 Task: Add an event with the title Performance Evaluation and Feedback, date ''2023/11/25'', time 7:50 AM to 9:50 AMand add a description: In addition to the structured activities, the retreat will also include facilitated discussions and workshops on topics such as effective communication, conflict resolution, and fostering a positive team culture. These sessions will provide valuable insights and tools that team members can apply in their day-to-day work environment.Select event color  Lavender . Add location for the event as: Copacabana Palace, Rio de Janeiro, Brazil, logged in from the account softage.3@softage.netand send the event invitation to softage.1@softage.net and softage.2@softage.net. Set a reminder for the event Weekly on Sunday
Action: Mouse moved to (64, 120)
Screenshot: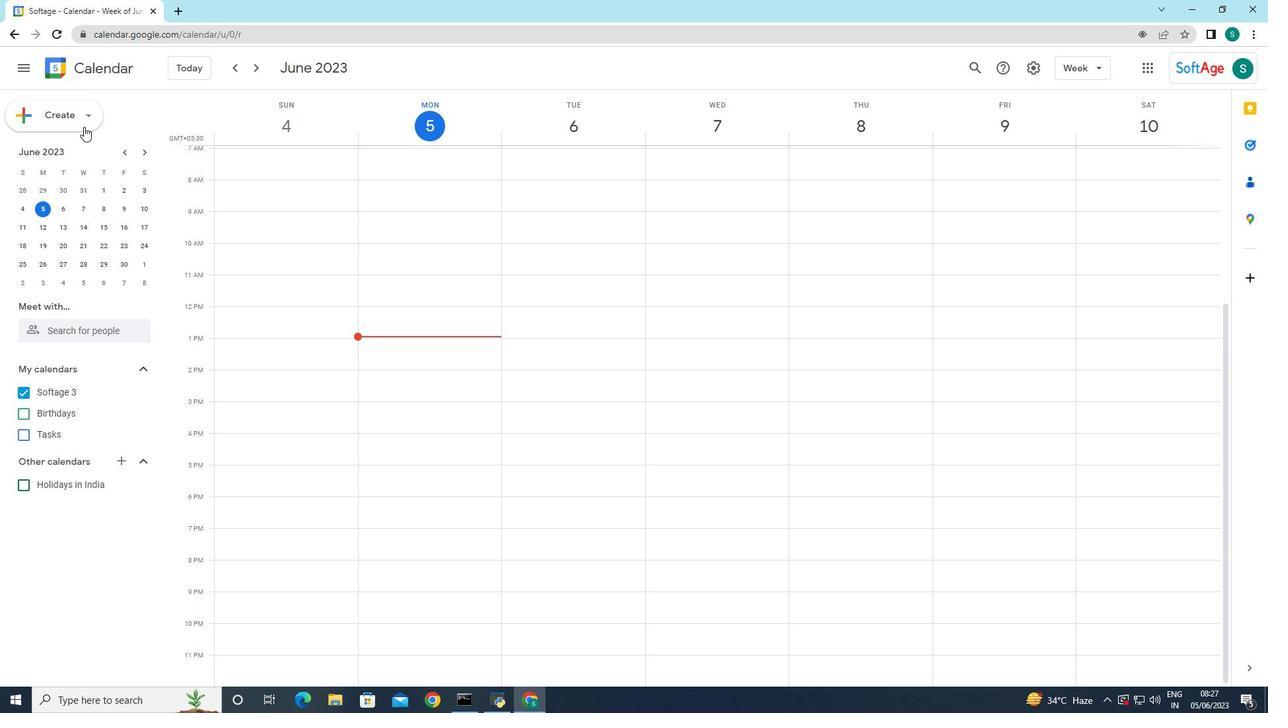 
Action: Mouse pressed left at (64, 120)
Screenshot: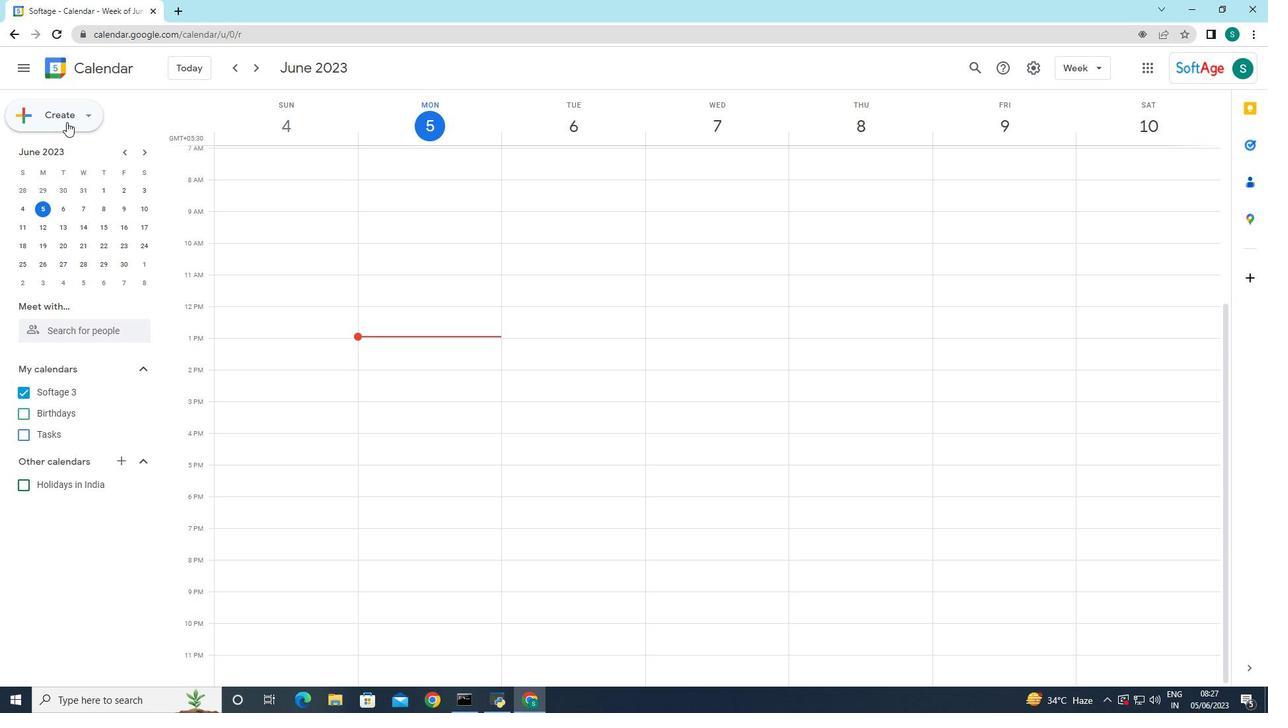 
Action: Mouse moved to (74, 154)
Screenshot: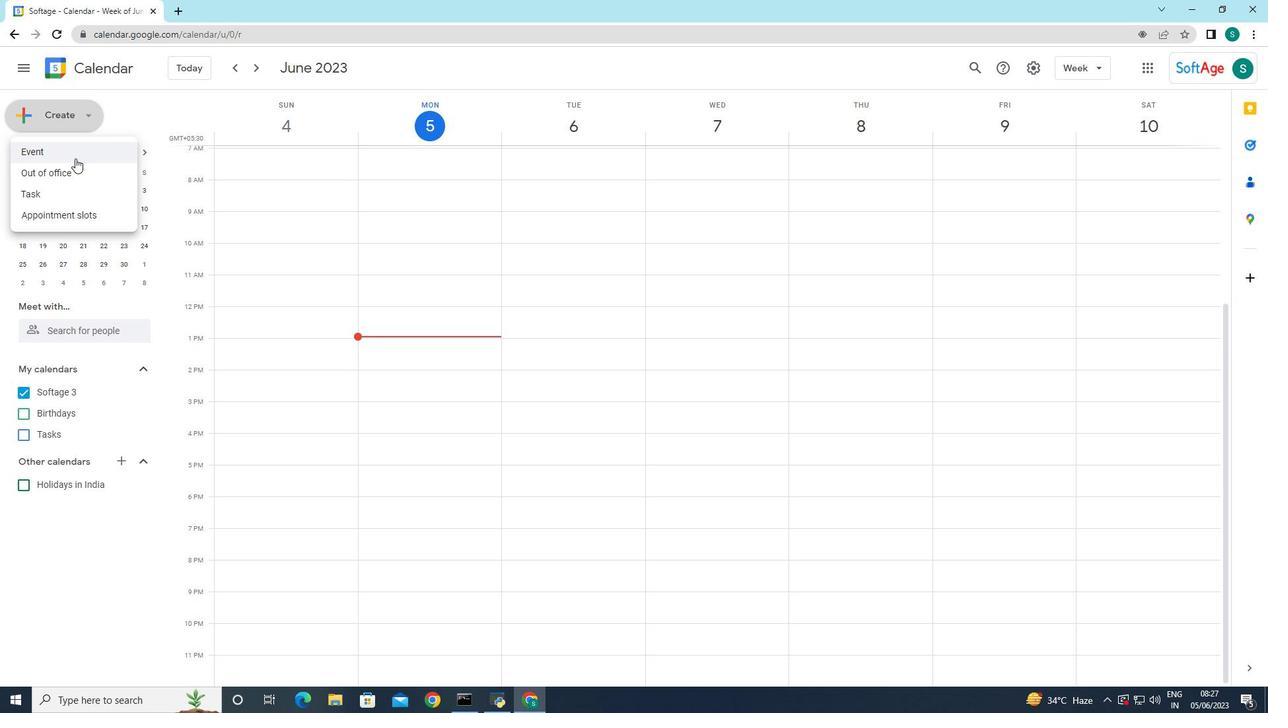 
Action: Mouse pressed left at (74, 154)
Screenshot: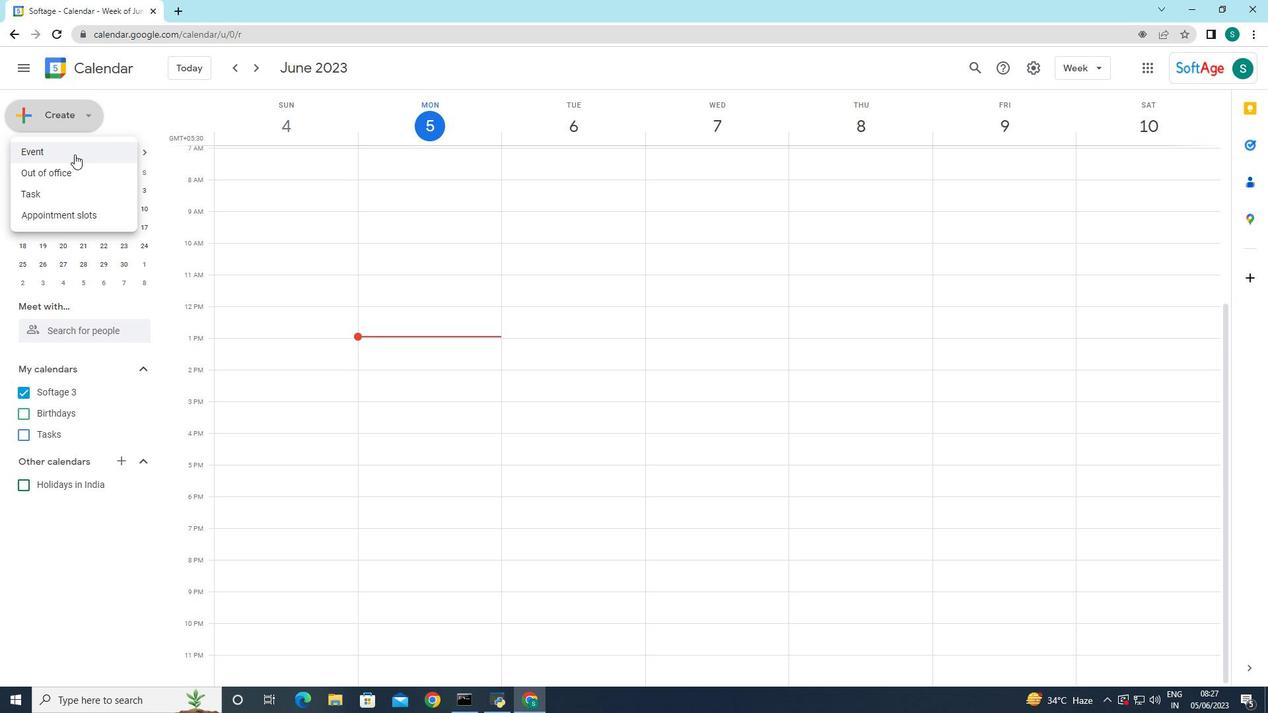 
Action: Mouse moved to (265, 517)
Screenshot: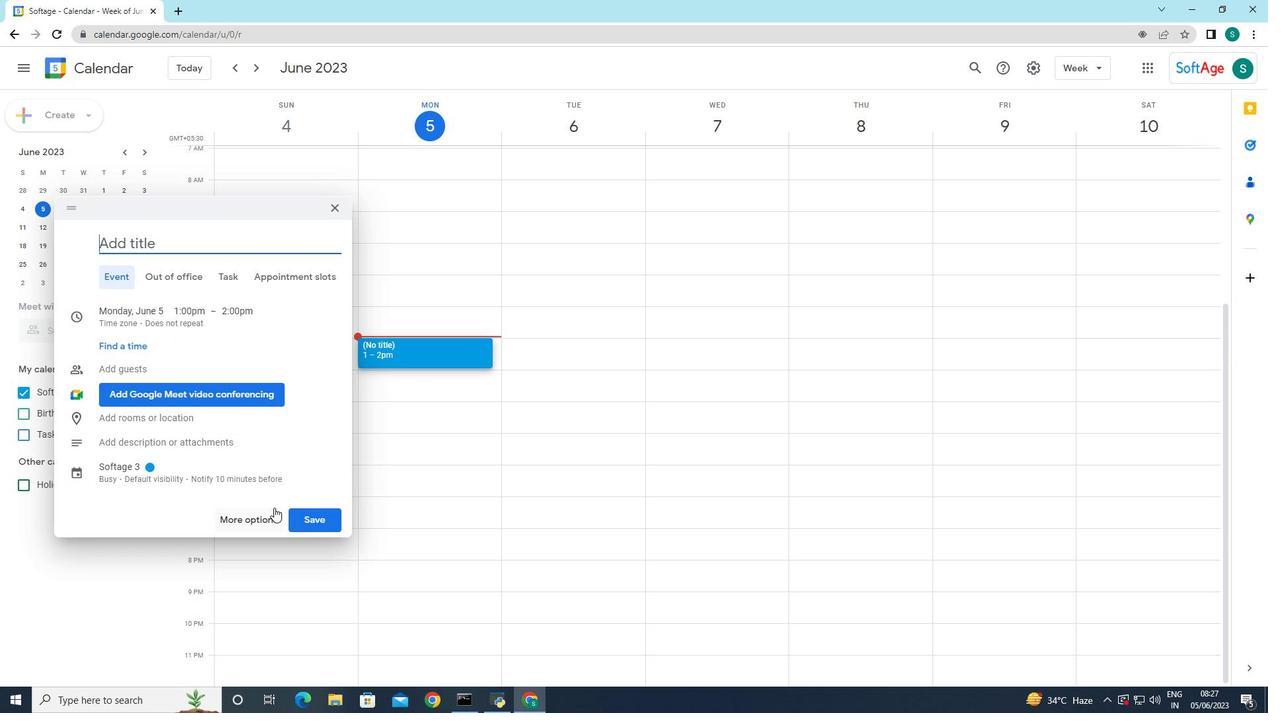 
Action: Mouse pressed left at (265, 517)
Screenshot: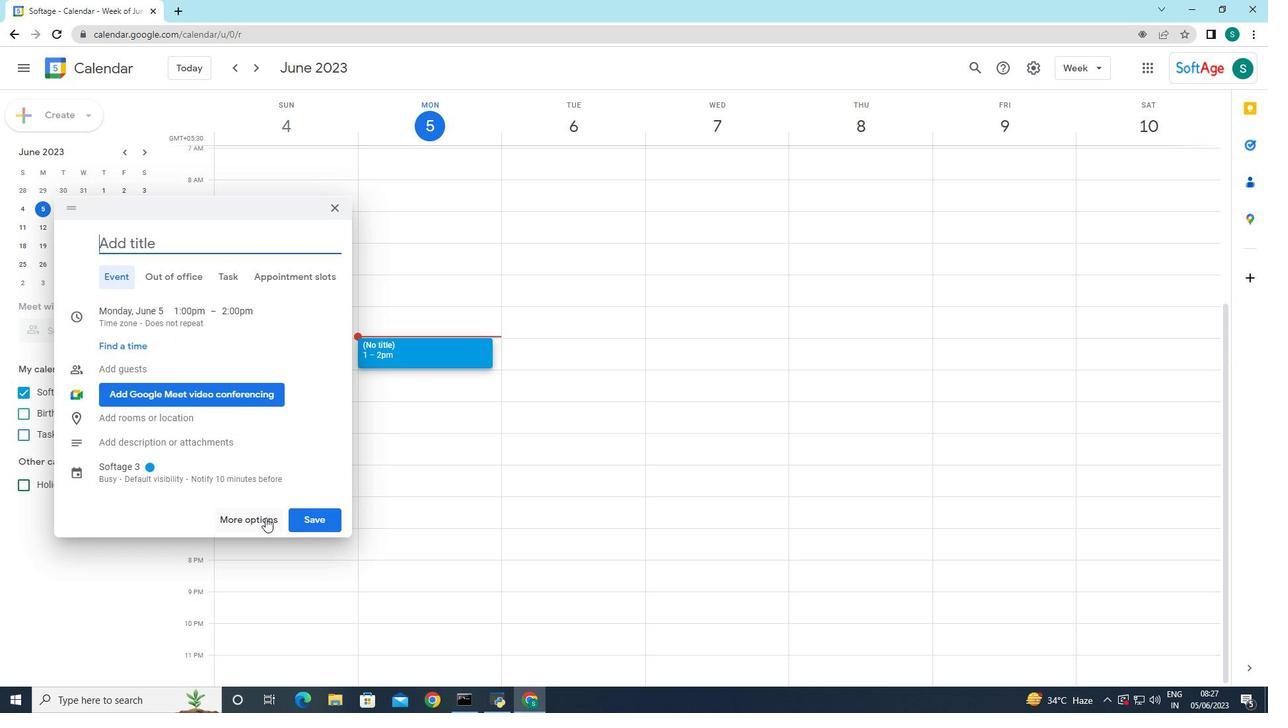 
Action: Mouse moved to (108, 62)
Screenshot: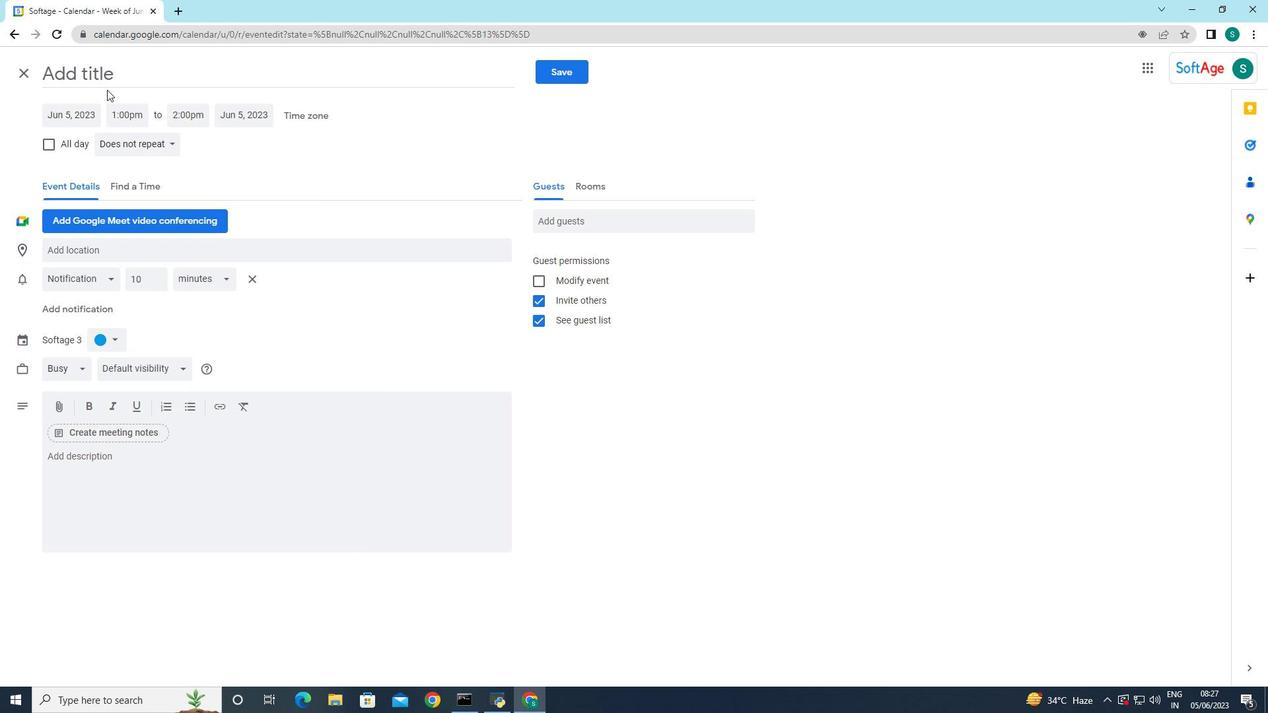 
Action: Mouse pressed left at (108, 62)
Screenshot: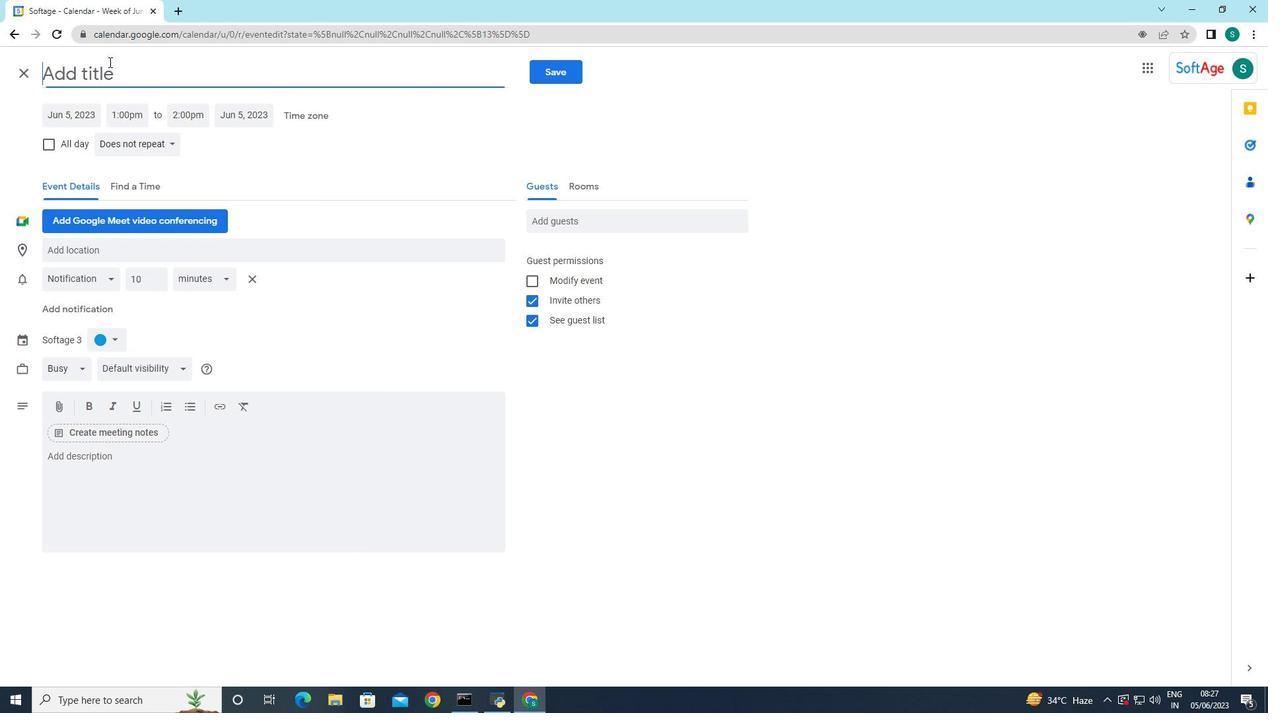 
Action: Key pressed <Key.caps_lock>P<Key.caps_lock>erformance<Key.space><Key.caps_lock>E<Key.caps_lock>valuation<Key.space>and<Key.space><Key.caps_lock>F<Key.caps_lock>eedback<Key.space>
Screenshot: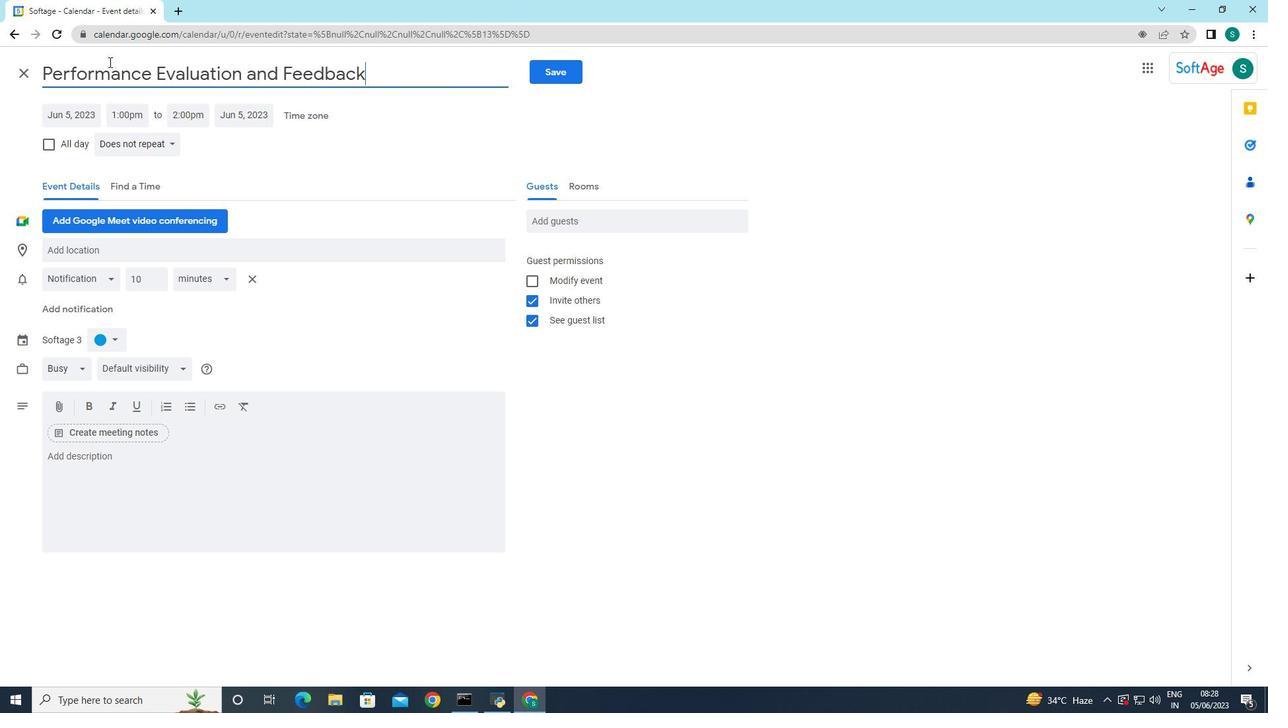 
Action: Mouse moved to (385, 128)
Screenshot: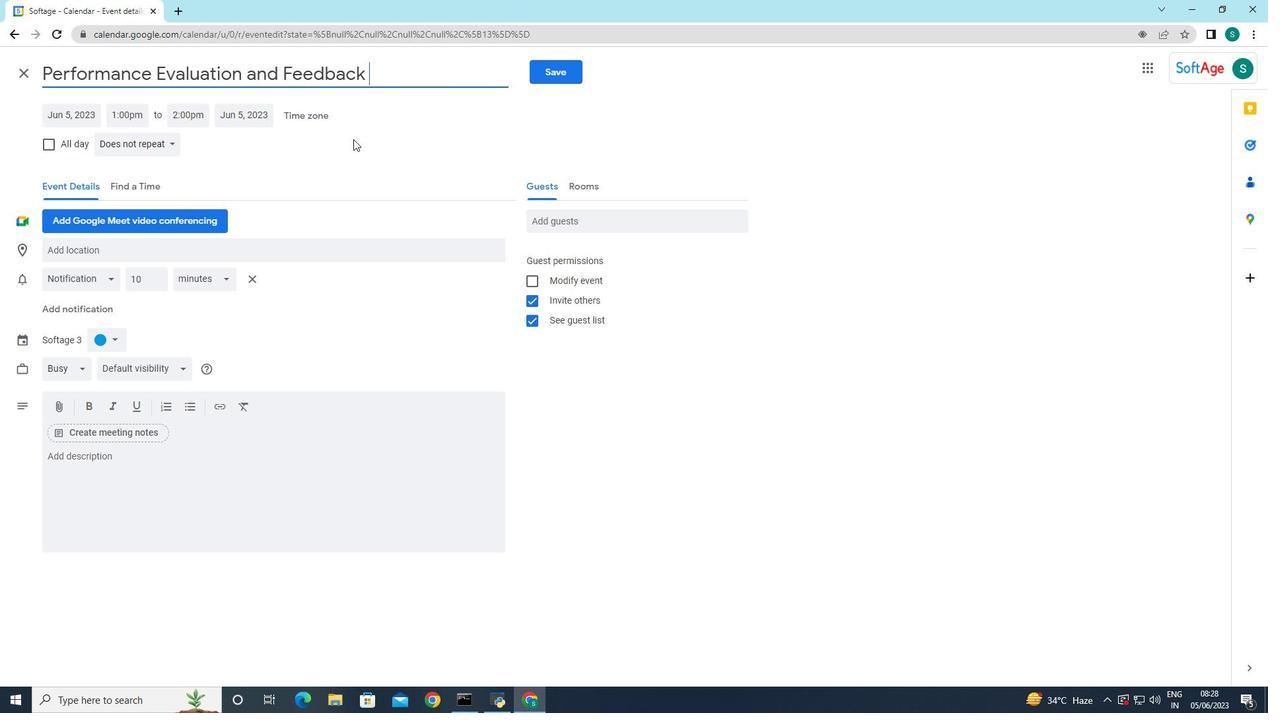
Action: Mouse pressed left at (385, 128)
Screenshot: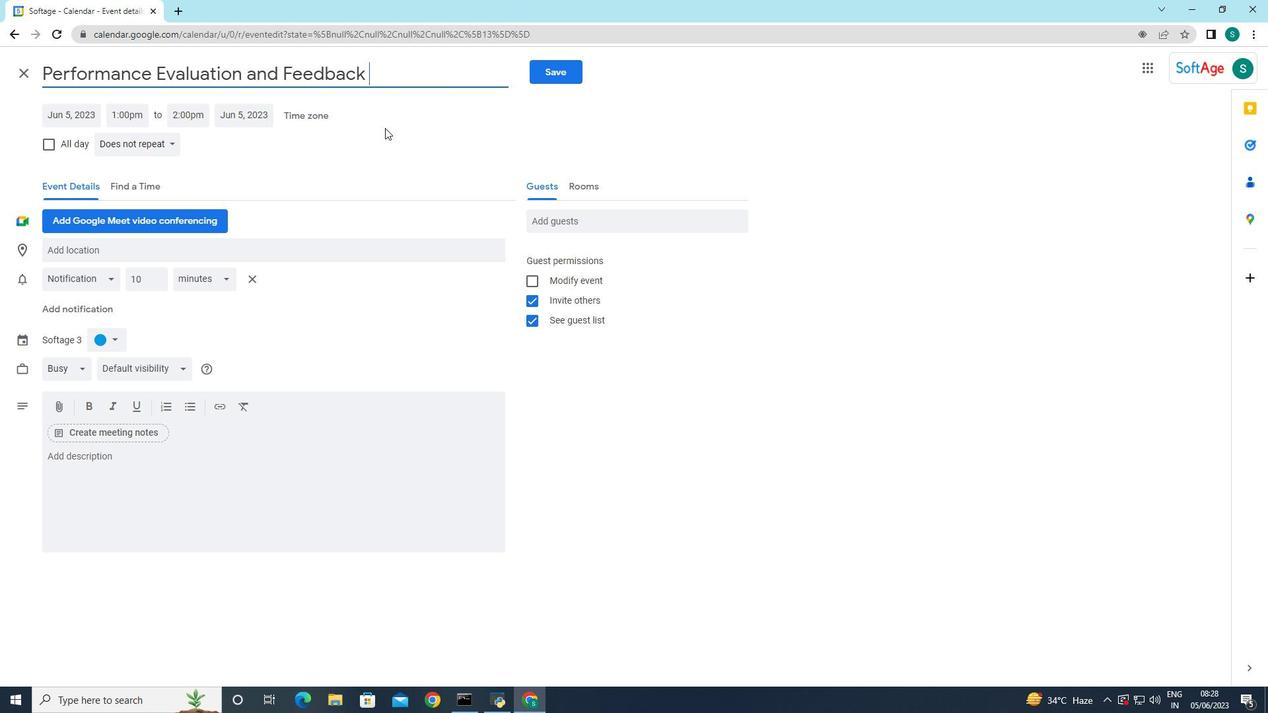 
Action: Mouse moved to (68, 116)
Screenshot: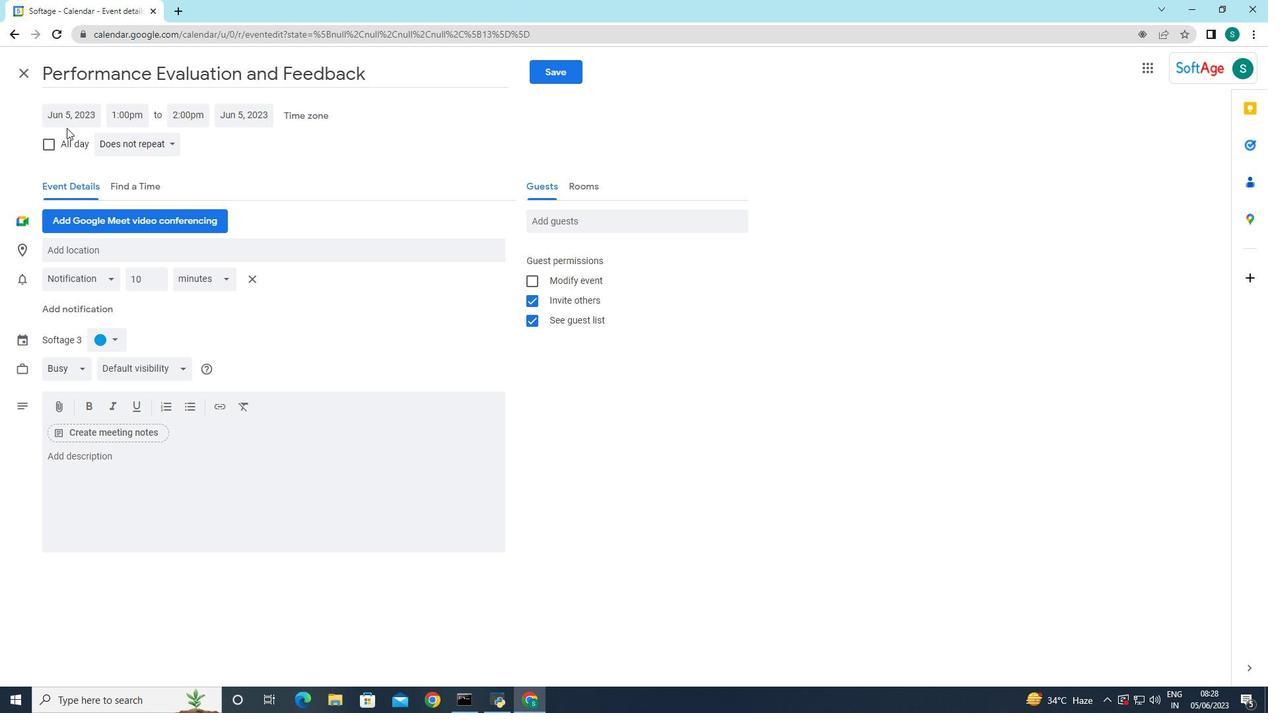 
Action: Mouse pressed left at (68, 116)
Screenshot: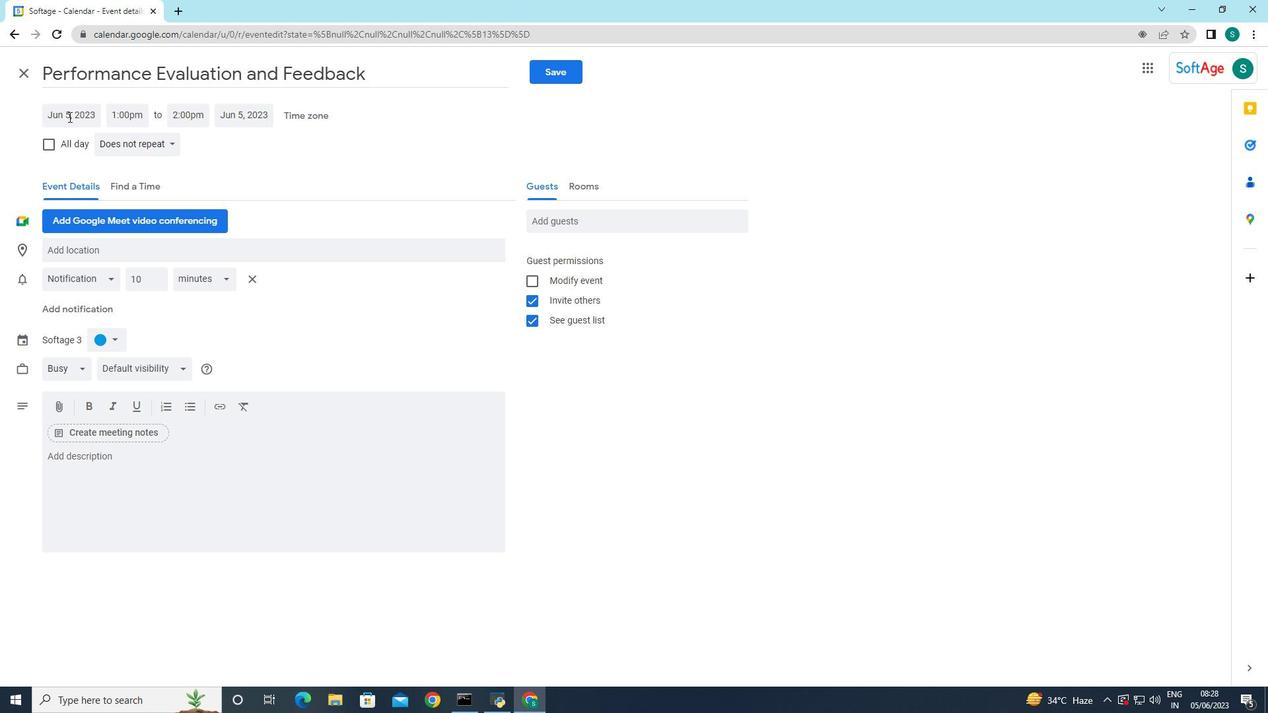 
Action: Mouse moved to (210, 142)
Screenshot: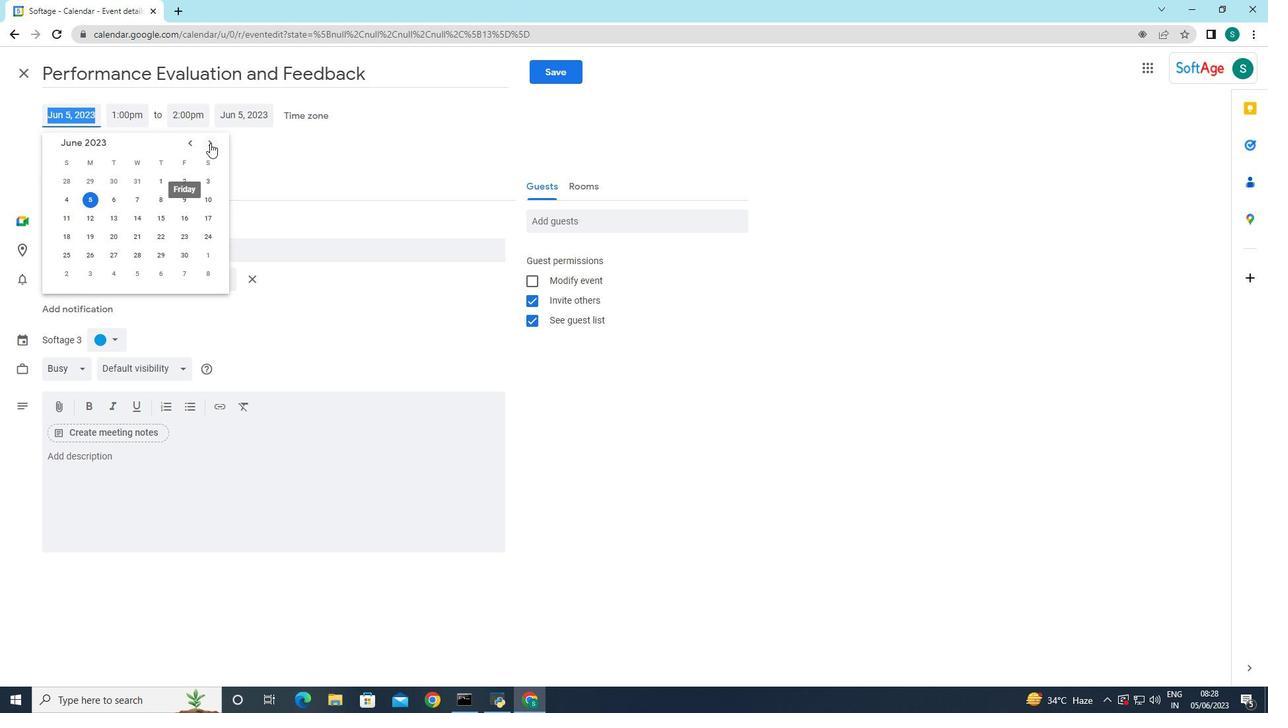 
Action: Mouse pressed left at (210, 142)
Screenshot: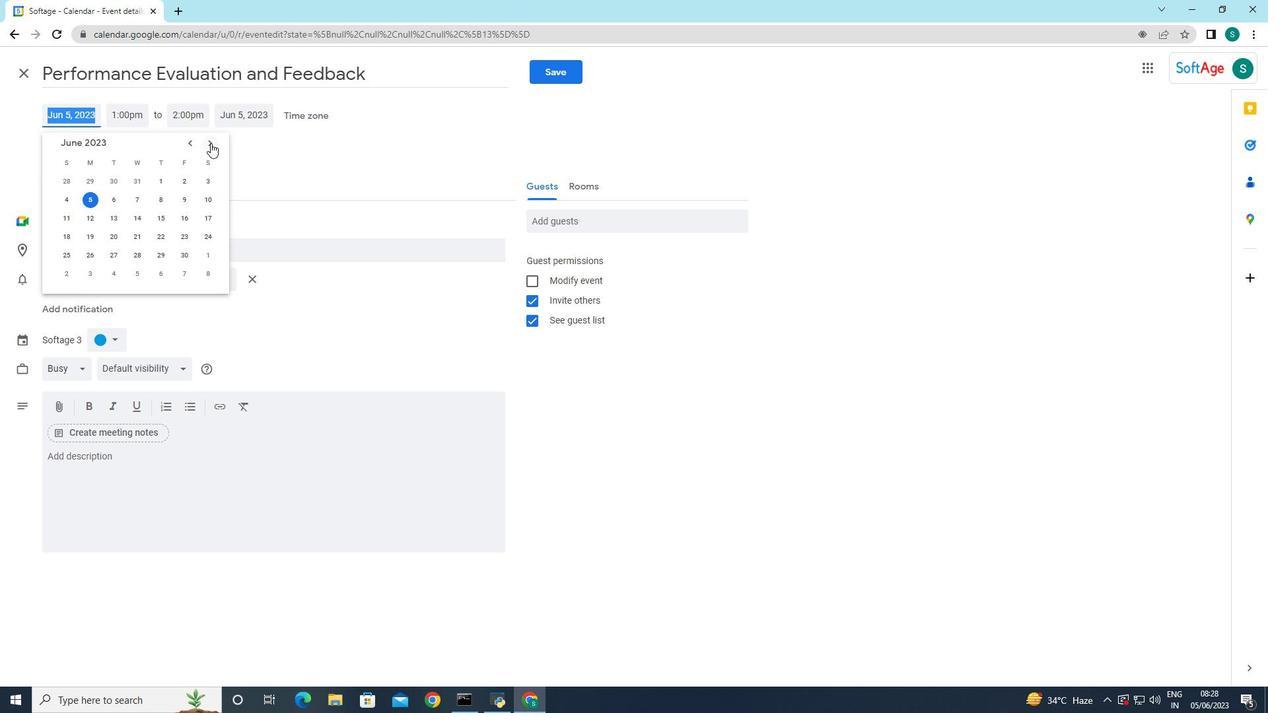 
Action: Mouse pressed left at (210, 142)
Screenshot: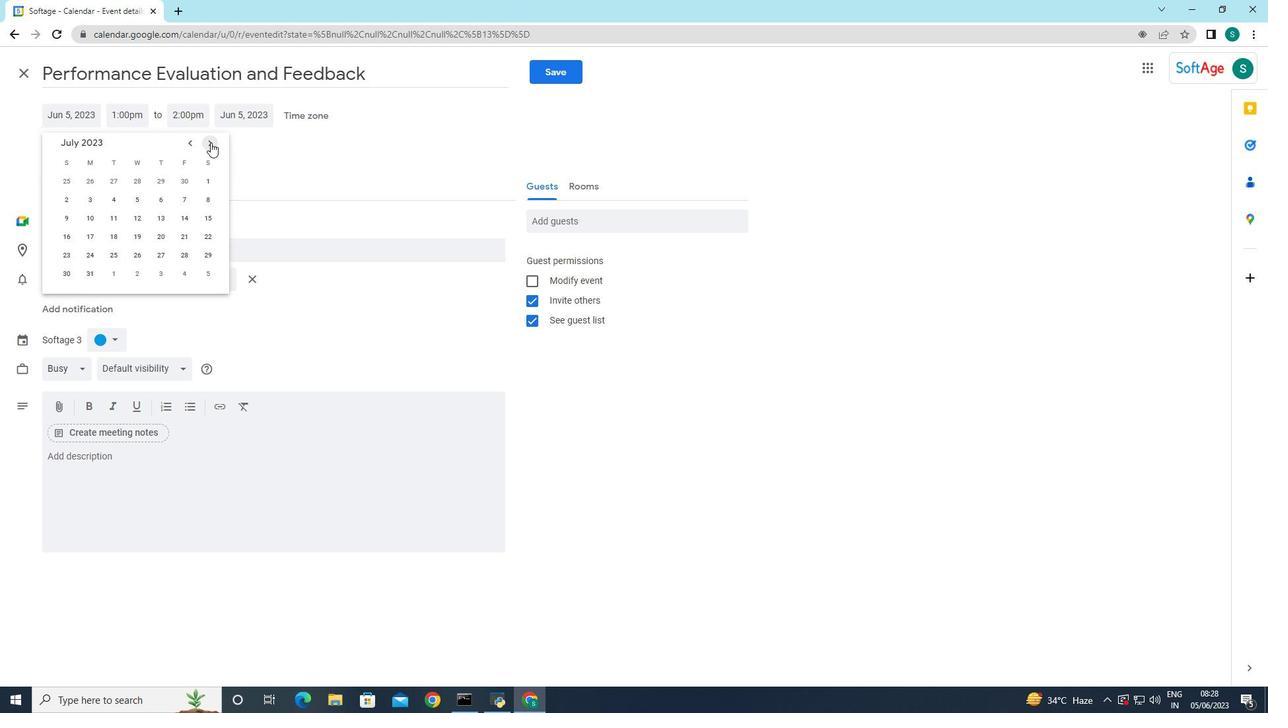 
Action: Mouse pressed left at (210, 142)
Screenshot: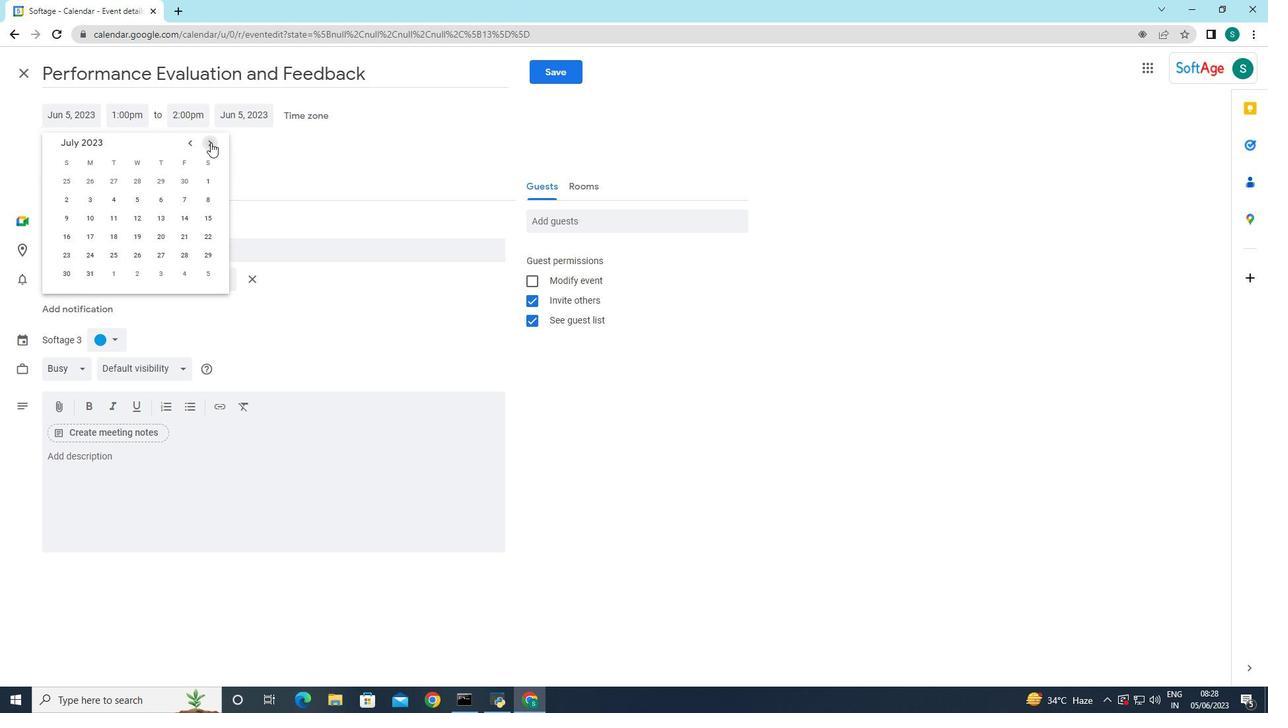 
Action: Mouse pressed left at (210, 142)
Screenshot: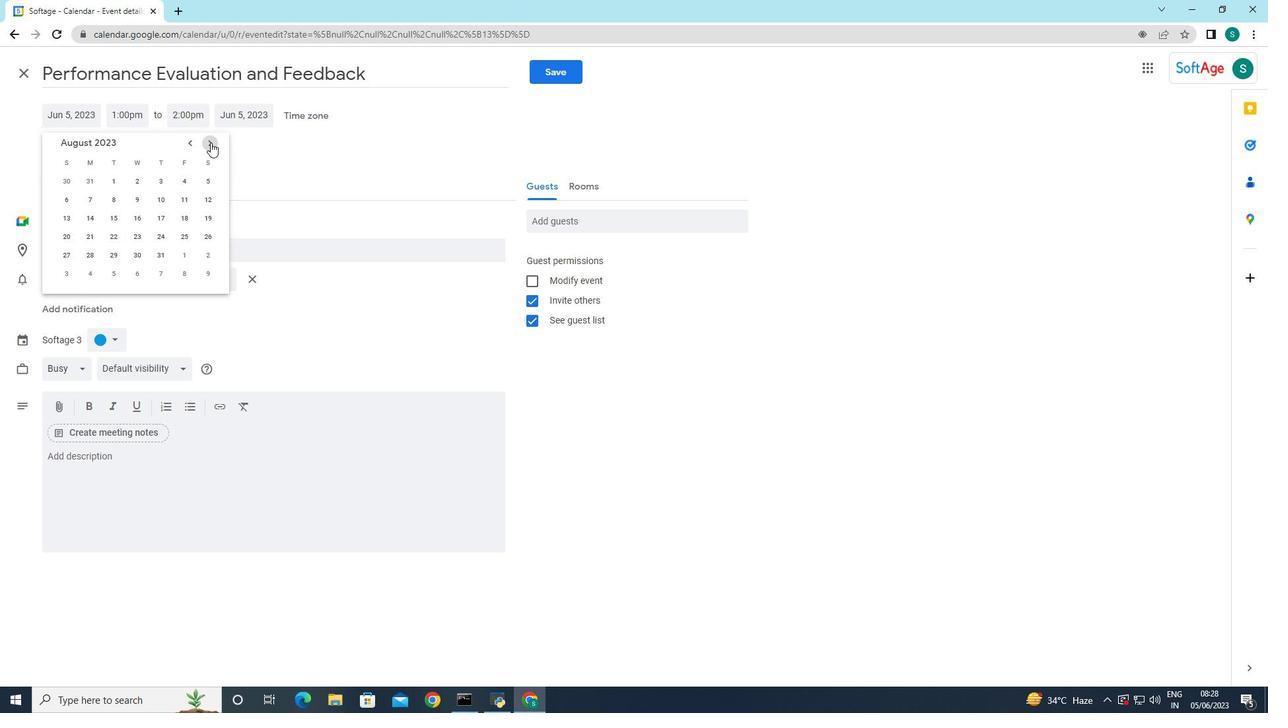 
Action: Mouse pressed left at (210, 142)
Screenshot: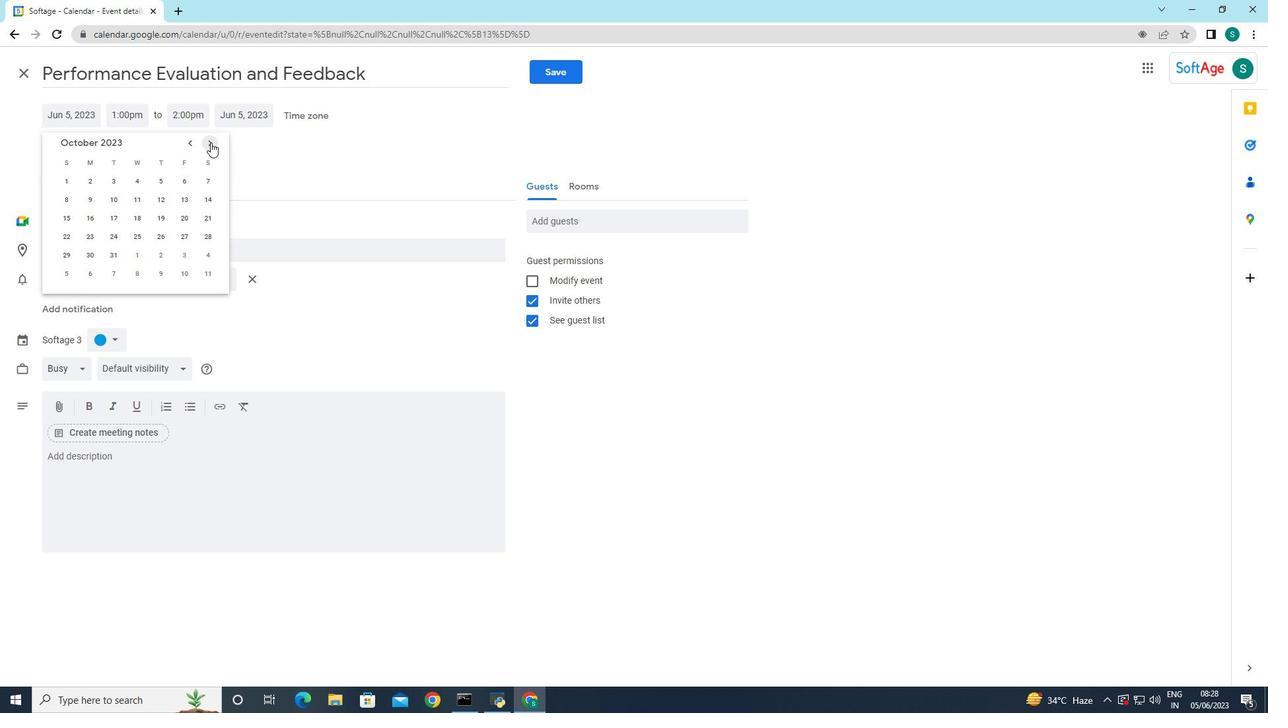 
Action: Mouse moved to (205, 237)
Screenshot: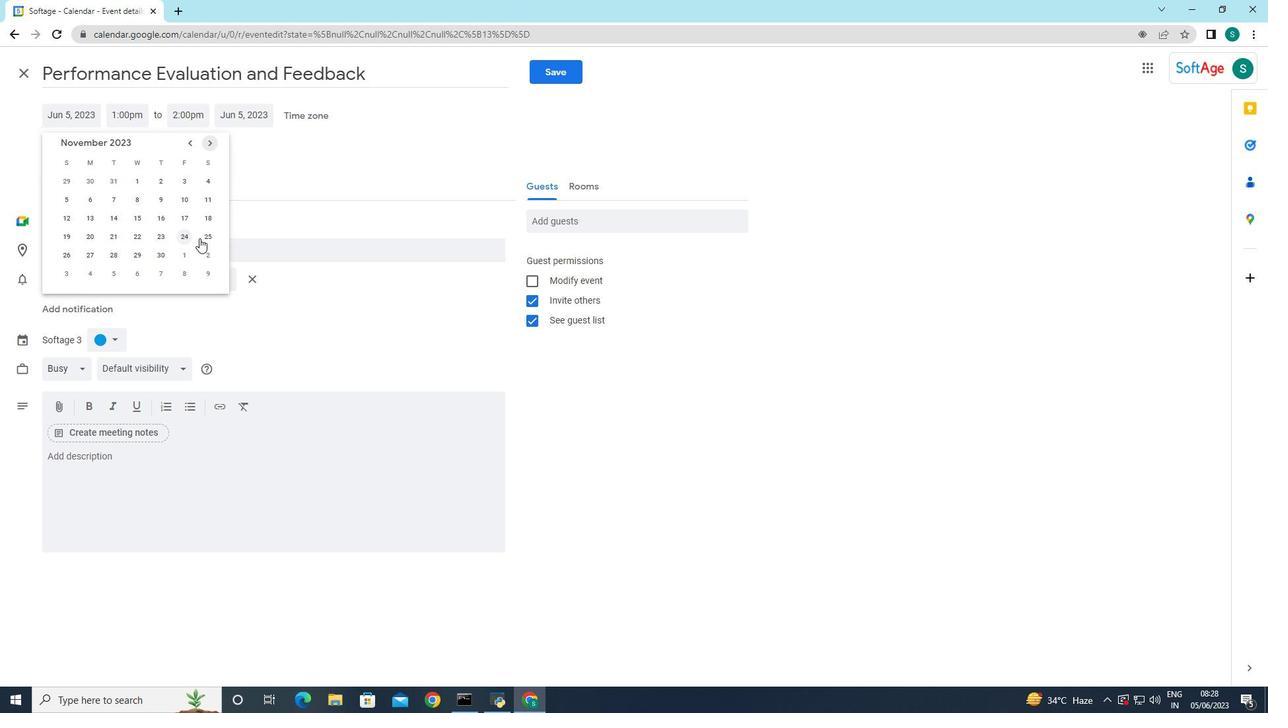 
Action: Mouse pressed left at (205, 237)
Screenshot: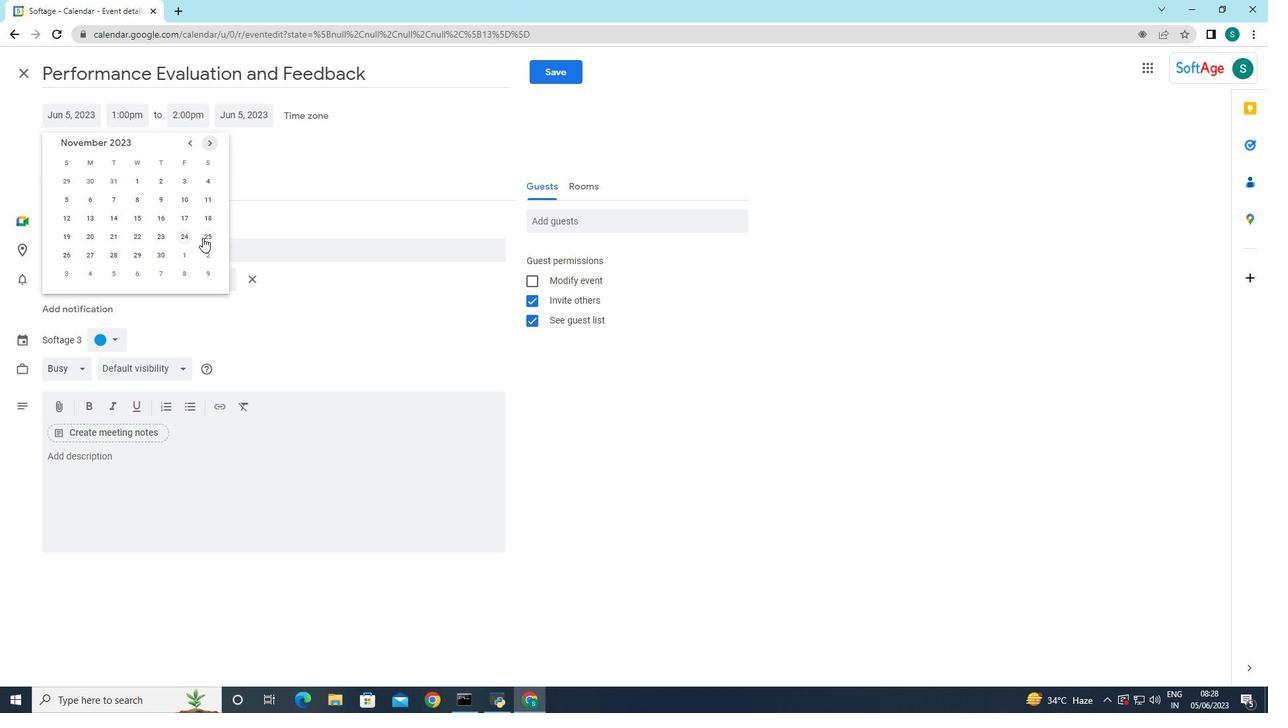 
Action: Mouse moved to (147, 111)
Screenshot: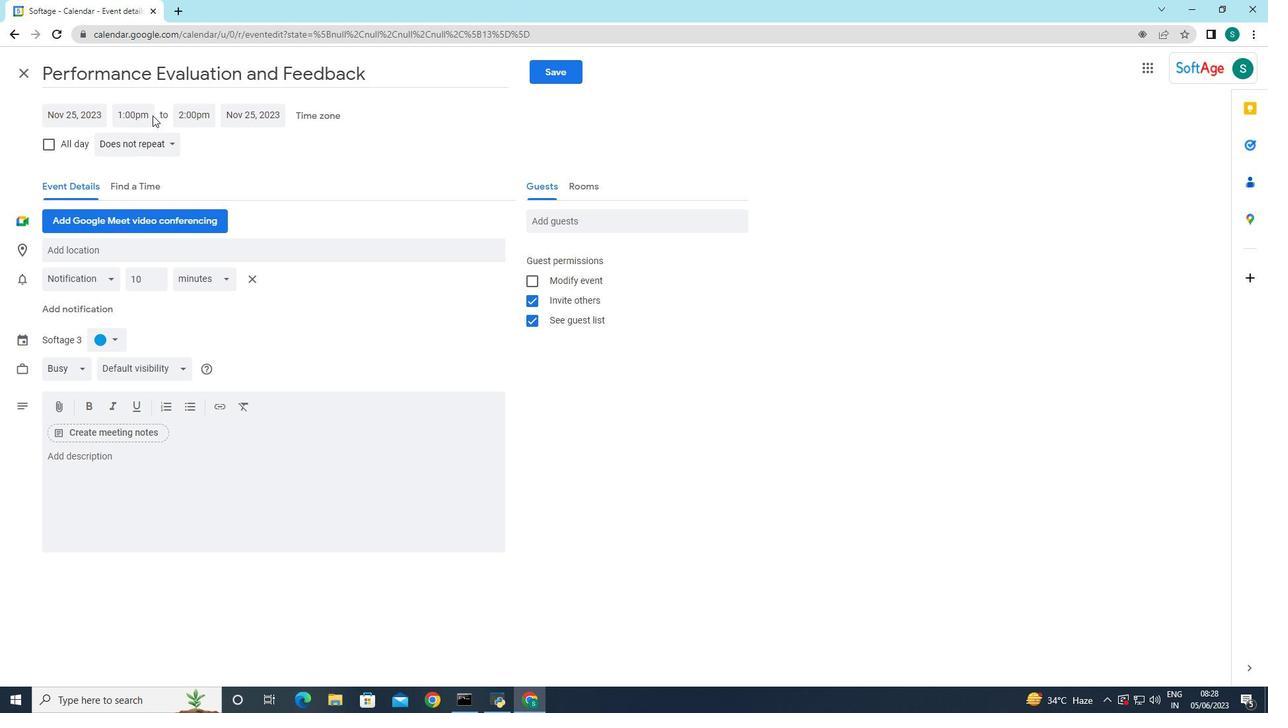 
Action: Mouse pressed left at (147, 111)
Screenshot: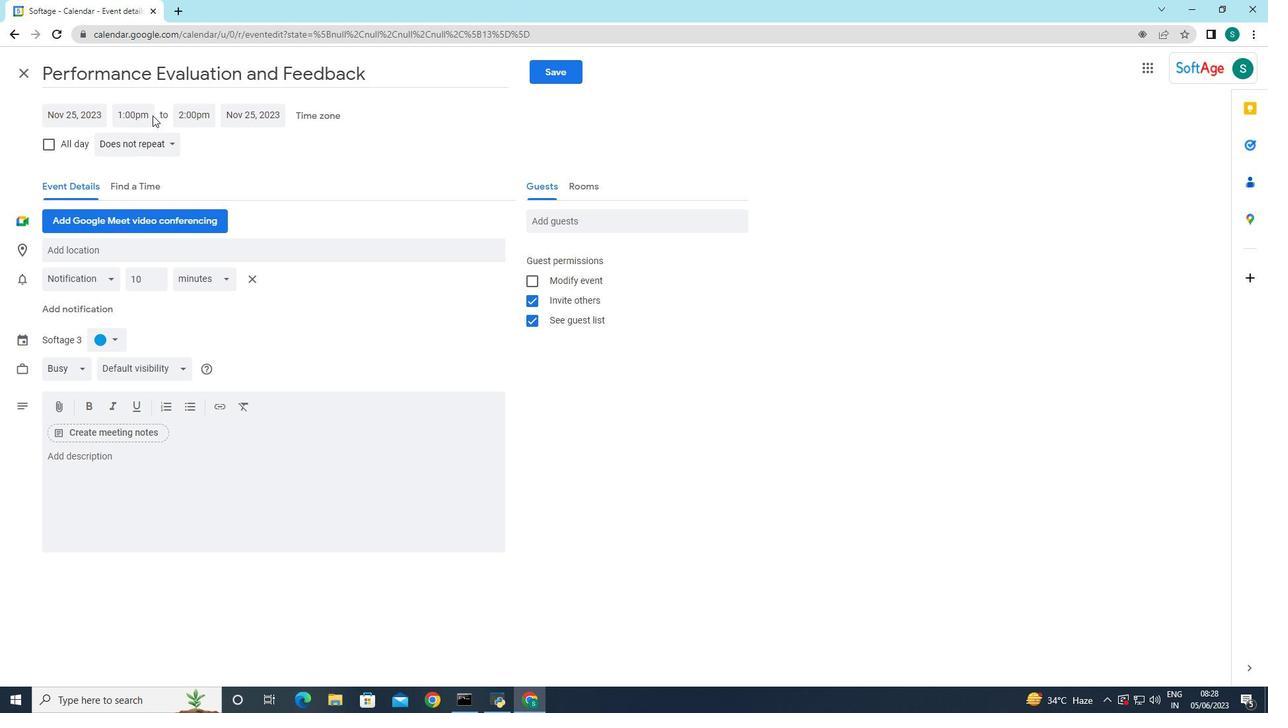 
Action: Mouse pressed left at (147, 111)
Screenshot: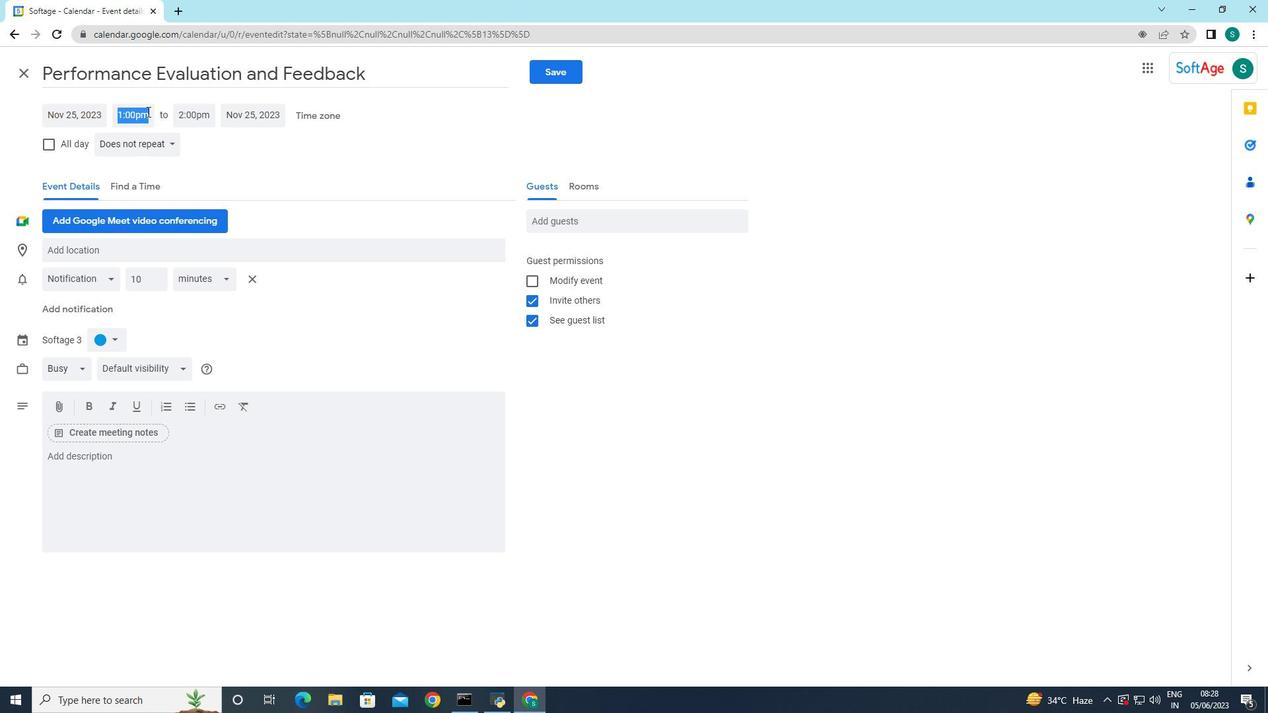 
Action: Mouse moved to (154, 200)
Screenshot: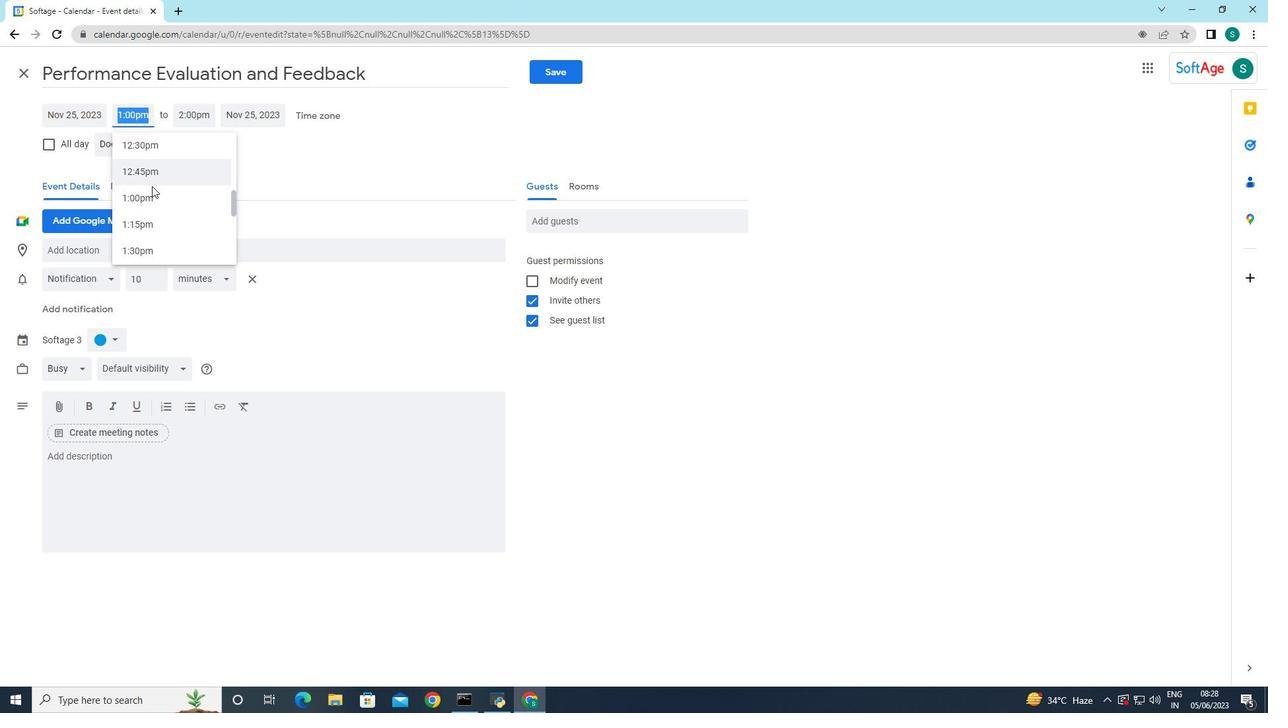 
Action: Mouse scrolled (154, 200) with delta (0, 0)
Screenshot: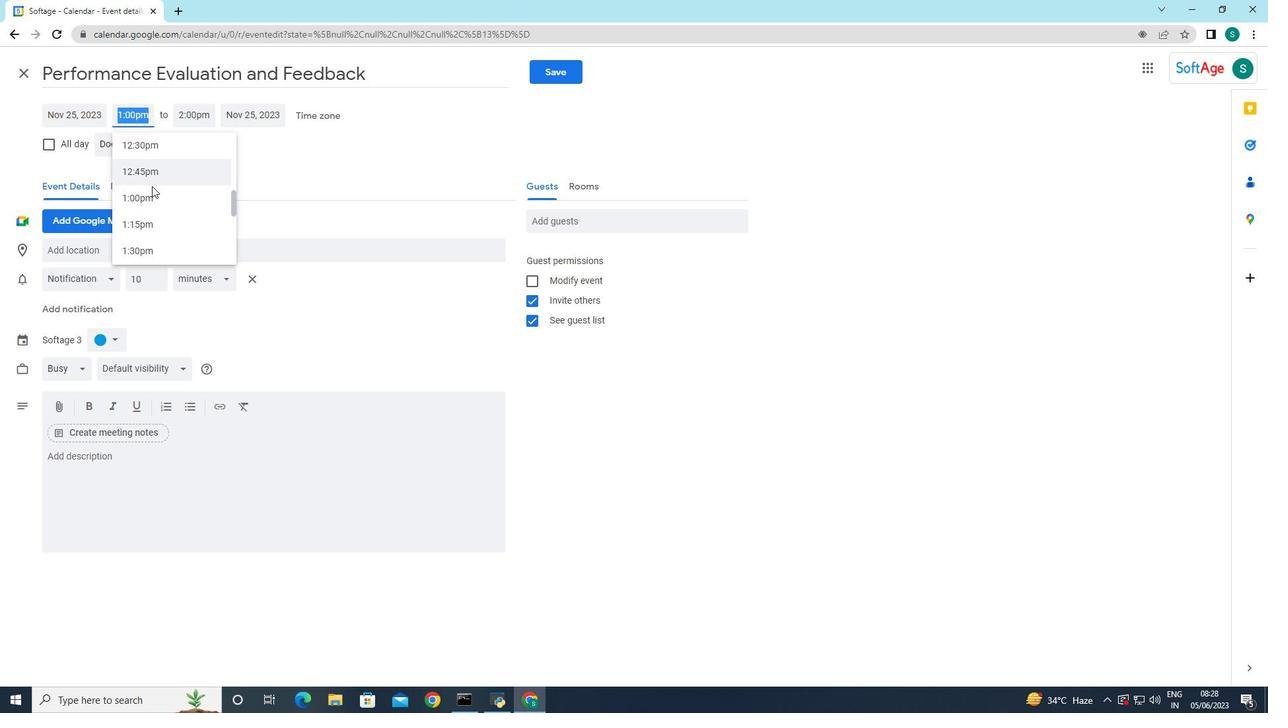 
Action: Mouse scrolled (154, 200) with delta (0, 0)
Screenshot: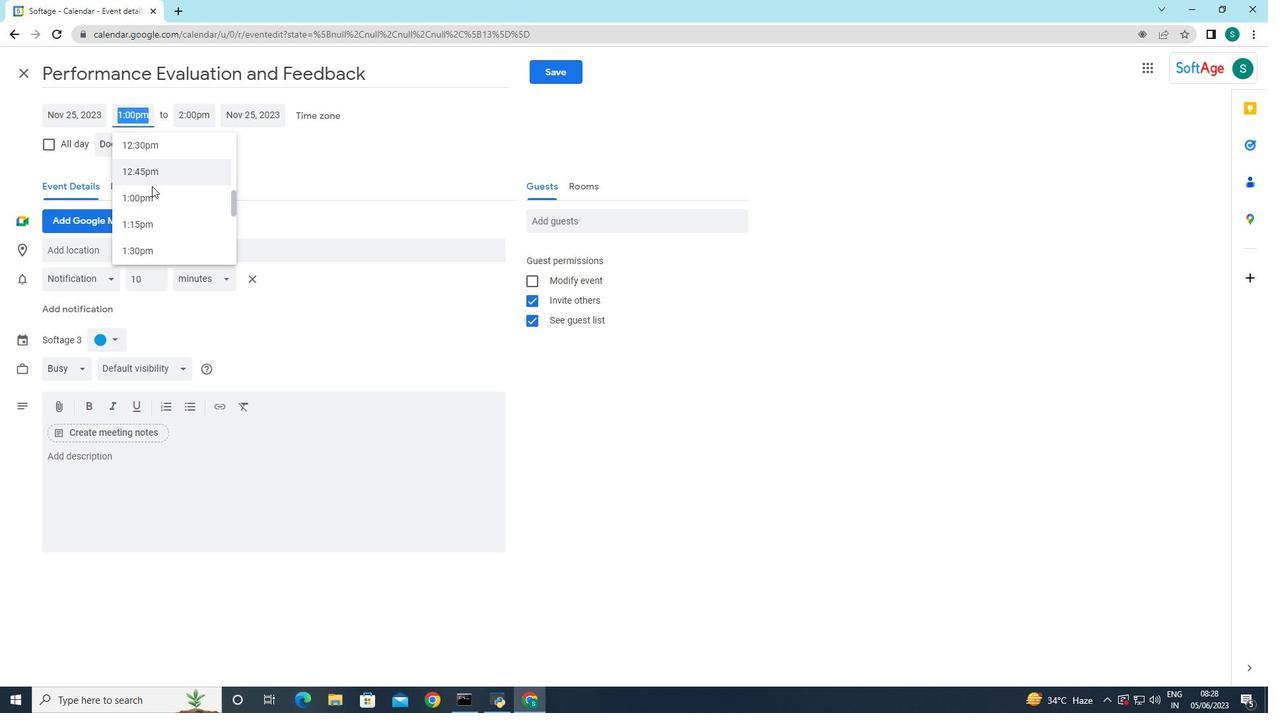 
Action: Mouse scrolled (154, 200) with delta (0, 0)
Screenshot: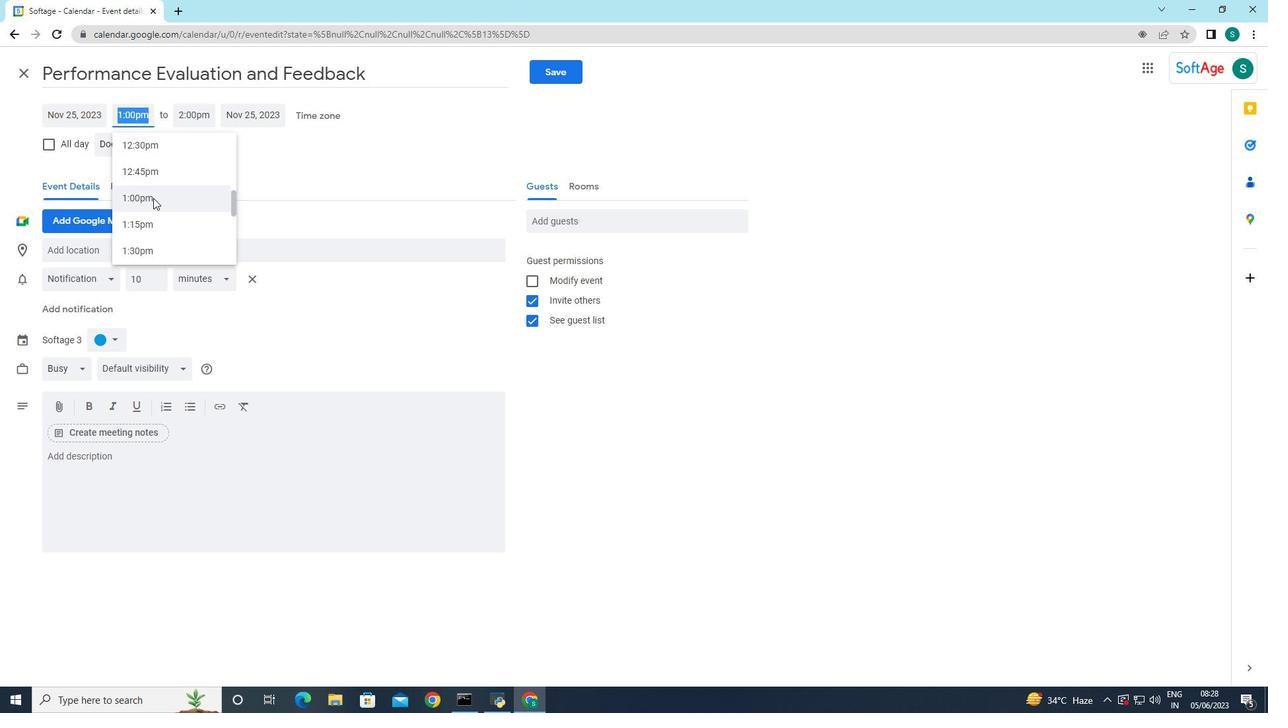 
Action: Mouse scrolled (154, 200) with delta (0, 0)
Screenshot: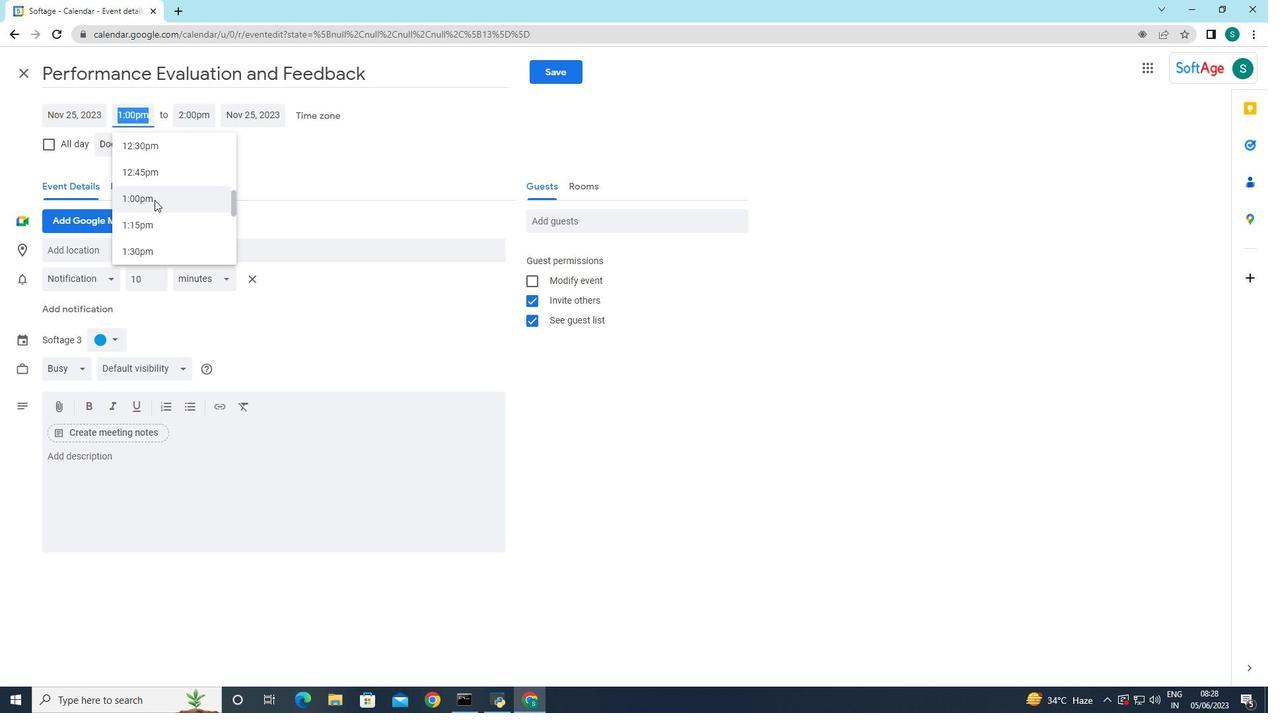
Action: Mouse moved to (155, 200)
Screenshot: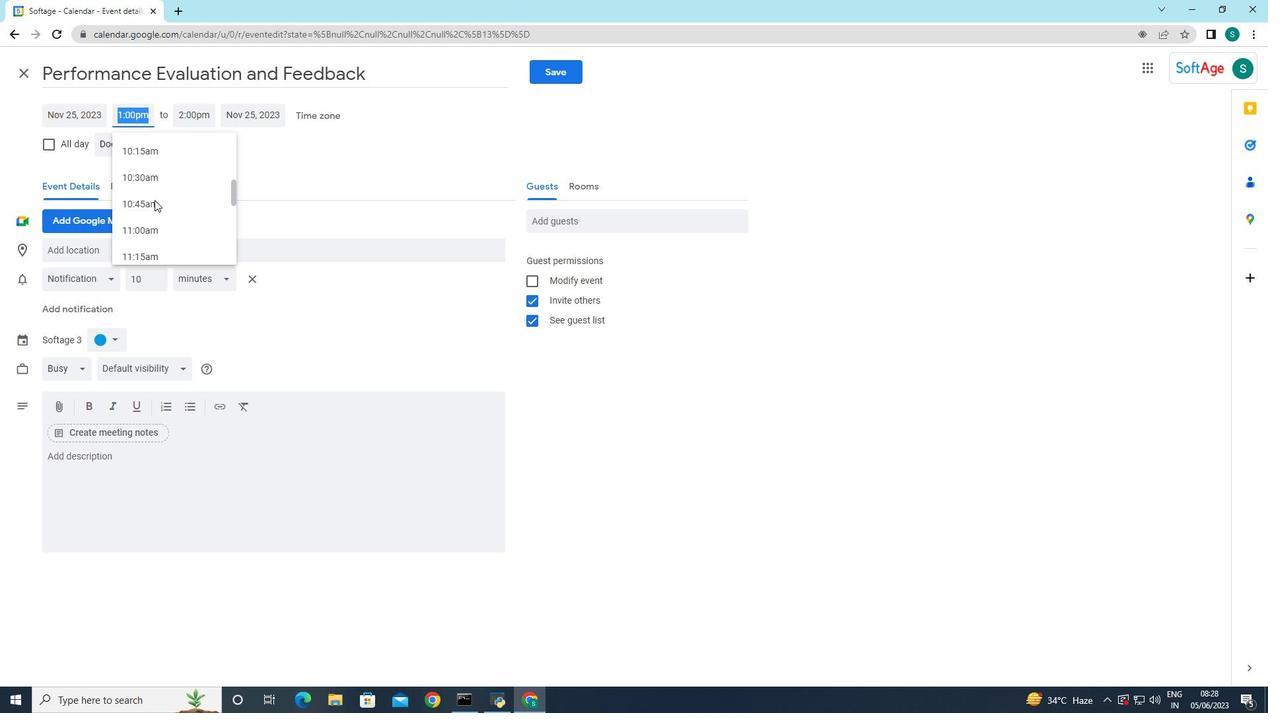 
Action: Mouse scrolled (155, 200) with delta (0, 0)
Screenshot: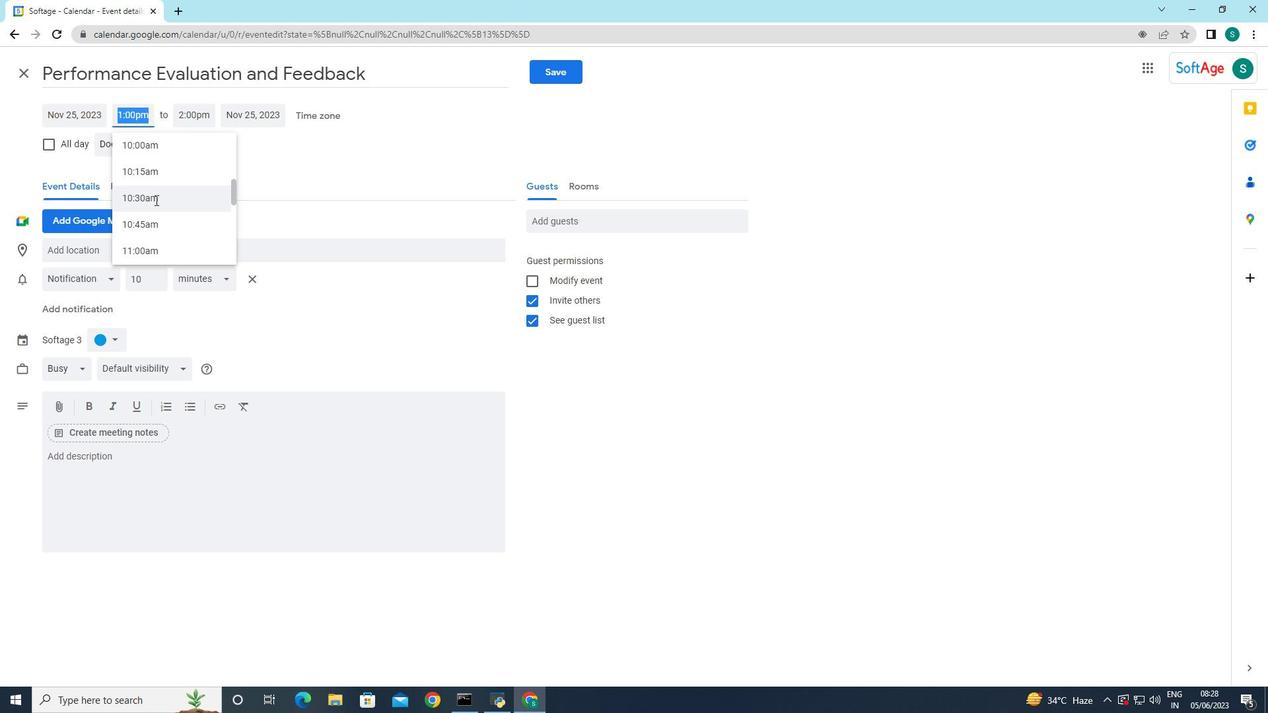 
Action: Mouse scrolled (155, 200) with delta (0, 0)
Screenshot: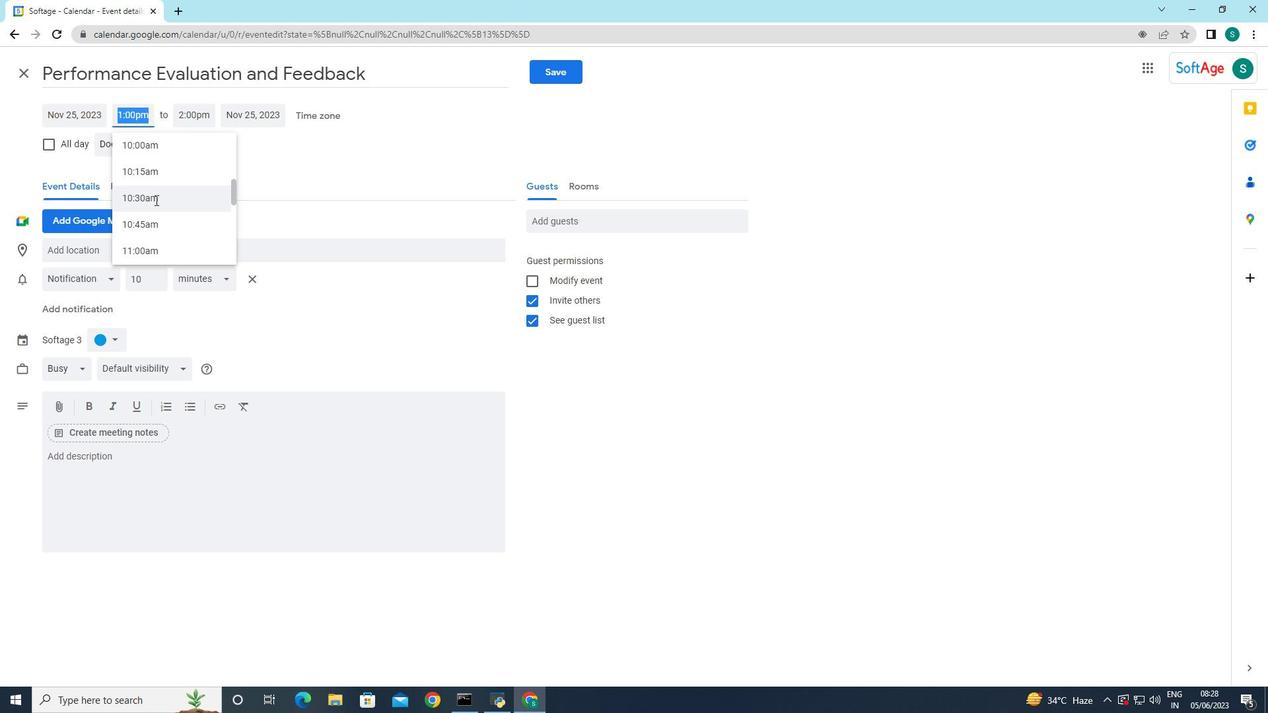 
Action: Mouse moved to (147, 184)
Screenshot: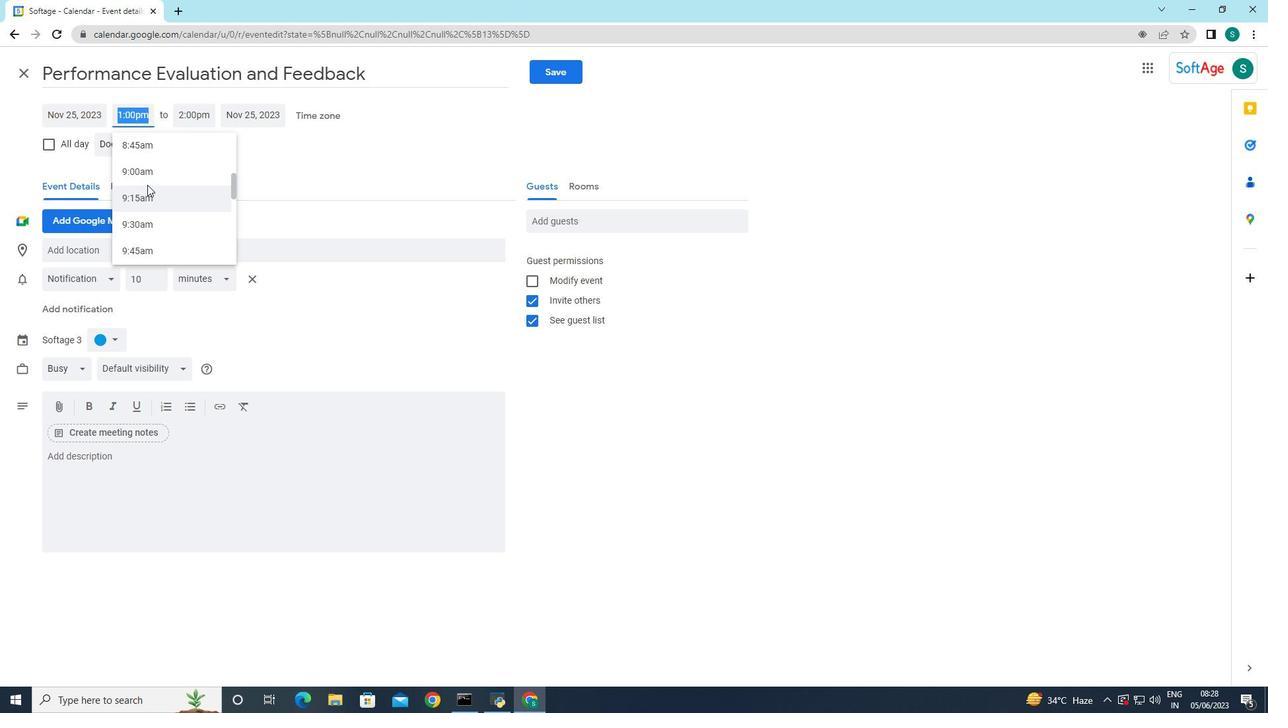 
Action: Mouse scrolled (147, 185) with delta (0, 0)
Screenshot: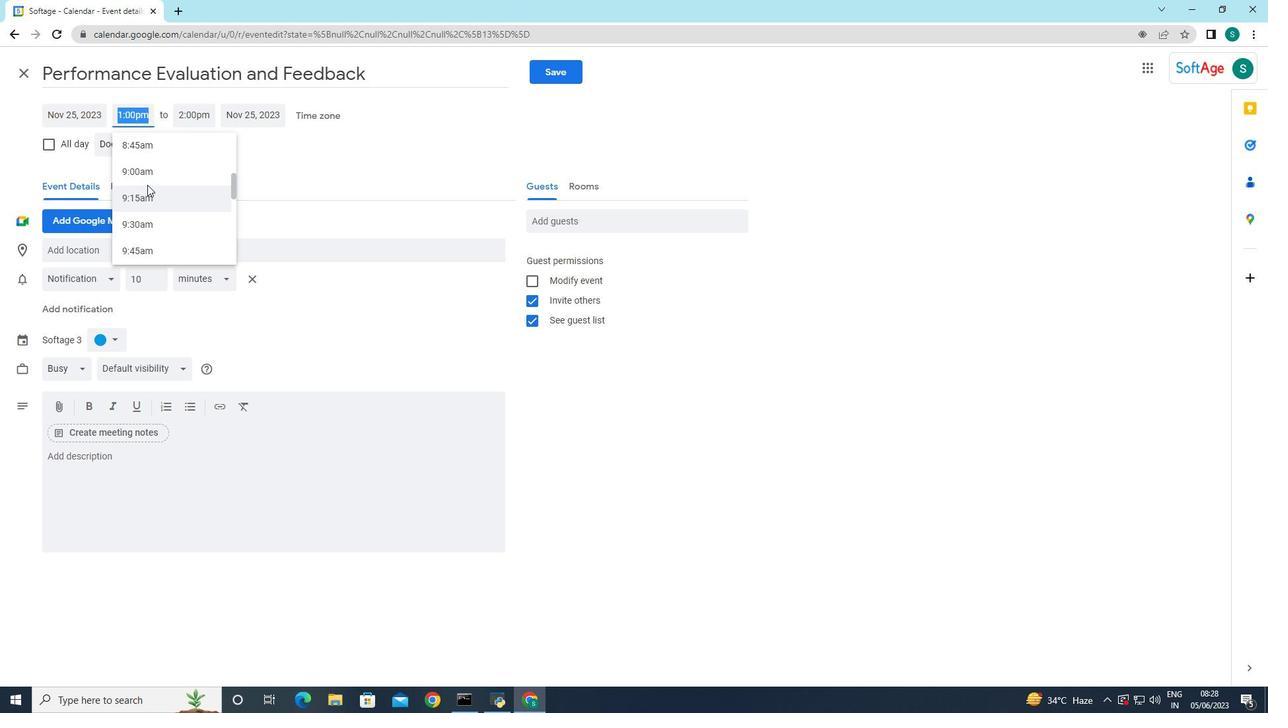 
Action: Mouse moved to (153, 168)
Screenshot: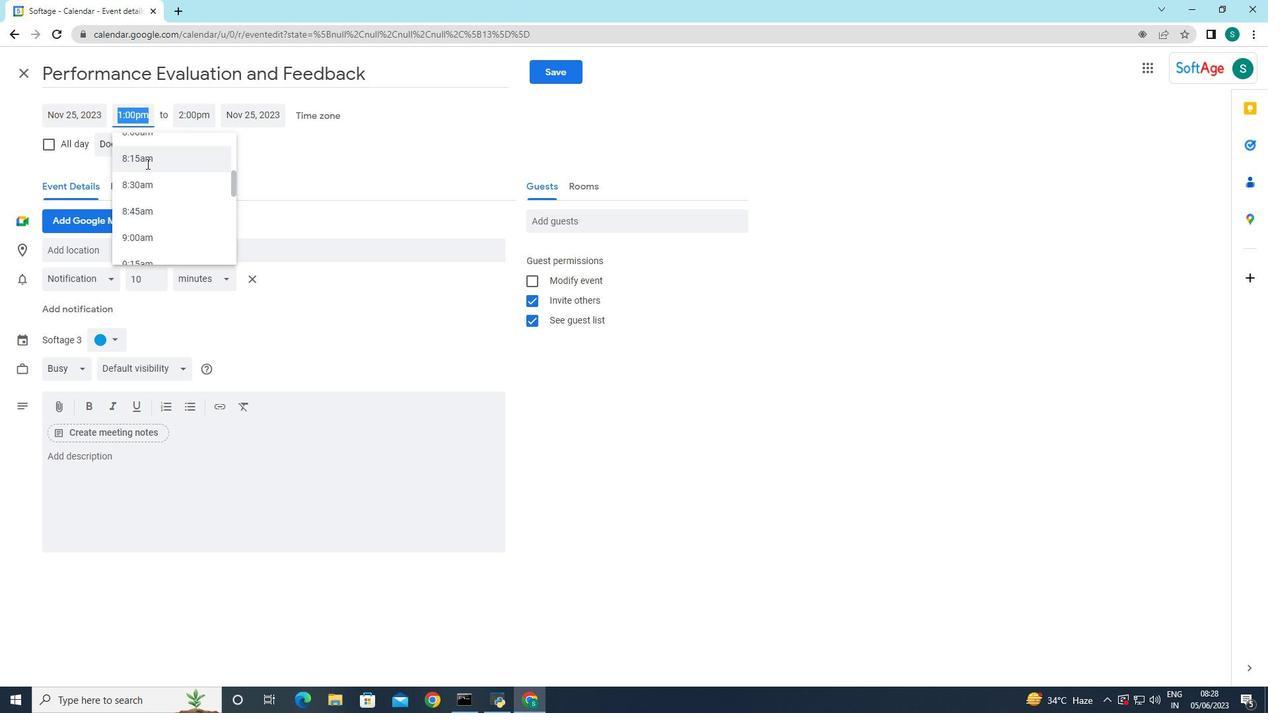 
Action: Mouse scrolled (153, 169) with delta (0, 0)
Screenshot: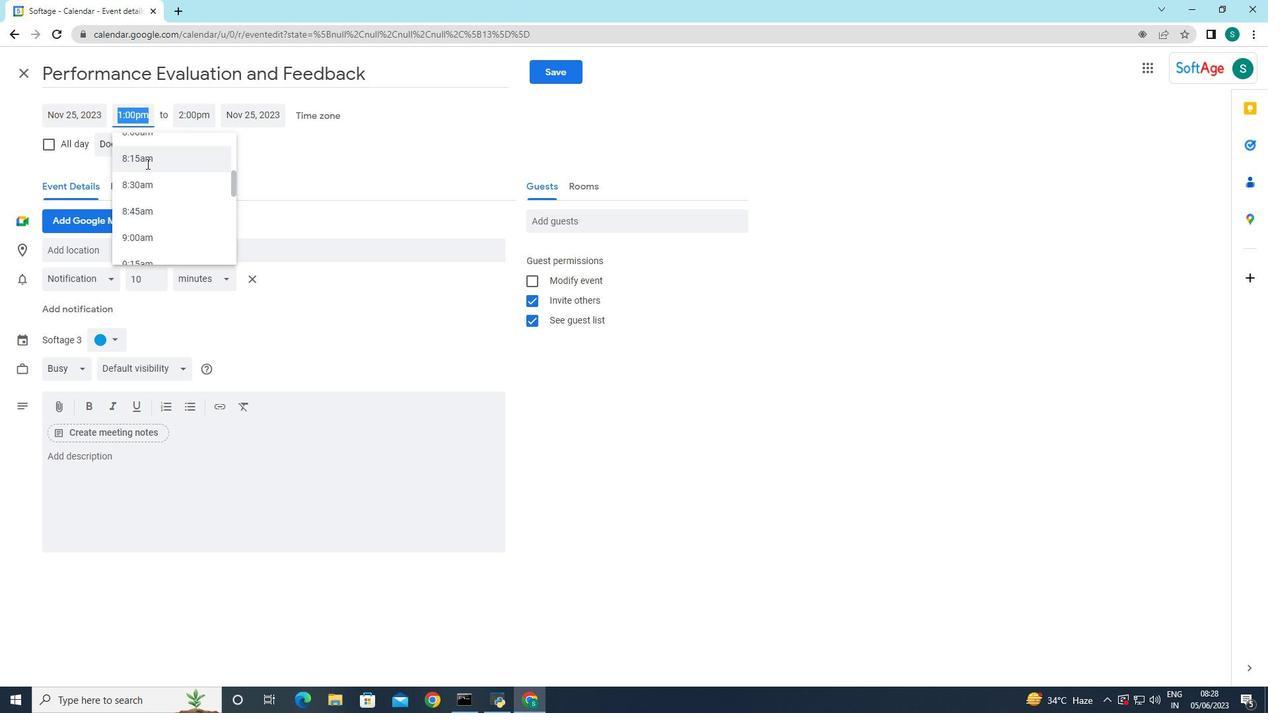 
Action: Mouse moved to (153, 168)
Screenshot: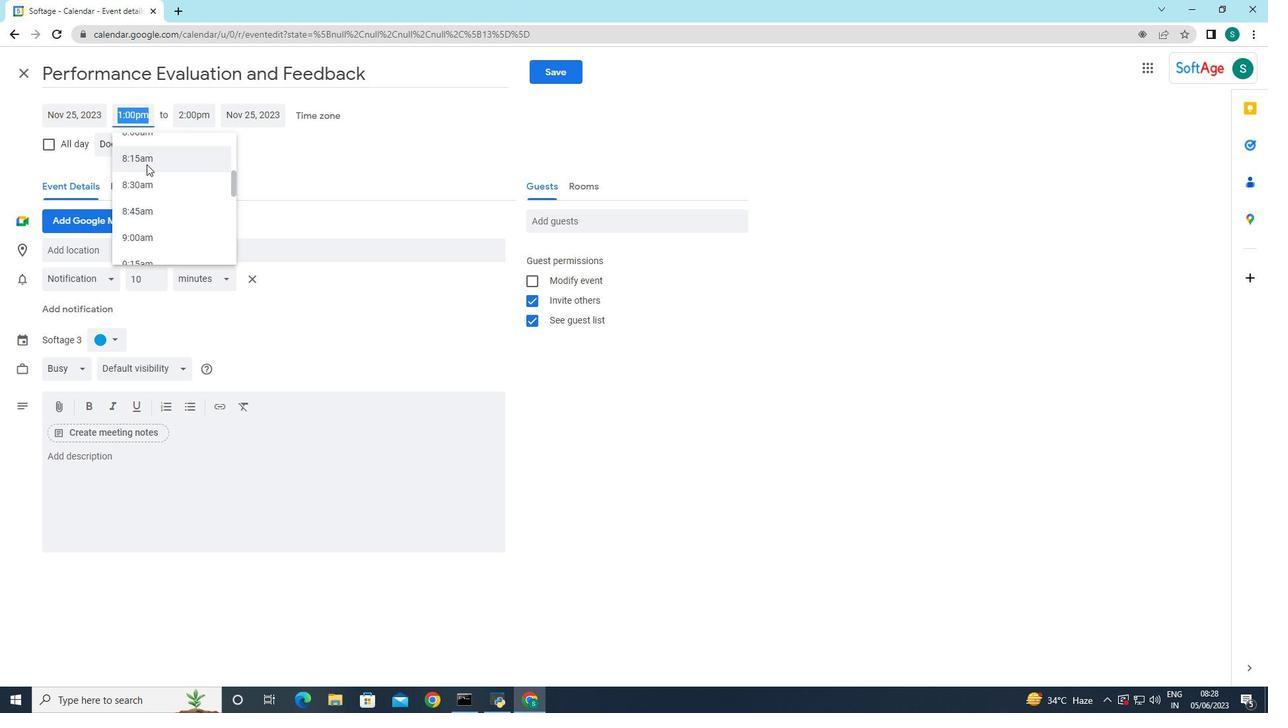
Action: Mouse scrolled (153, 169) with delta (0, 0)
Screenshot: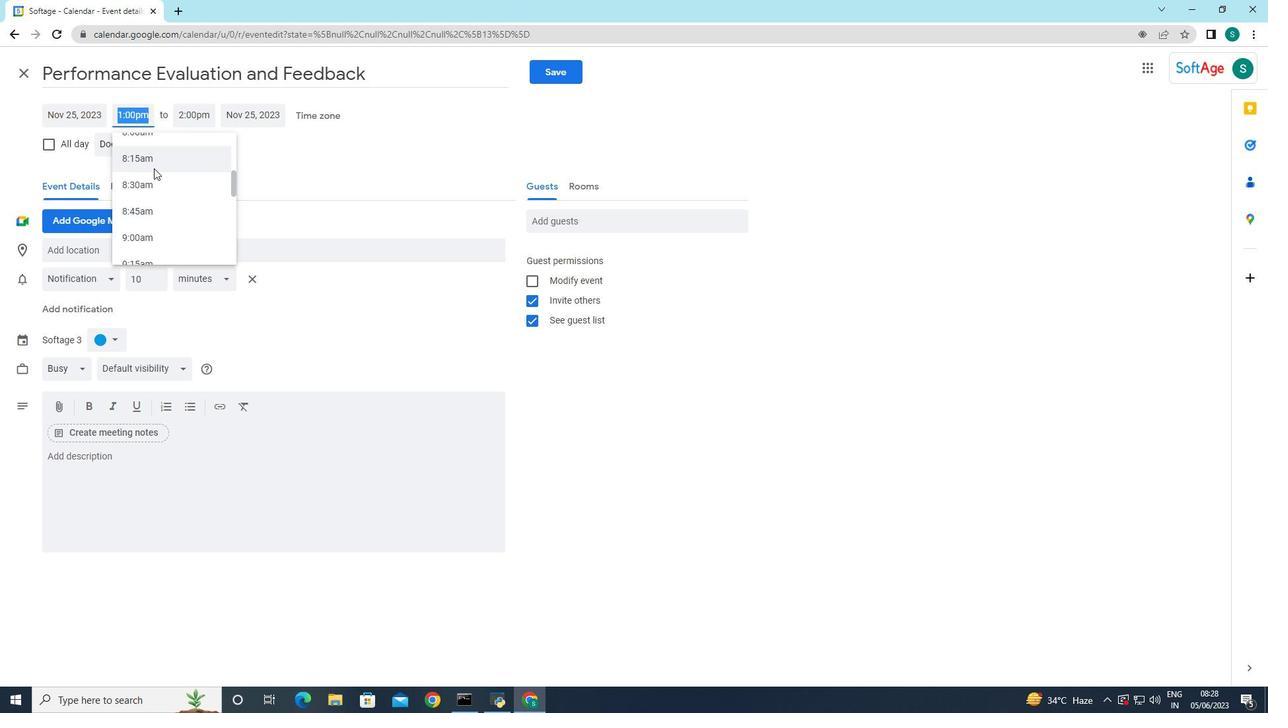 
Action: Mouse moved to (143, 160)
Screenshot: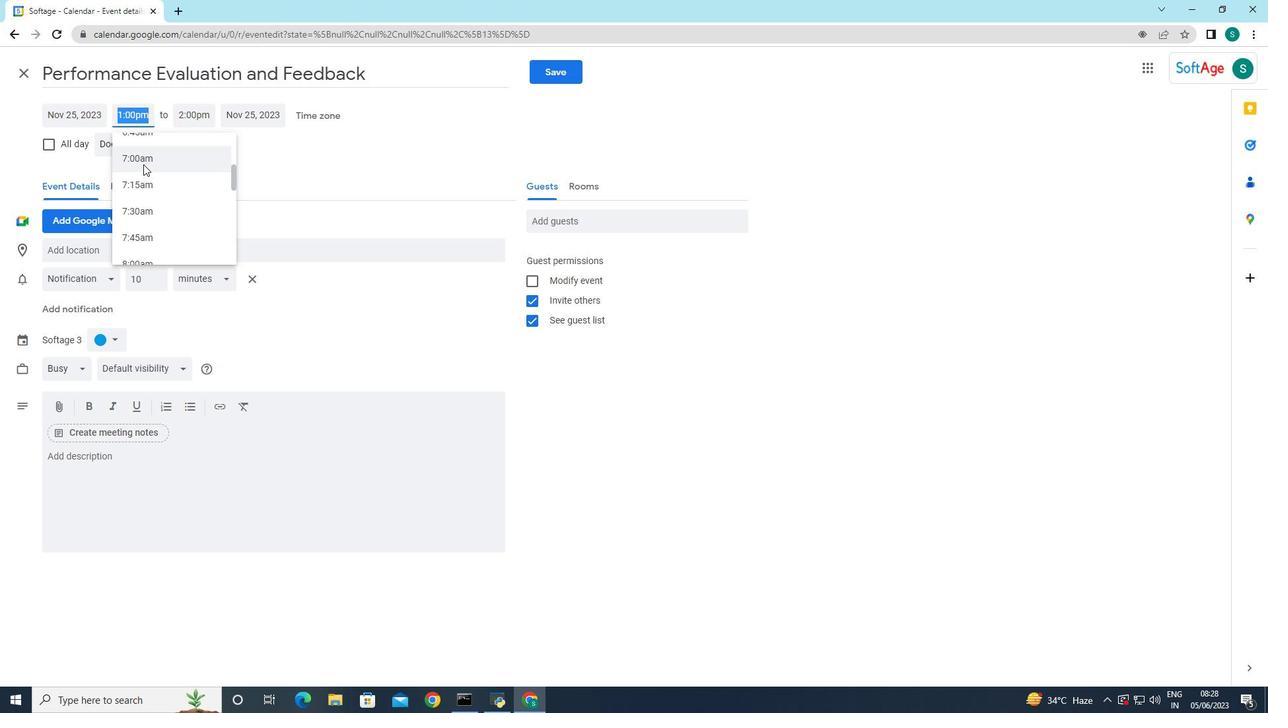 
Action: Mouse pressed left at (143, 160)
Screenshot: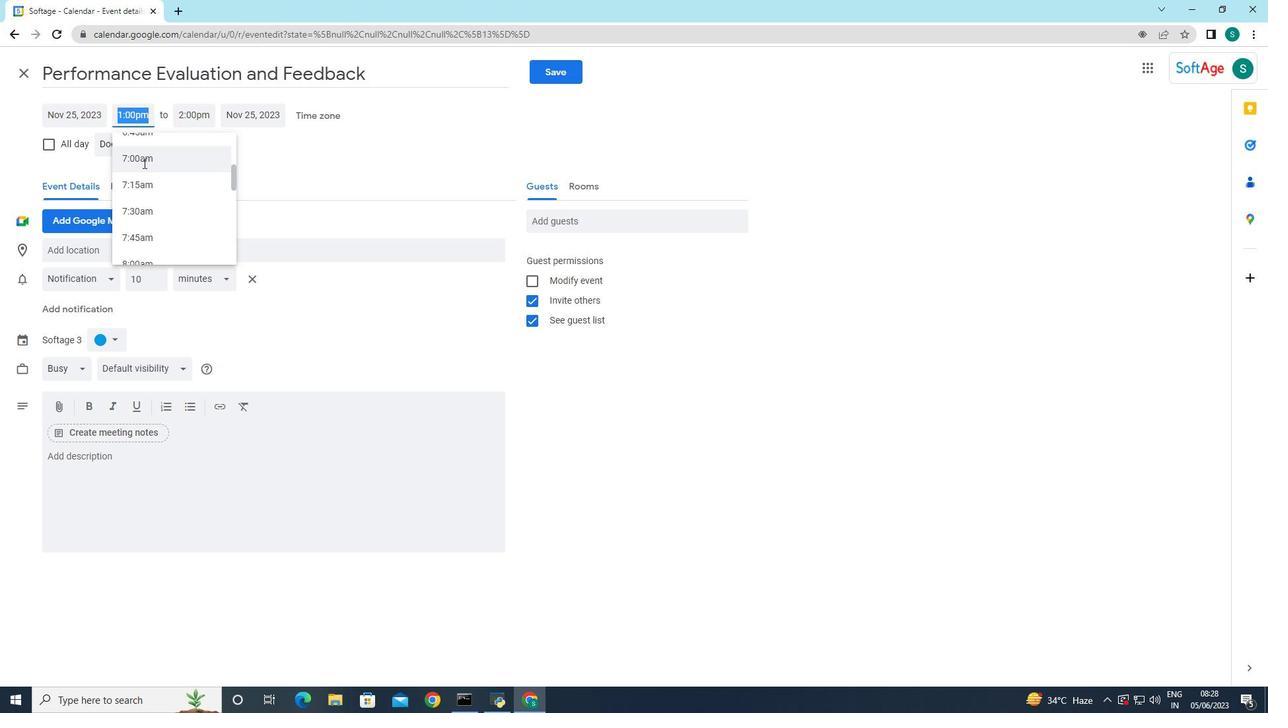 
Action: Mouse moved to (131, 114)
Screenshot: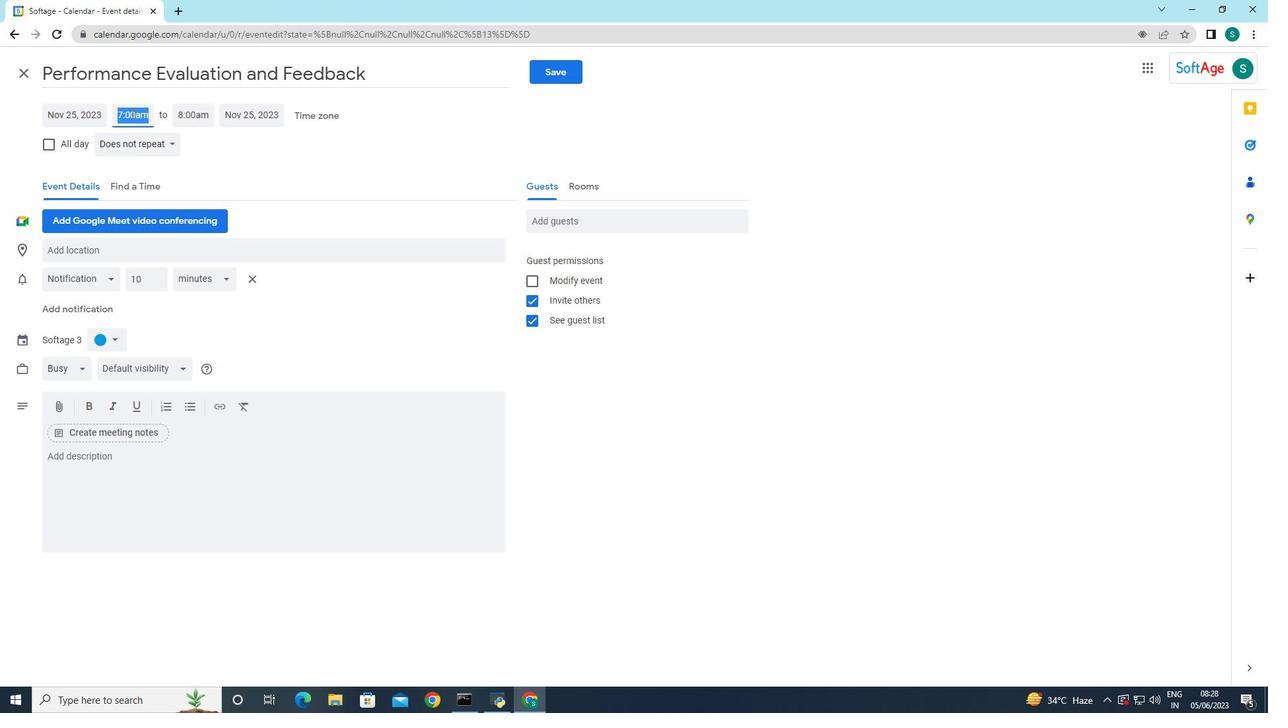 
Action: Mouse pressed left at (131, 114)
Screenshot: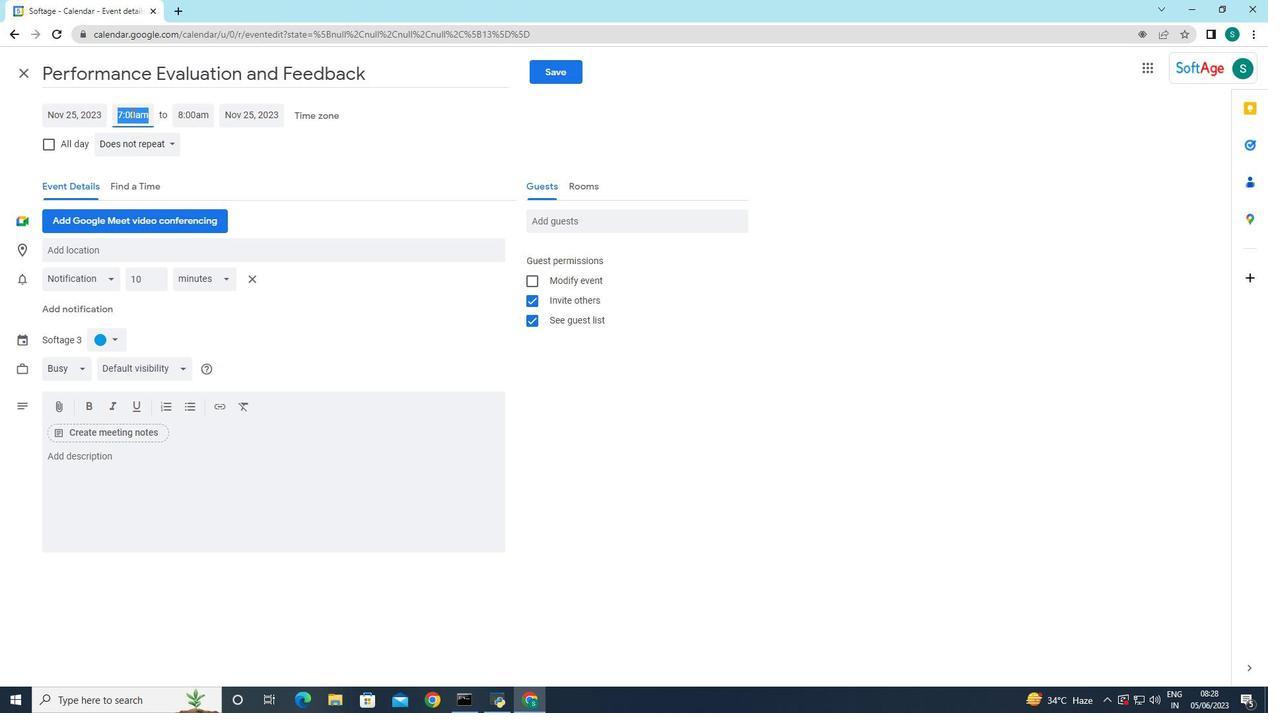 
Action: Mouse moved to (153, 131)
Screenshot: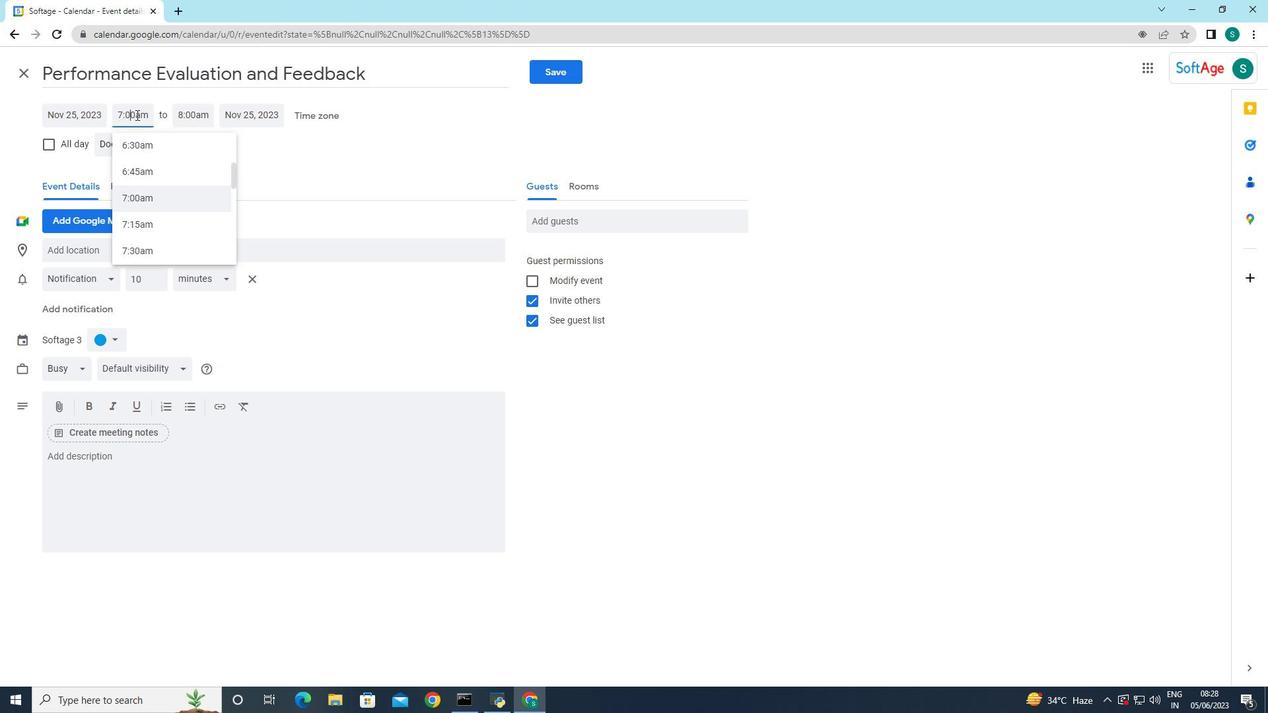 
Action: Key pressed <Key.backspace>5
Screenshot: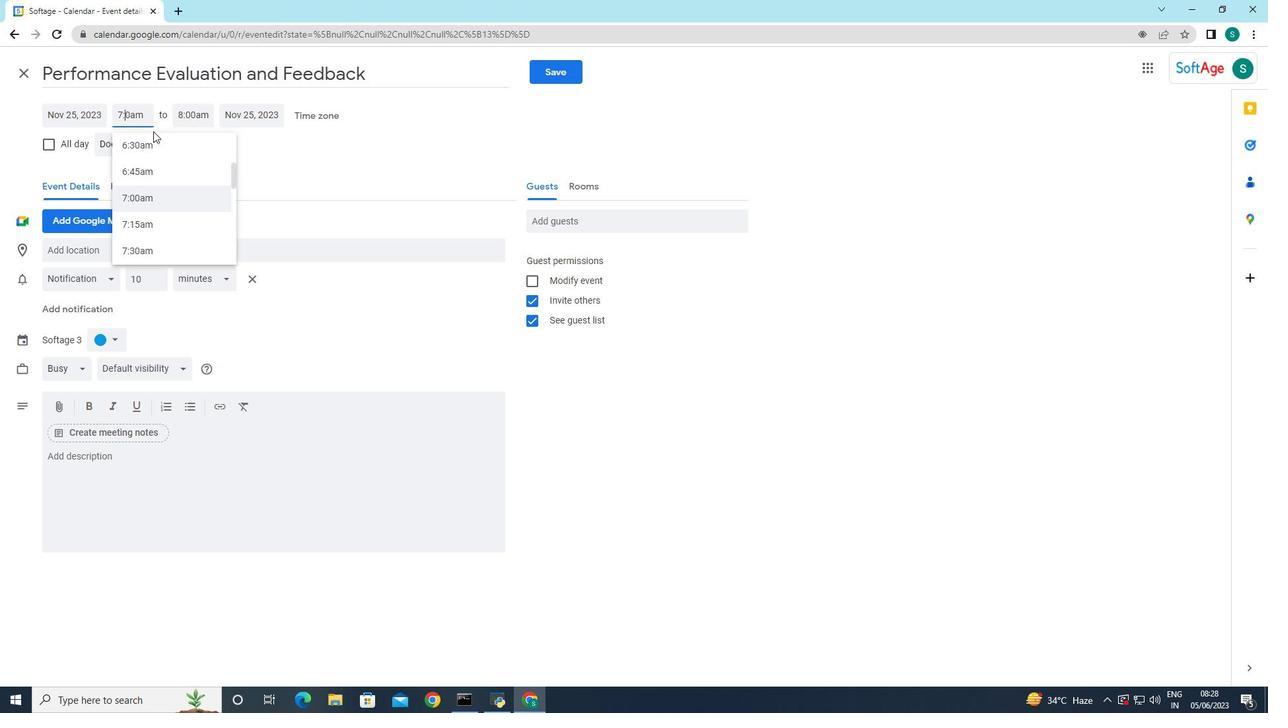 
Action: Mouse moved to (199, 112)
Screenshot: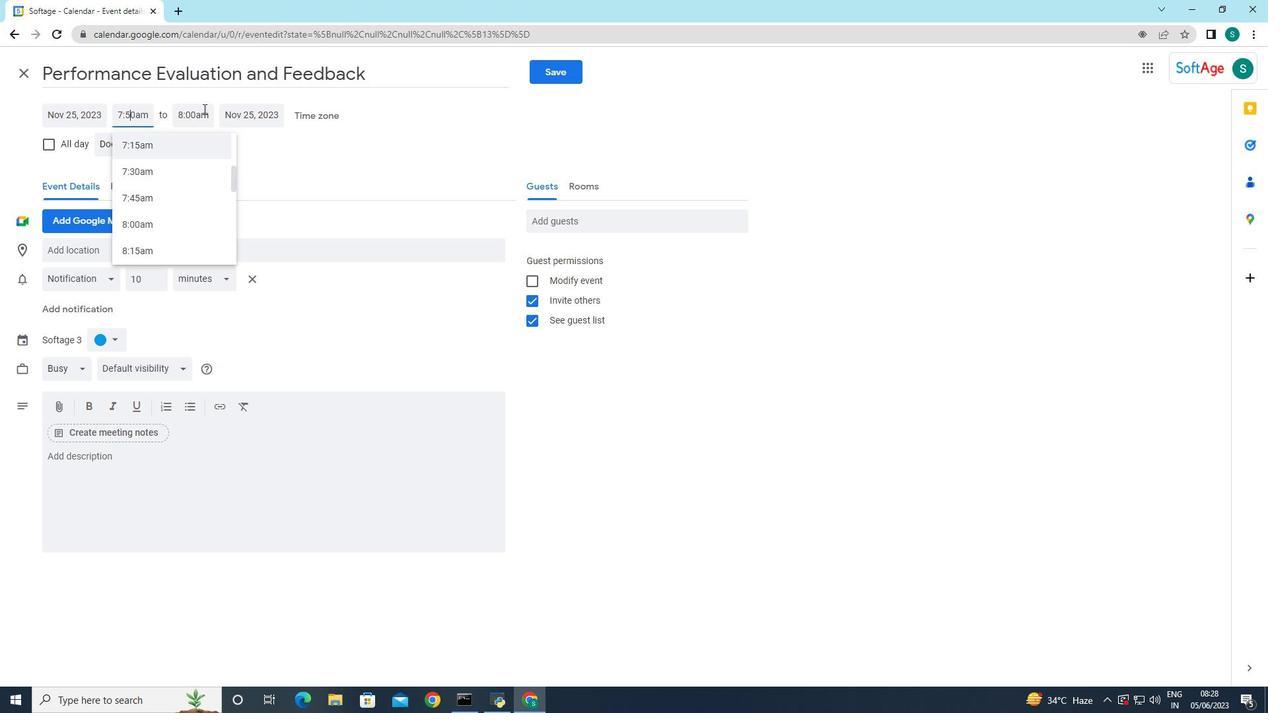 
Action: Mouse pressed left at (199, 112)
Screenshot: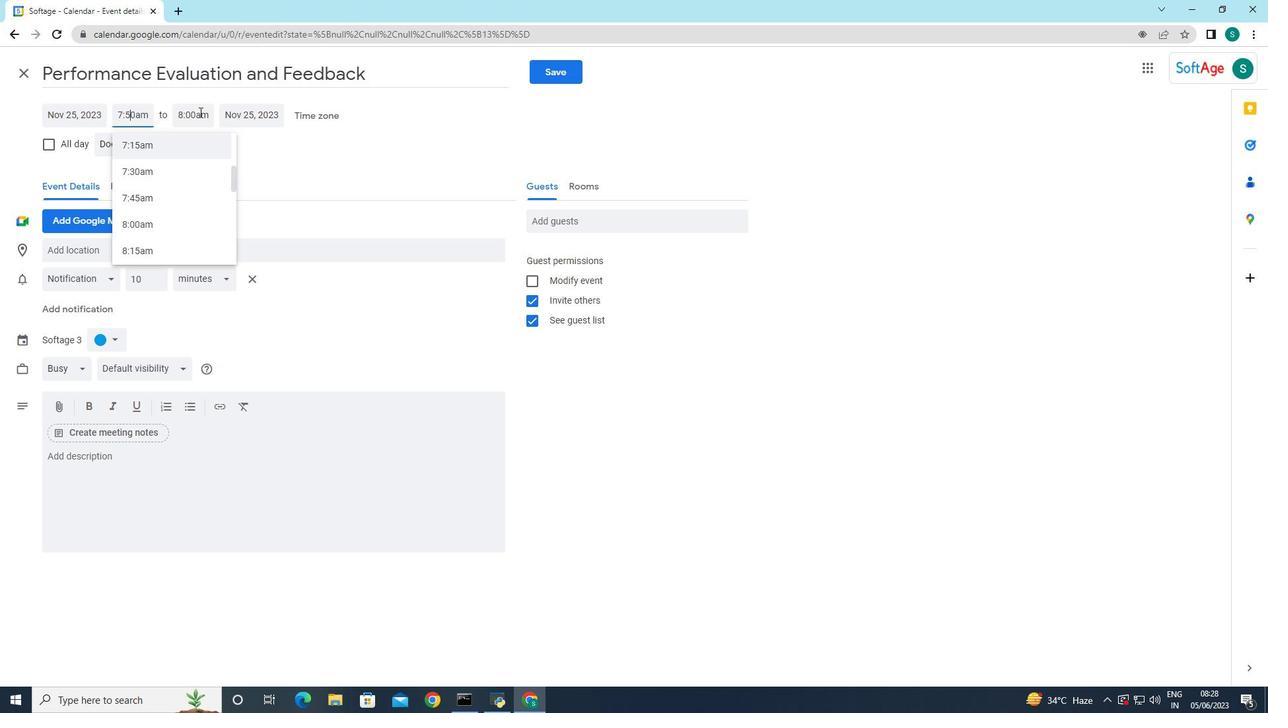 
Action: Mouse moved to (202, 254)
Screenshot: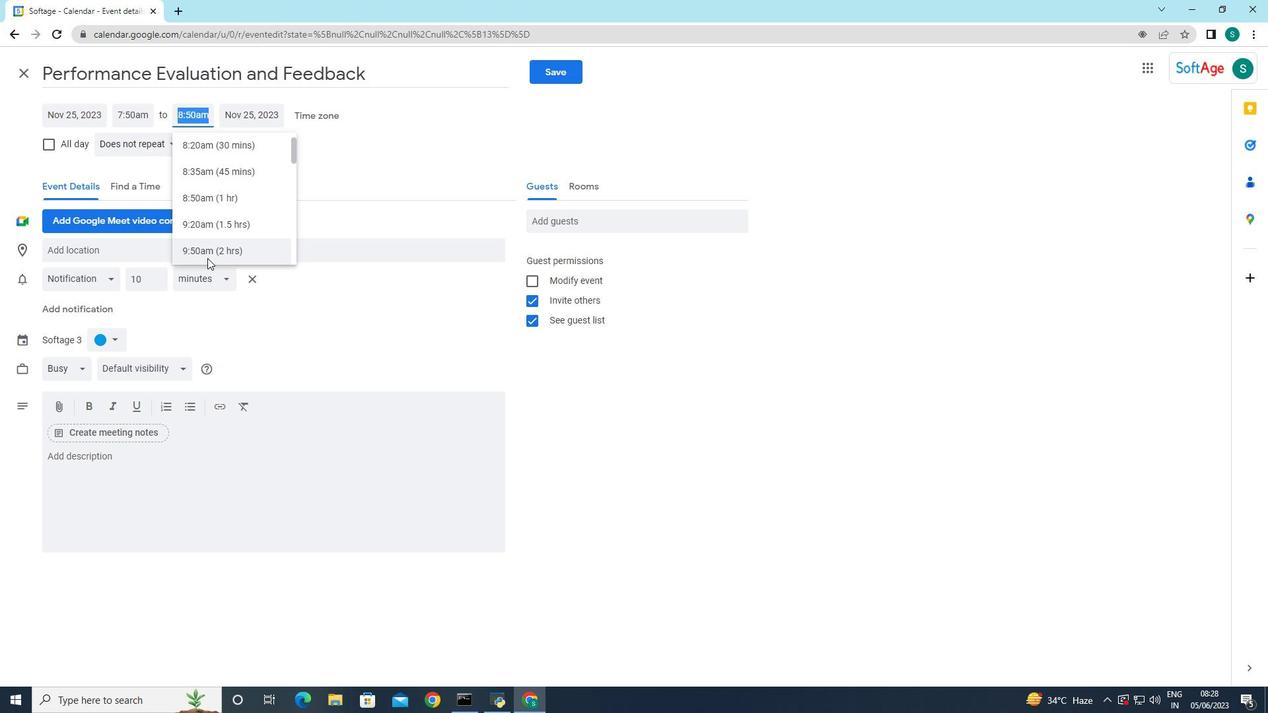 
Action: Mouse pressed left at (202, 254)
Screenshot: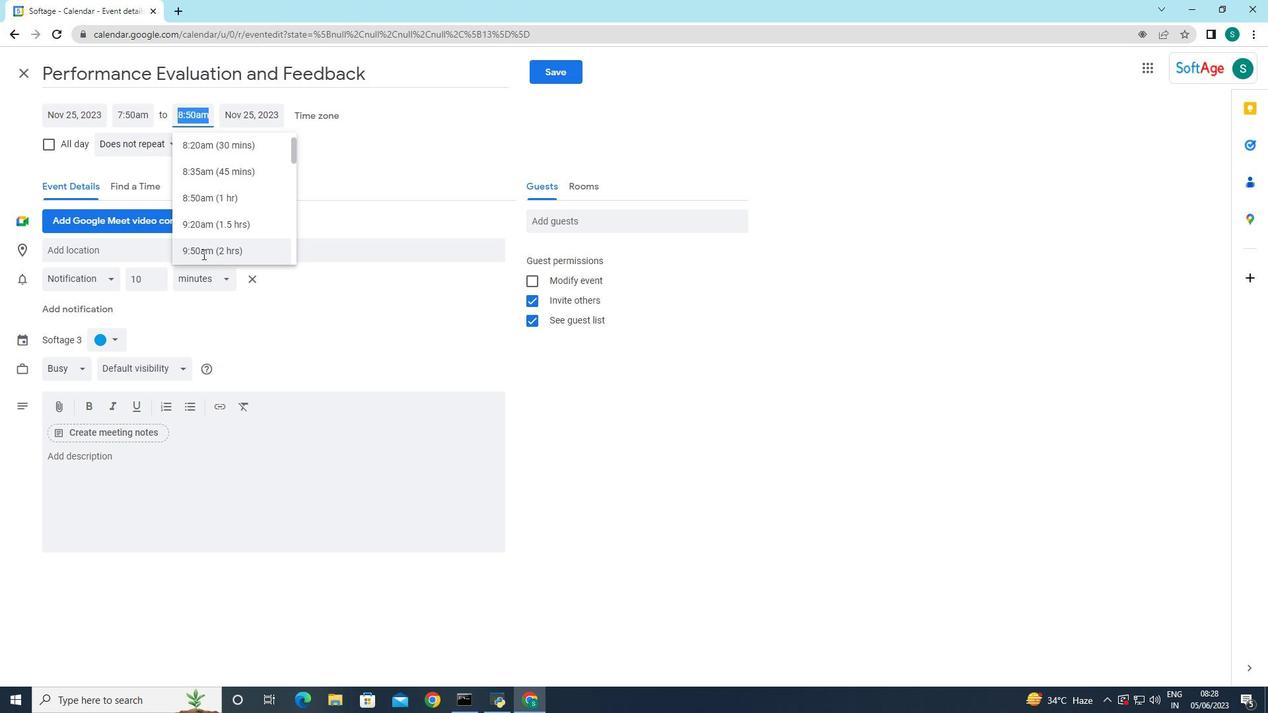 
Action: Mouse moved to (270, 179)
Screenshot: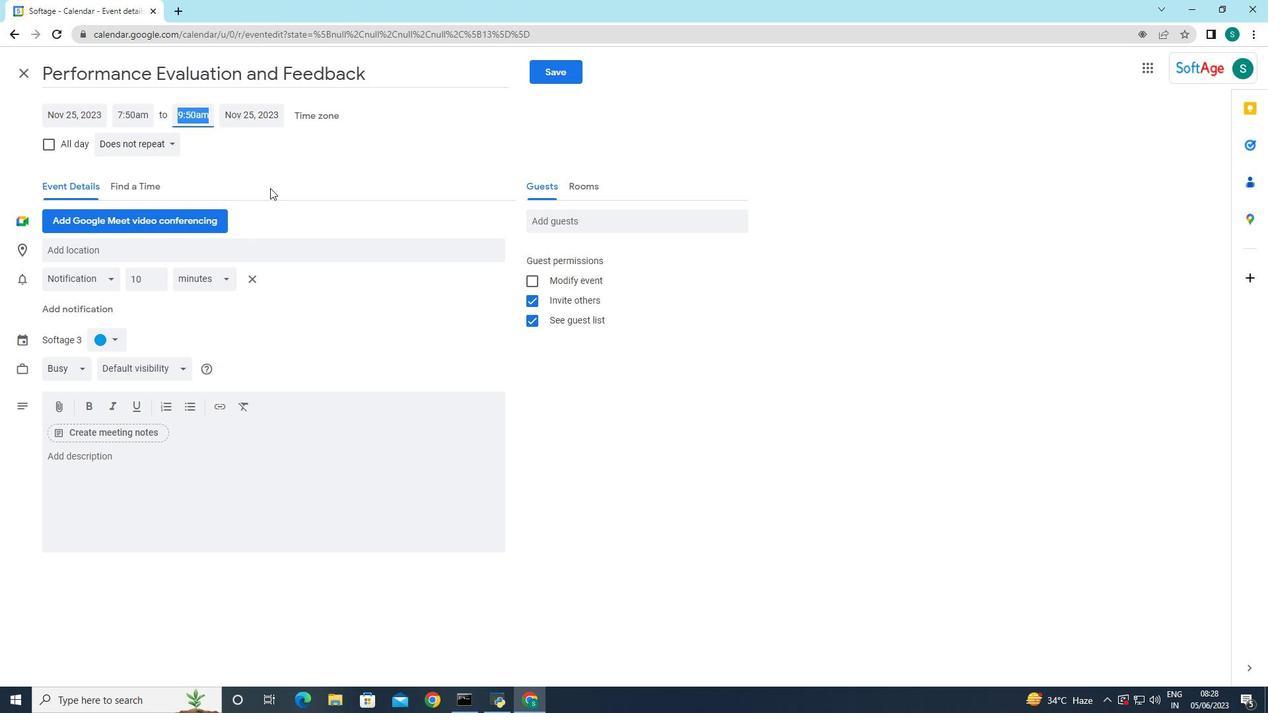 
Action: Mouse pressed left at (270, 179)
Screenshot: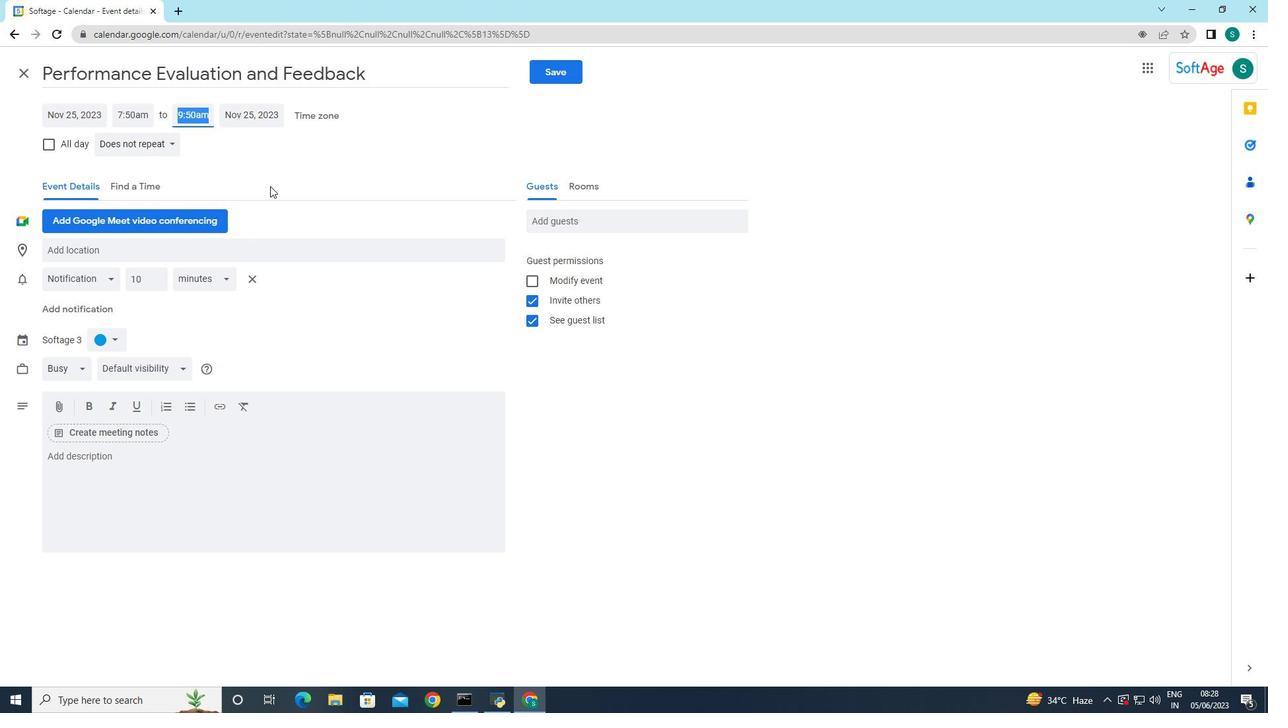 
Action: Mouse moved to (125, 461)
Screenshot: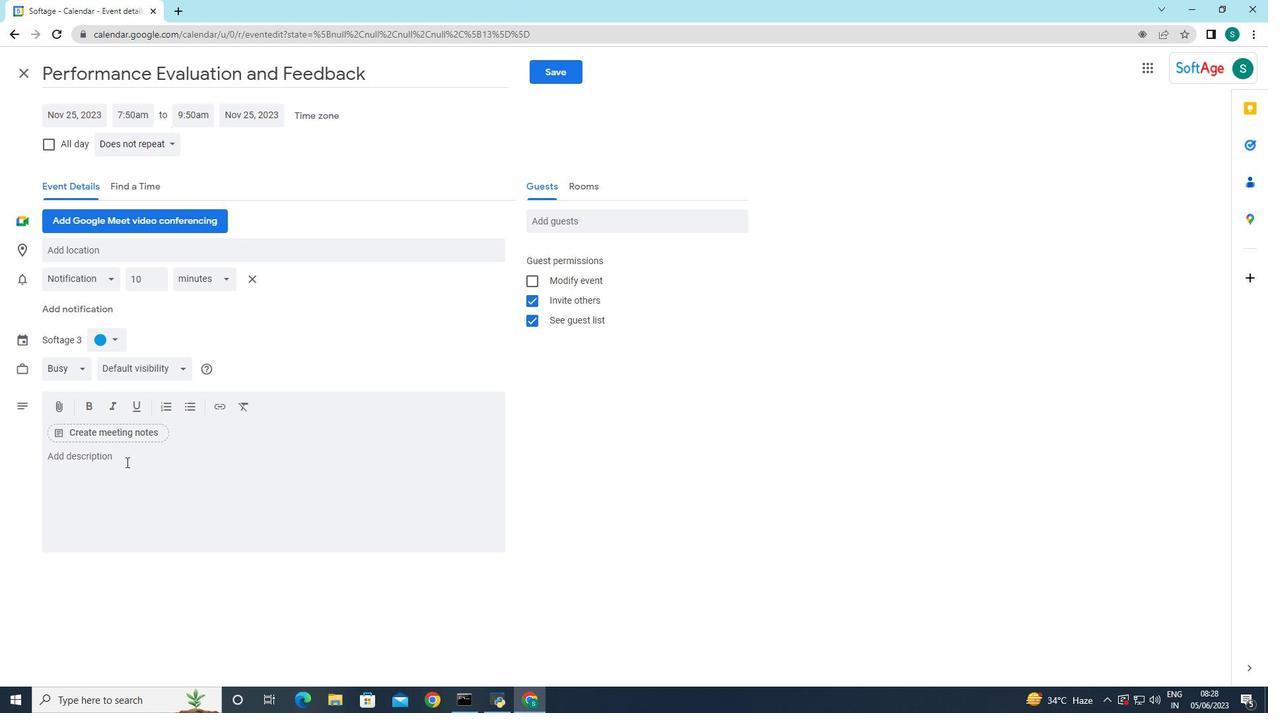 
Action: Mouse pressed left at (125, 461)
Screenshot: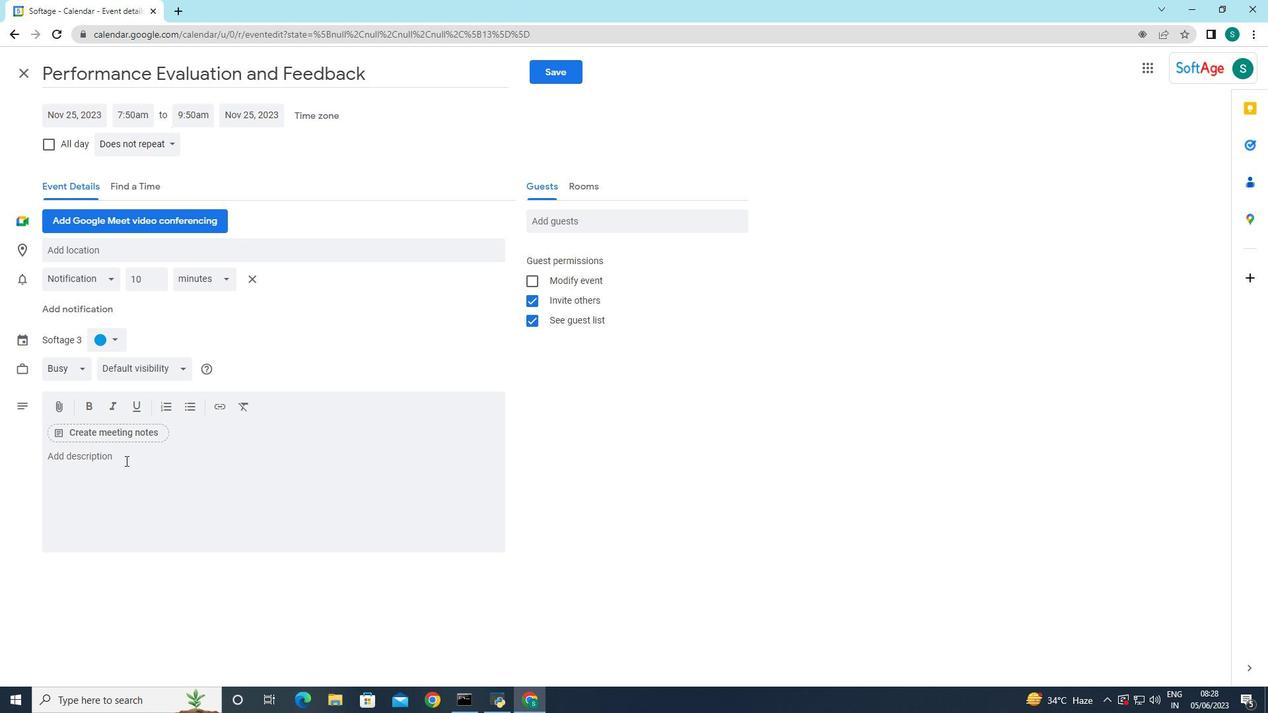 
Action: Key pressed <Key.caps_lock>I<Key.caps_lock>n<Key.space>addition<Key.space>to<Key.space>the<Key.space>structured<Key.space>activities.<Key.backspace>,<Key.space>the<Key.space>retreat<Key.space>will<Key.space>also<Key.space>include<Key.space>facilitated<Key.space>discussions<Key.space>and<Key.space>workshops<Key.space>on<Key.space>topo<Key.backspace>ics<Key.space>such<Key.space>as<Key.space>effective<Key.space>communication<Key.space><Key.backspace>,<Key.space>confliv<Key.backspace>ct<Key.space>resolution,<Key.space>and<Key.space>fostering<Key.space>a<Key.space>positive<Key.space>tesa<Key.backspace><Key.backspace>am<Key.space>culture.<Key.space><Key.caps_lock>T<Key.caps_lock>hese<Key.space>sessions<Key.space>will<Key.space>provide<Key.space>valuav<Key.backspace>ble<Key.space>insights<Key.space>and<Key.space>tools<Key.space>that<Key.space>team<Key.space>members<Key.space>can<Key.space>apply<Key.space>in<Key.space>theik<Key.backspace><Key.backspace><Key.backspace><Key.backspace>heir<Key.space>day-to-day<Key.space>work<Key.space>environment.
Screenshot: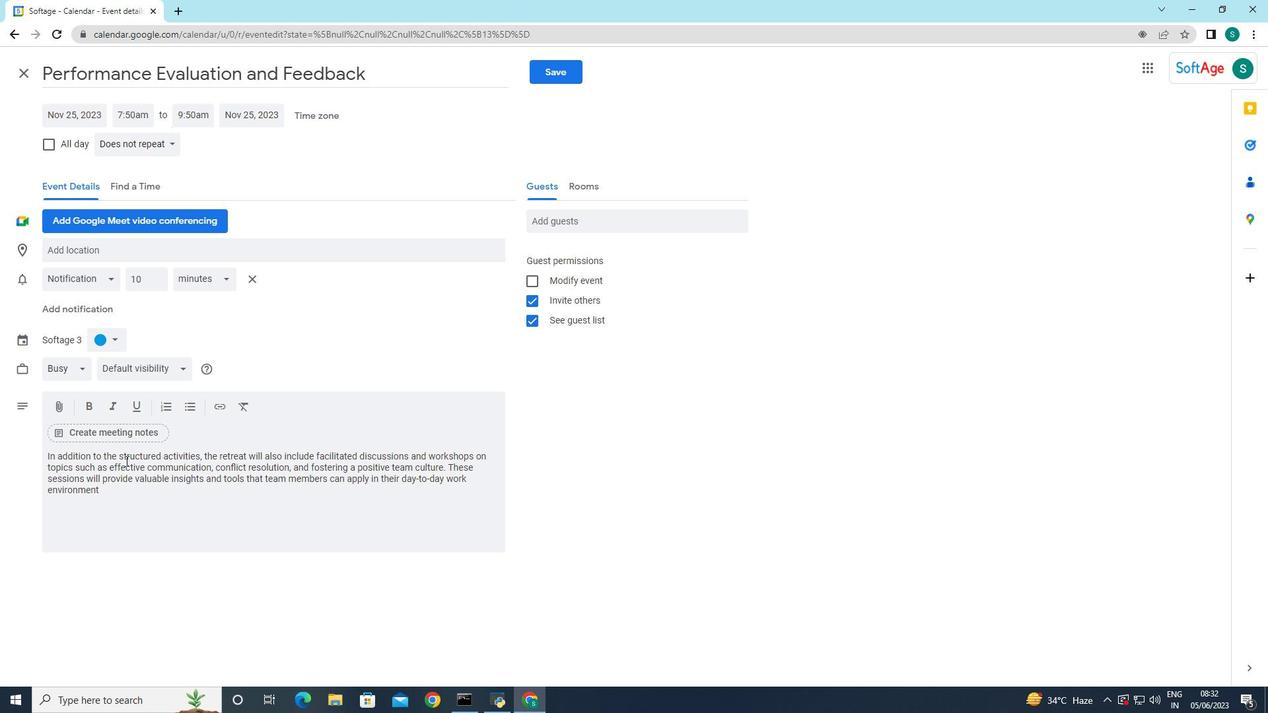 
Action: Mouse moved to (119, 339)
Screenshot: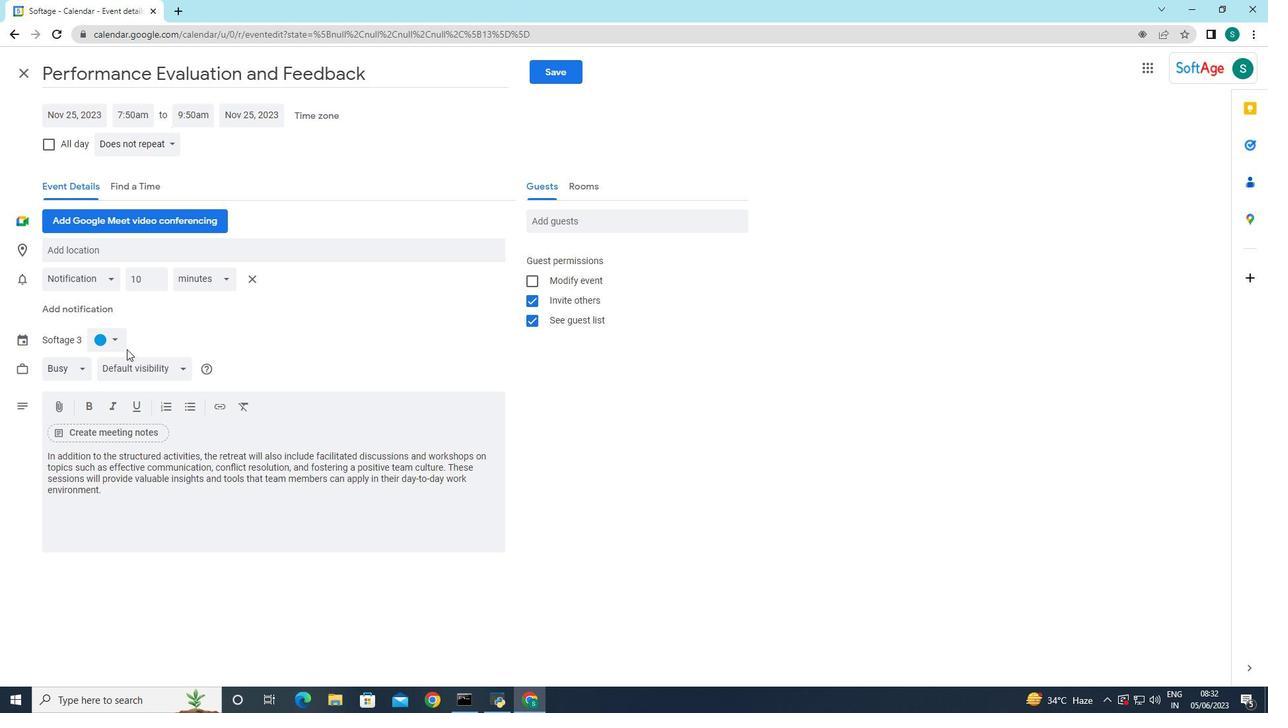 
Action: Mouse pressed left at (119, 339)
Screenshot: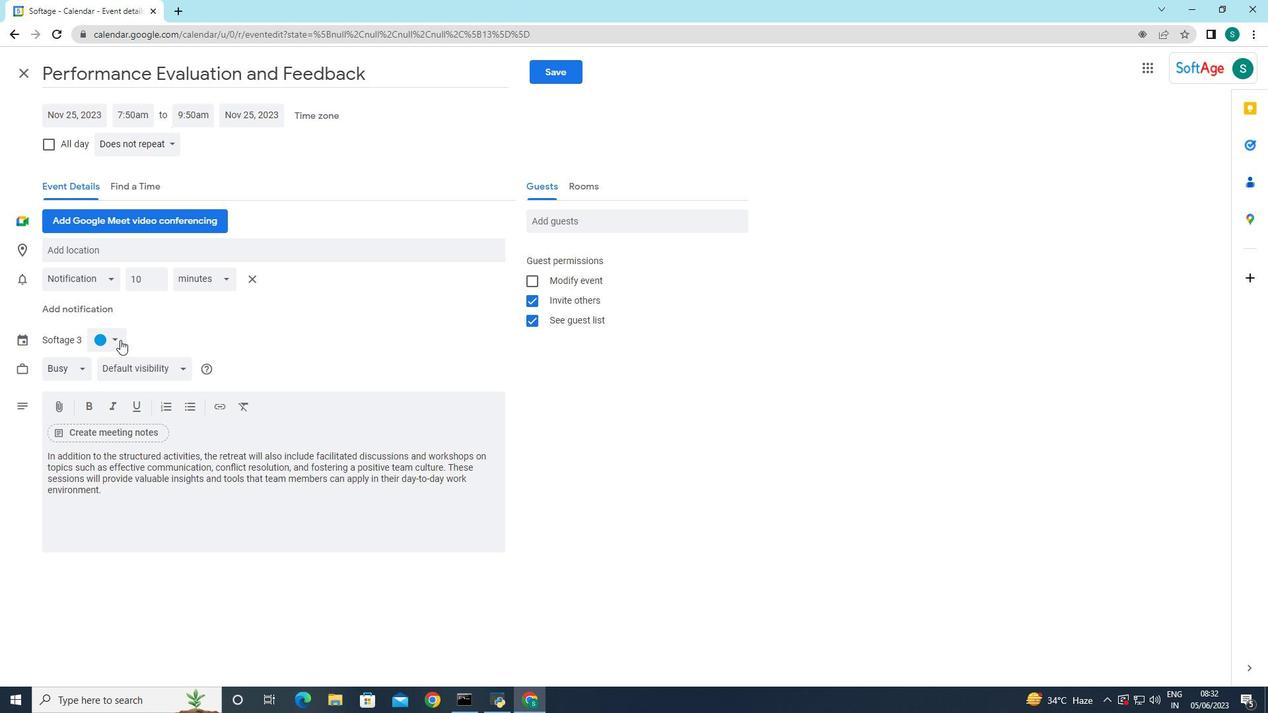 
Action: Mouse moved to (103, 405)
Screenshot: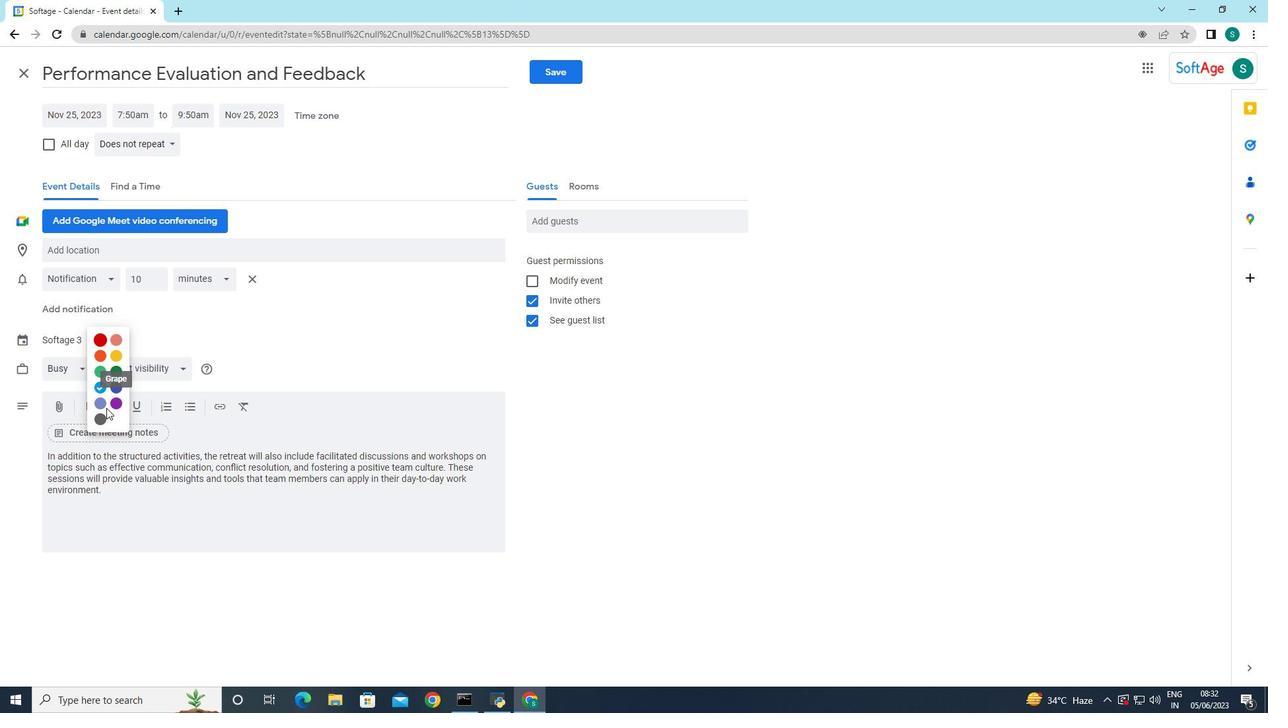 
Action: Mouse pressed left at (103, 405)
Screenshot: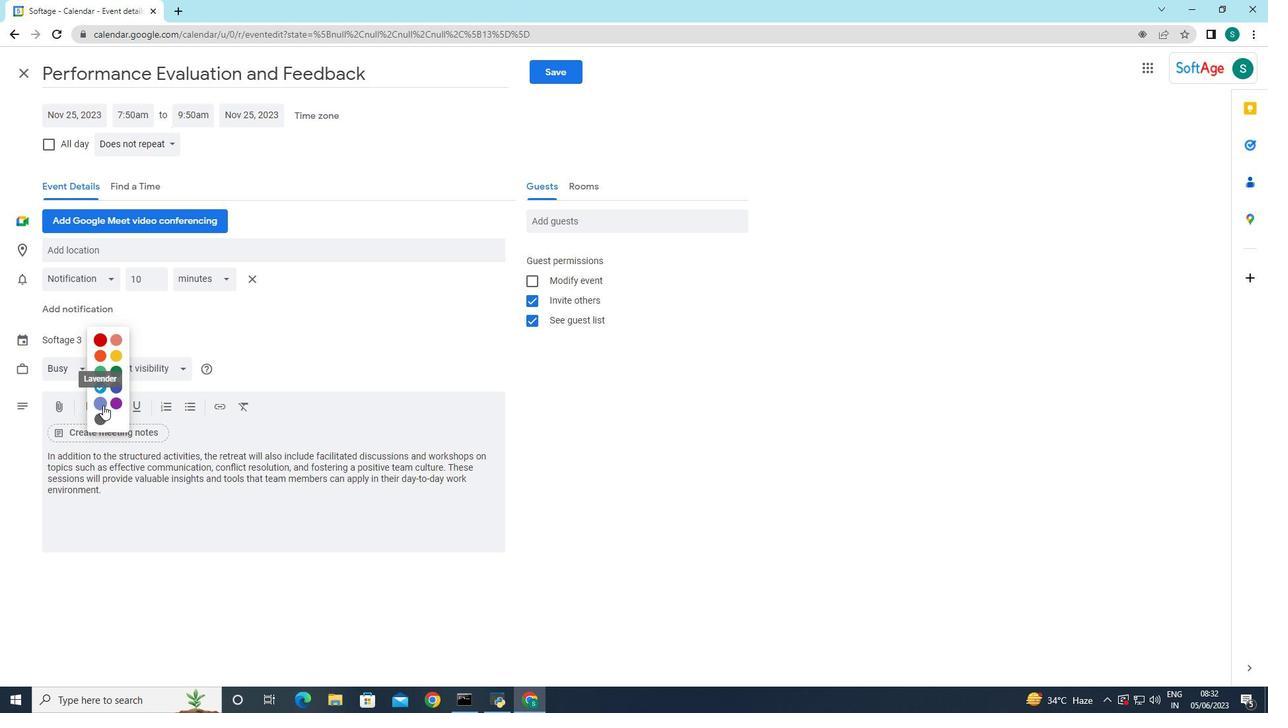 
Action: Mouse moved to (130, 241)
Screenshot: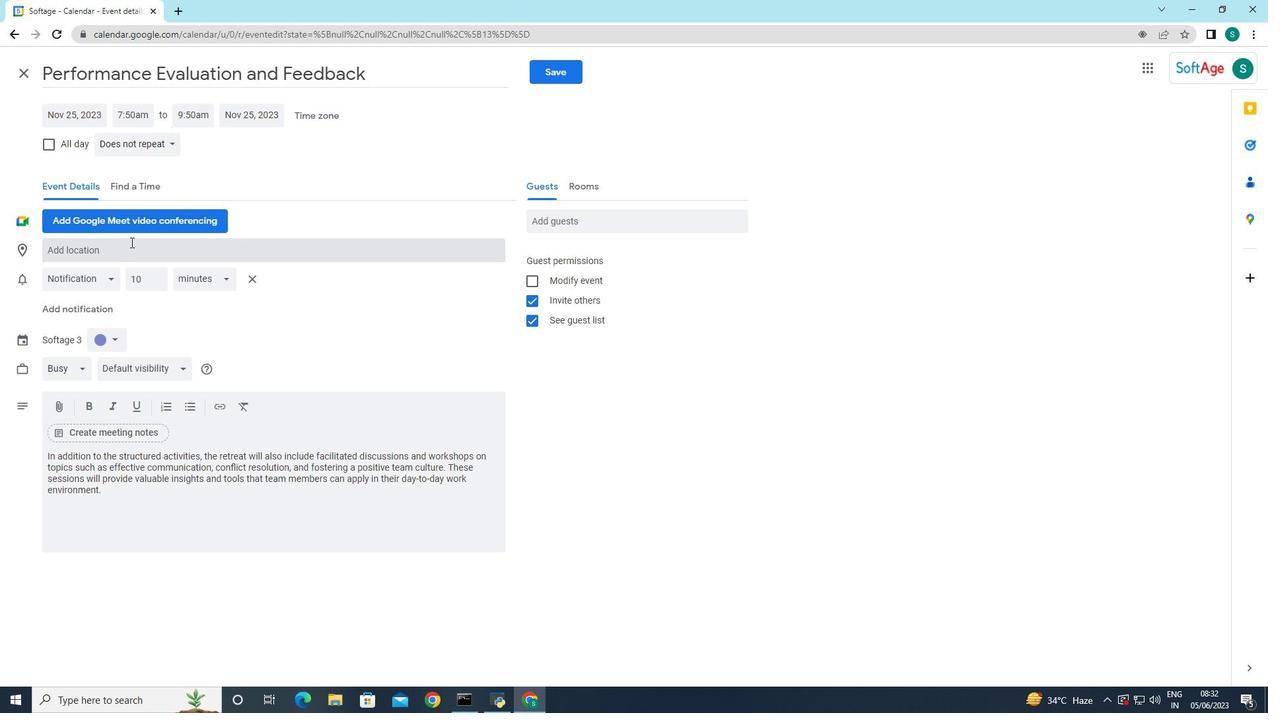 
Action: Mouse pressed left at (130, 241)
Screenshot: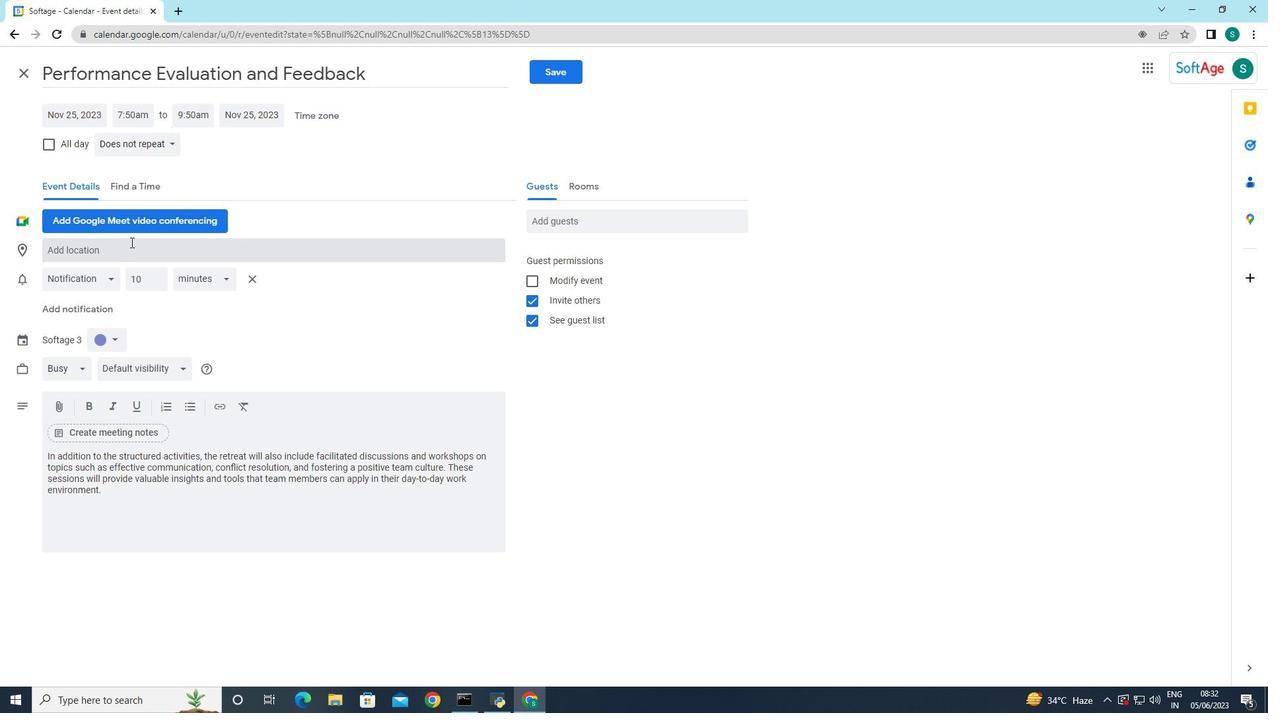 
Action: Key pressed <Key.caps_lock>C<Key.caps_lock>opacabana<Key.space><Key.caps_lock>P<Key.caps_lock>alace,<Key.space><Key.caps_lock>R<Key.caps_lock>io<Key.space>de<Key.space><Key.caps_lock>JA<Key.backspace><Key.caps_lock>aneiro<Key.space><Key.backspace>,<Key.space><Key.caps_lock>B<Key.caps_lock>razil
Screenshot: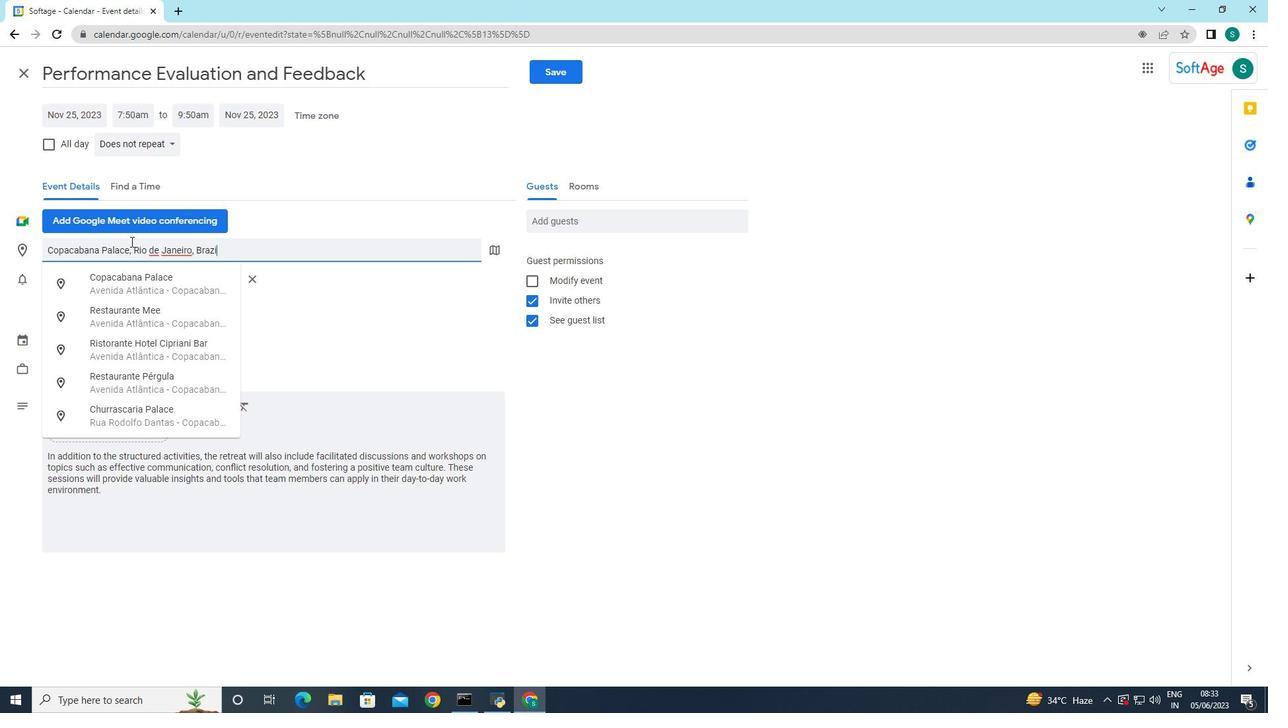 
Action: Mouse moved to (463, 324)
Screenshot: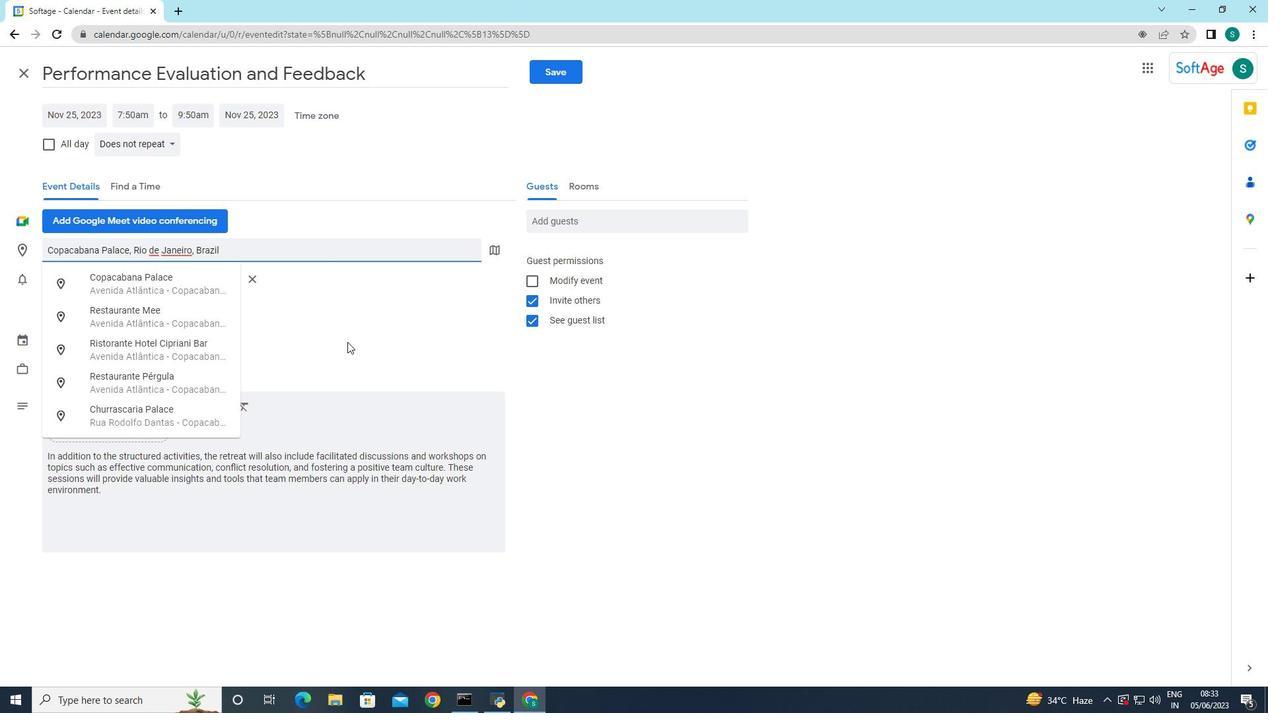 
Action: Mouse pressed left at (463, 324)
Screenshot: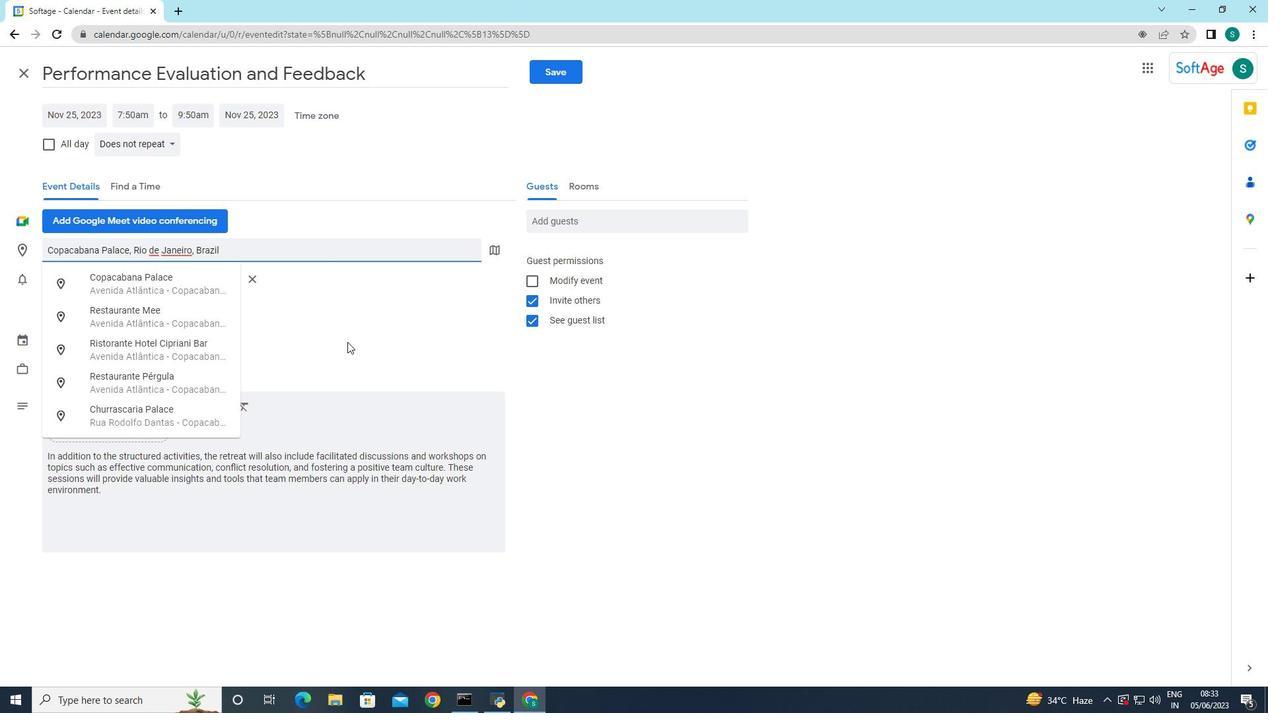 
Action: Mouse moved to (581, 222)
Screenshot: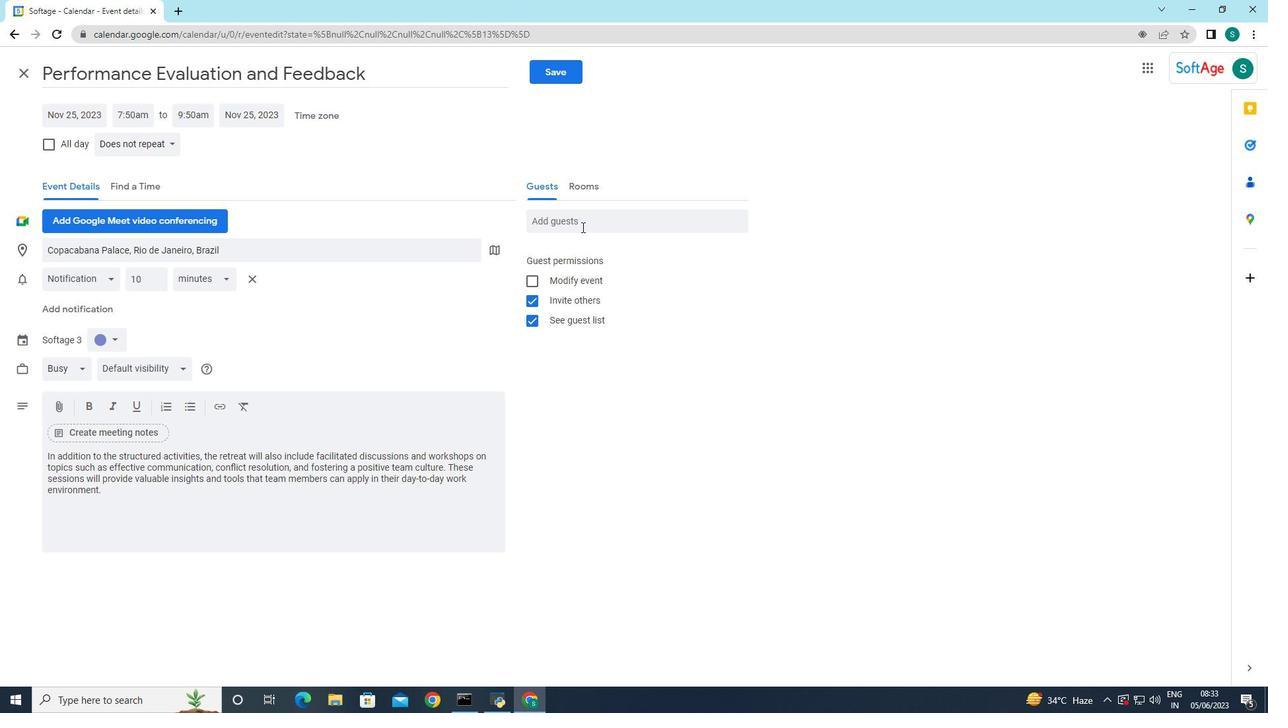 
Action: Mouse pressed left at (581, 222)
Screenshot: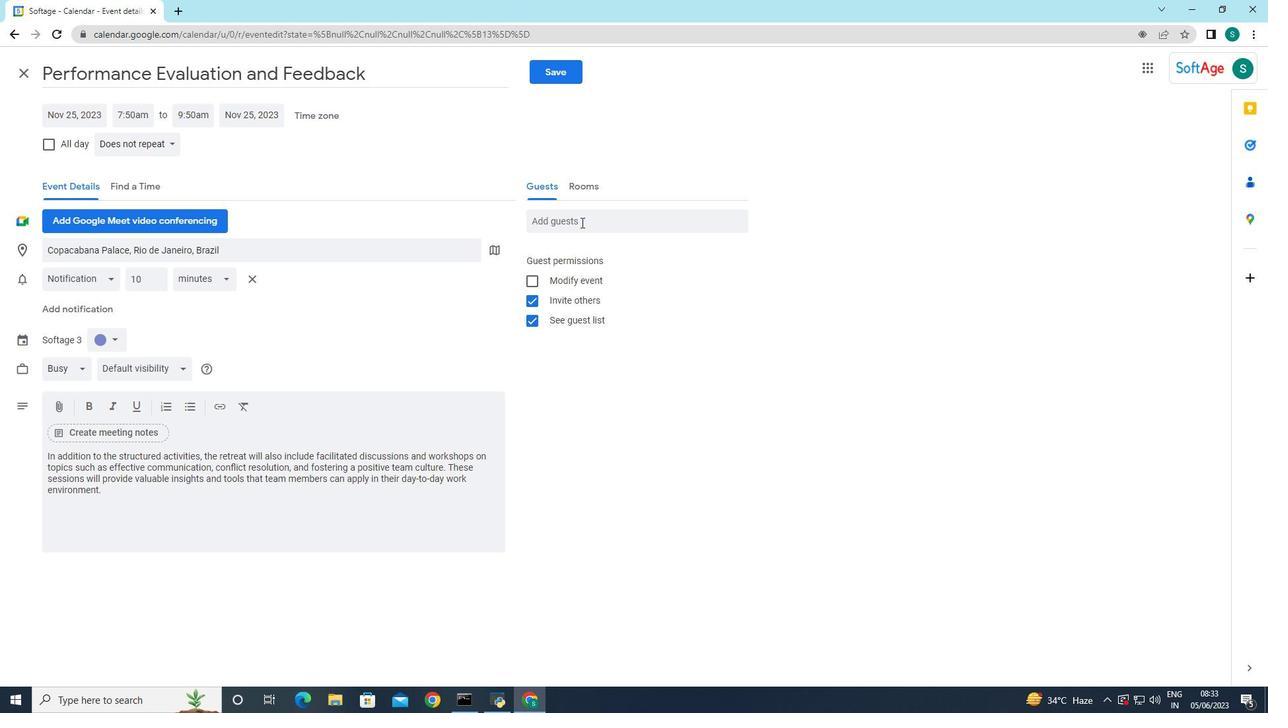 
Action: Key pressed softage.1
Screenshot: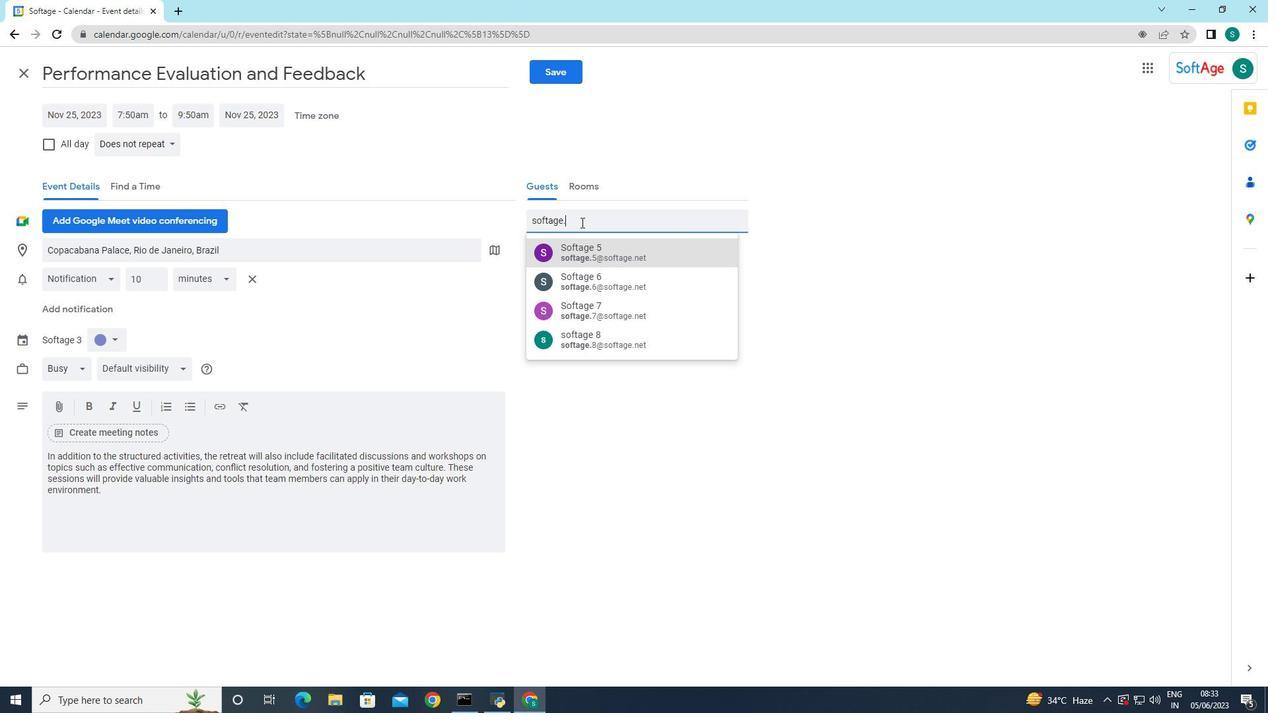 
Action: Mouse moved to (607, 282)
Screenshot: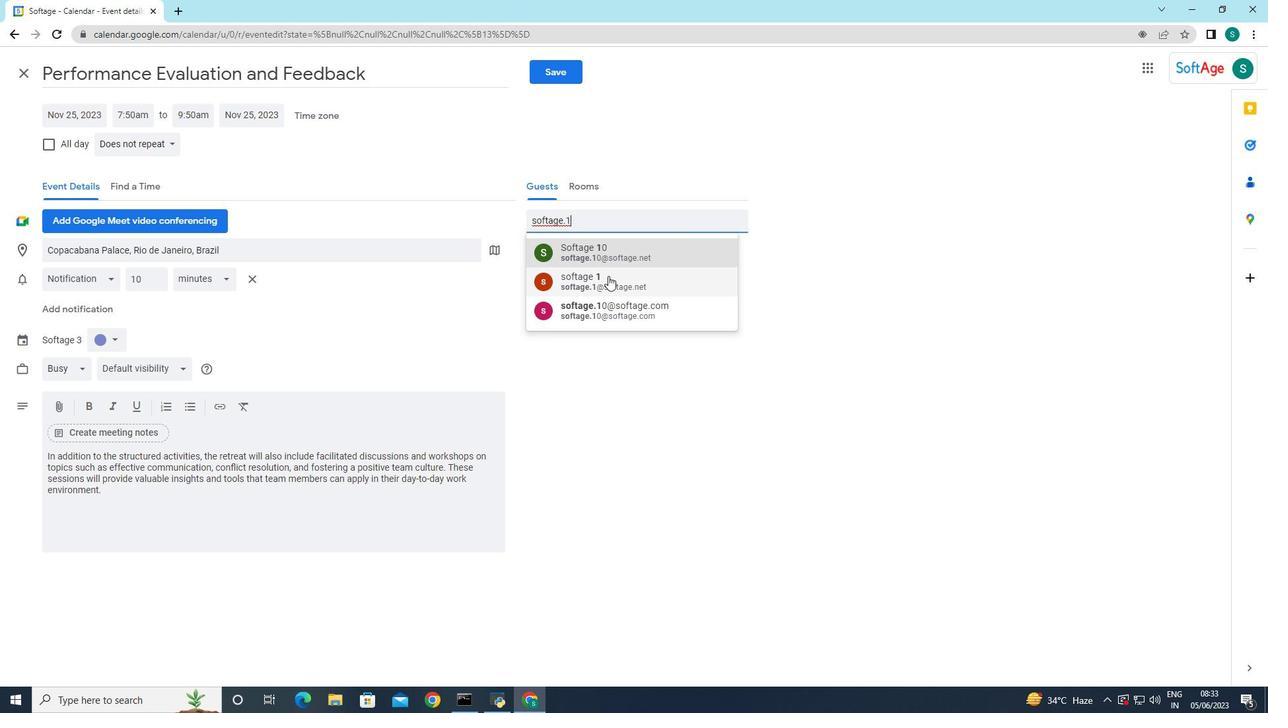 
Action: Mouse pressed left at (607, 282)
Screenshot: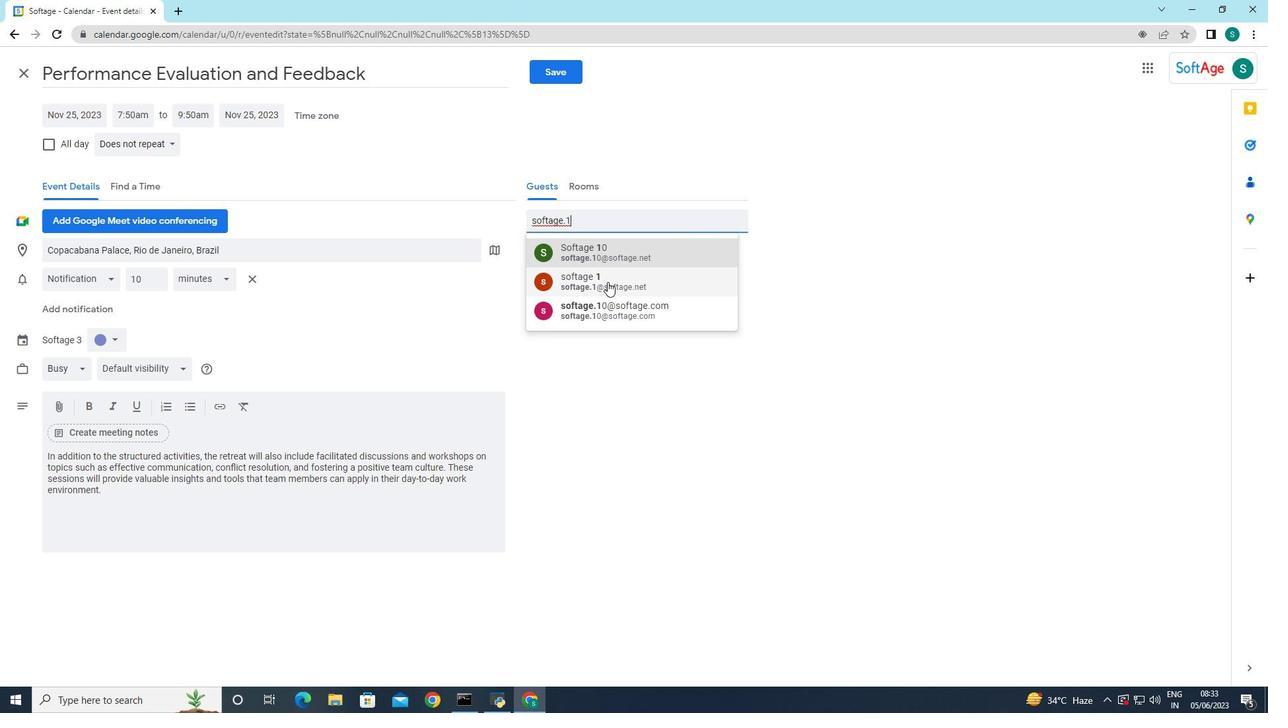
Action: Mouse moved to (620, 229)
Screenshot: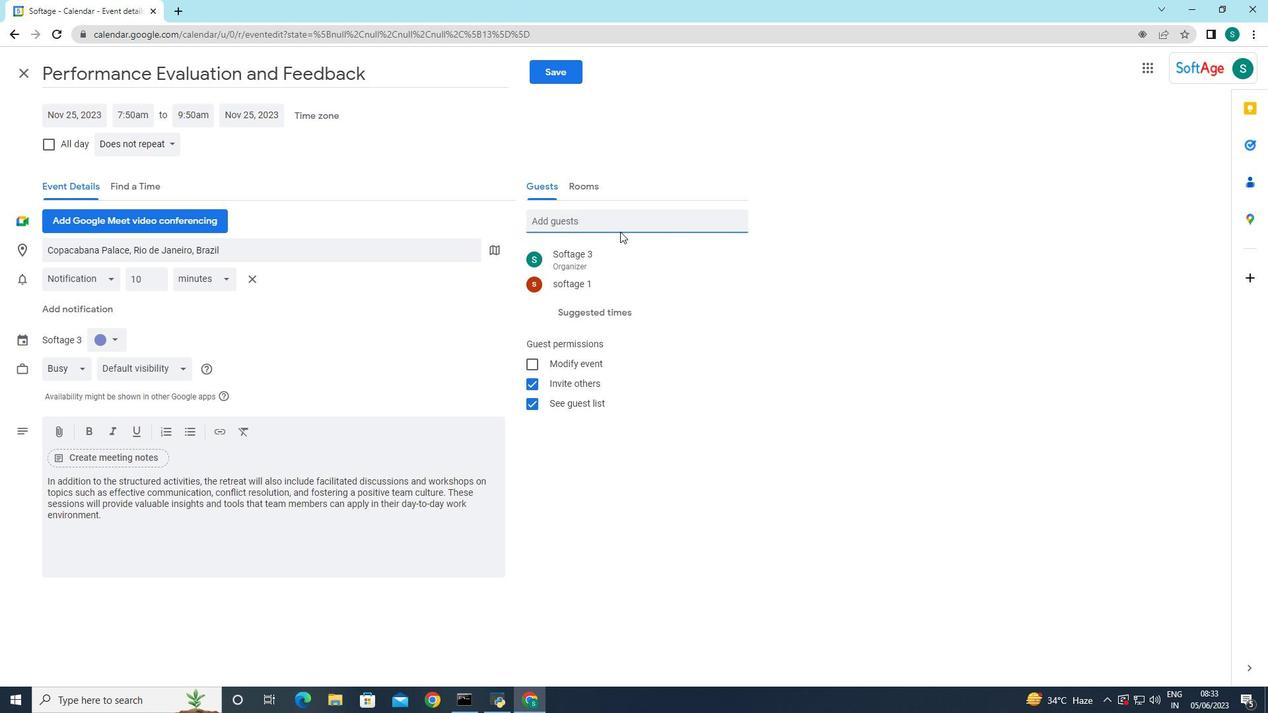 
Action: Mouse pressed left at (620, 229)
Screenshot: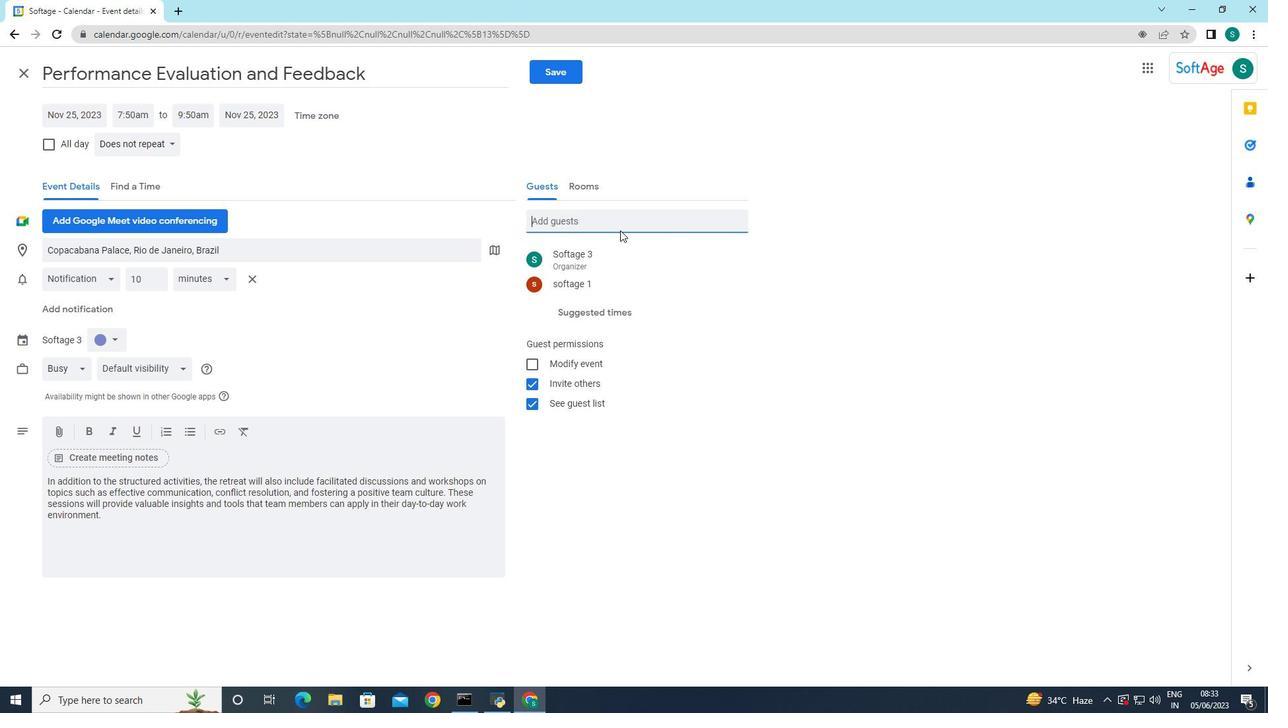 
Action: Mouse moved to (624, 229)
Screenshot: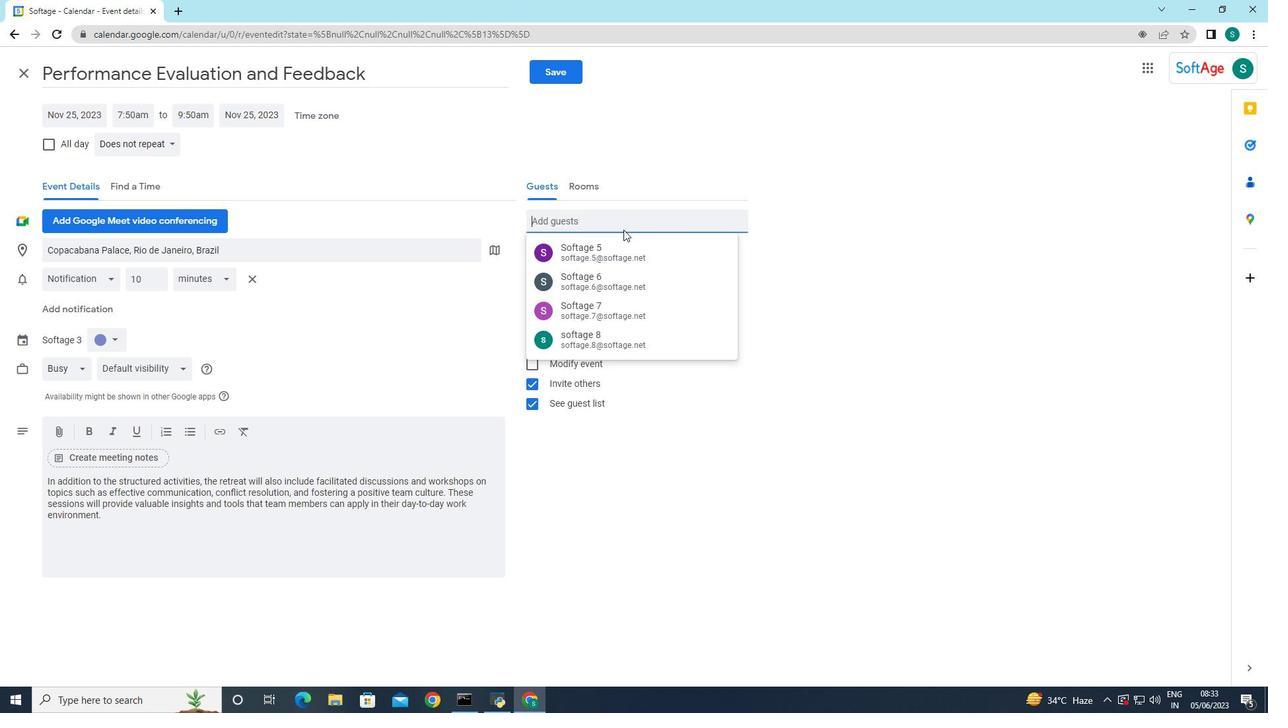 
Action: Key pressed softage.2
Screenshot: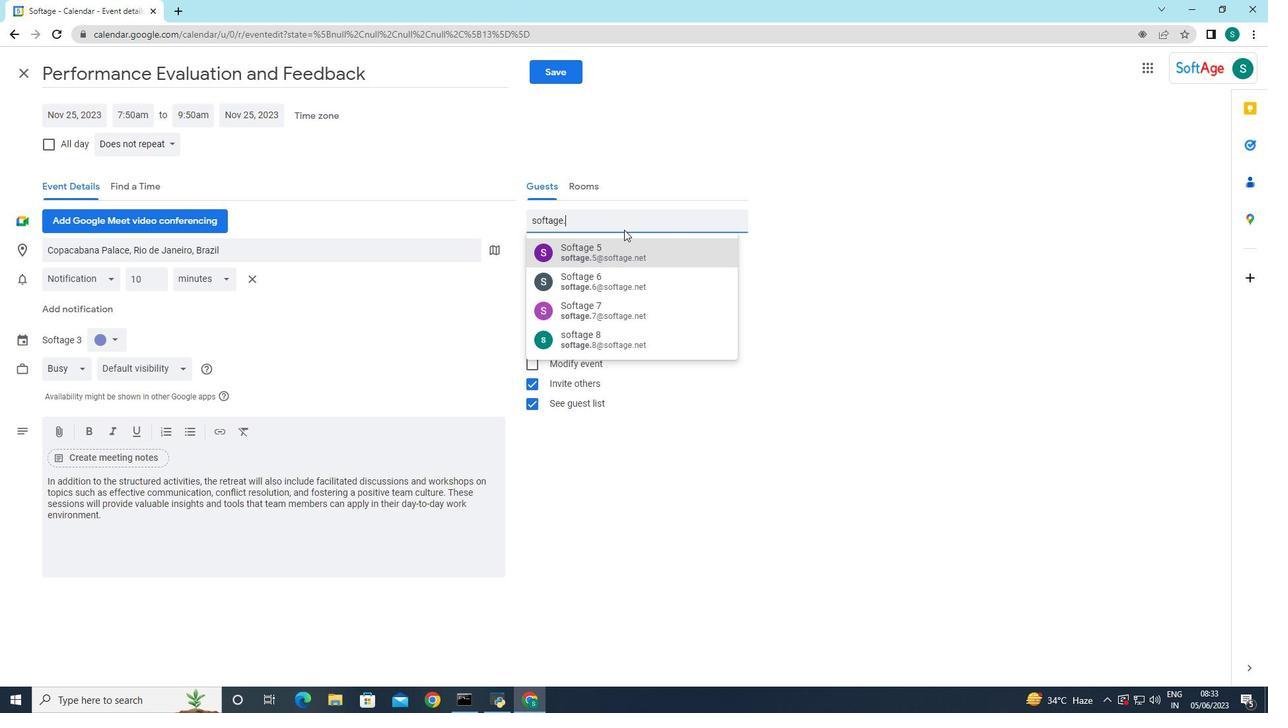 
Action: Mouse moved to (634, 245)
Screenshot: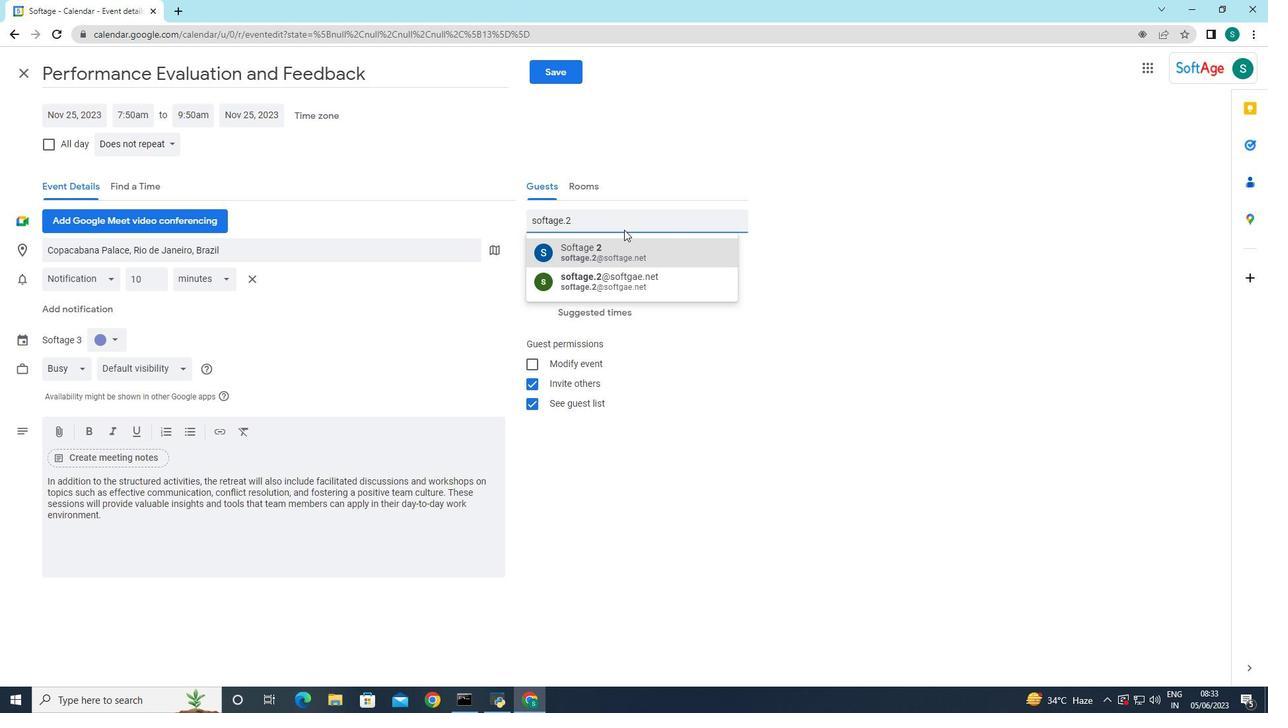 
Action: Mouse pressed left at (634, 245)
Screenshot: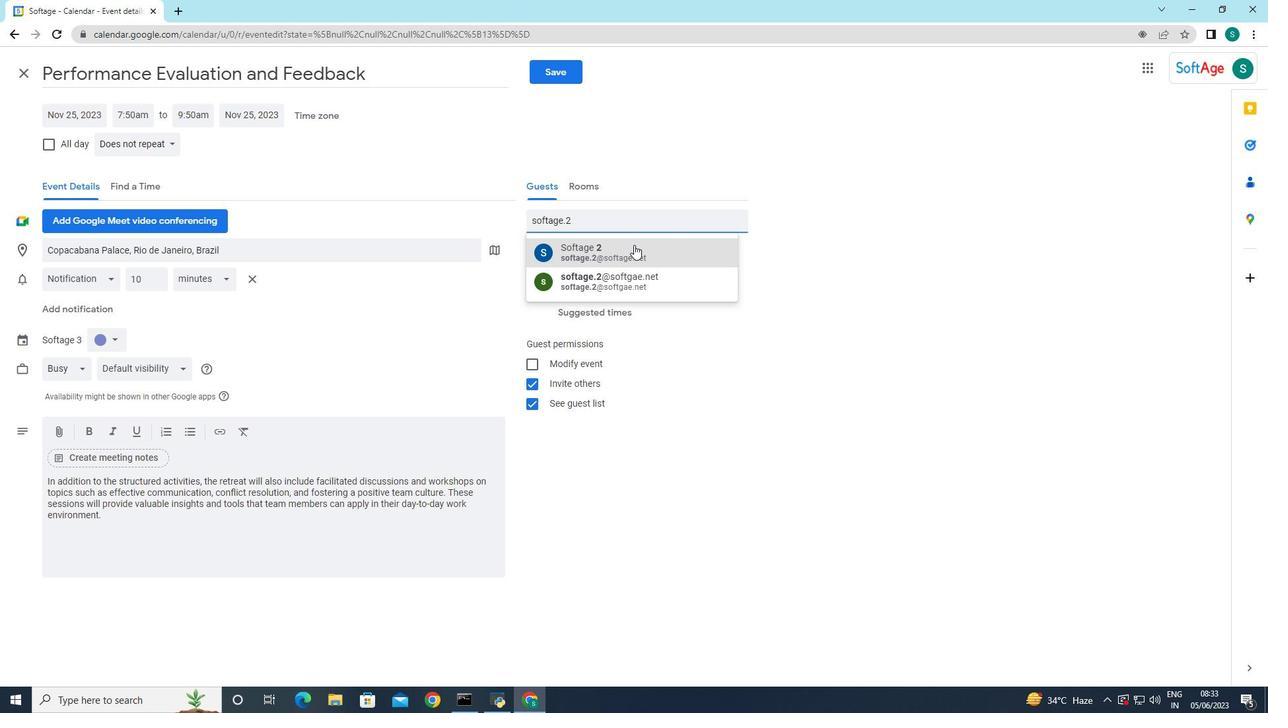 
Action: Mouse moved to (733, 258)
Screenshot: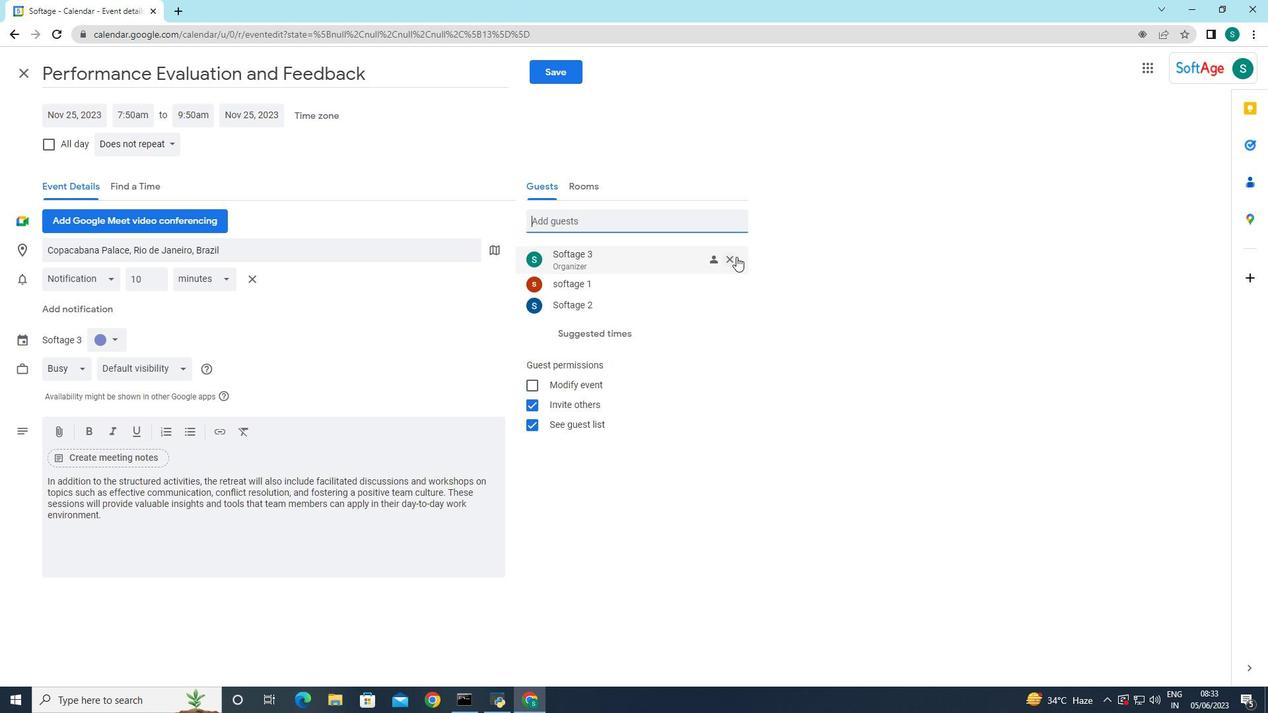 
Action: Mouse pressed left at (733, 258)
Screenshot: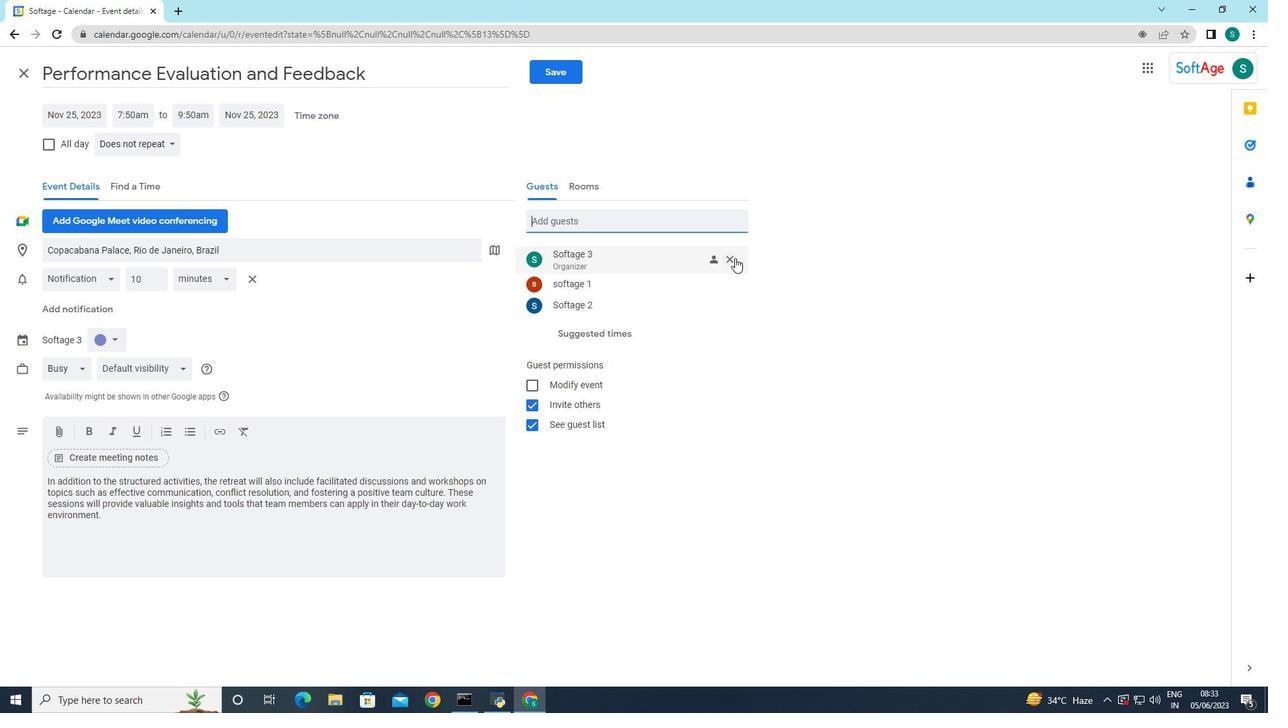 
Action: Mouse moved to (124, 140)
Screenshot: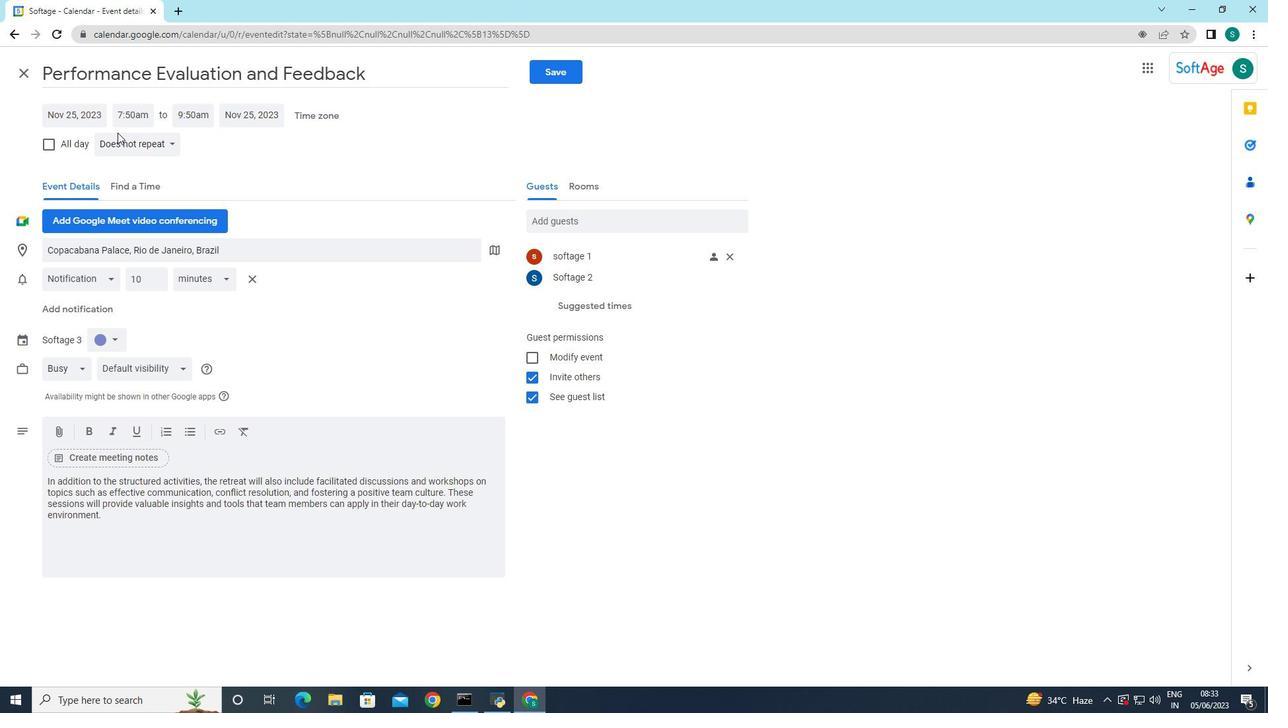 
Action: Mouse pressed left at (124, 140)
Screenshot: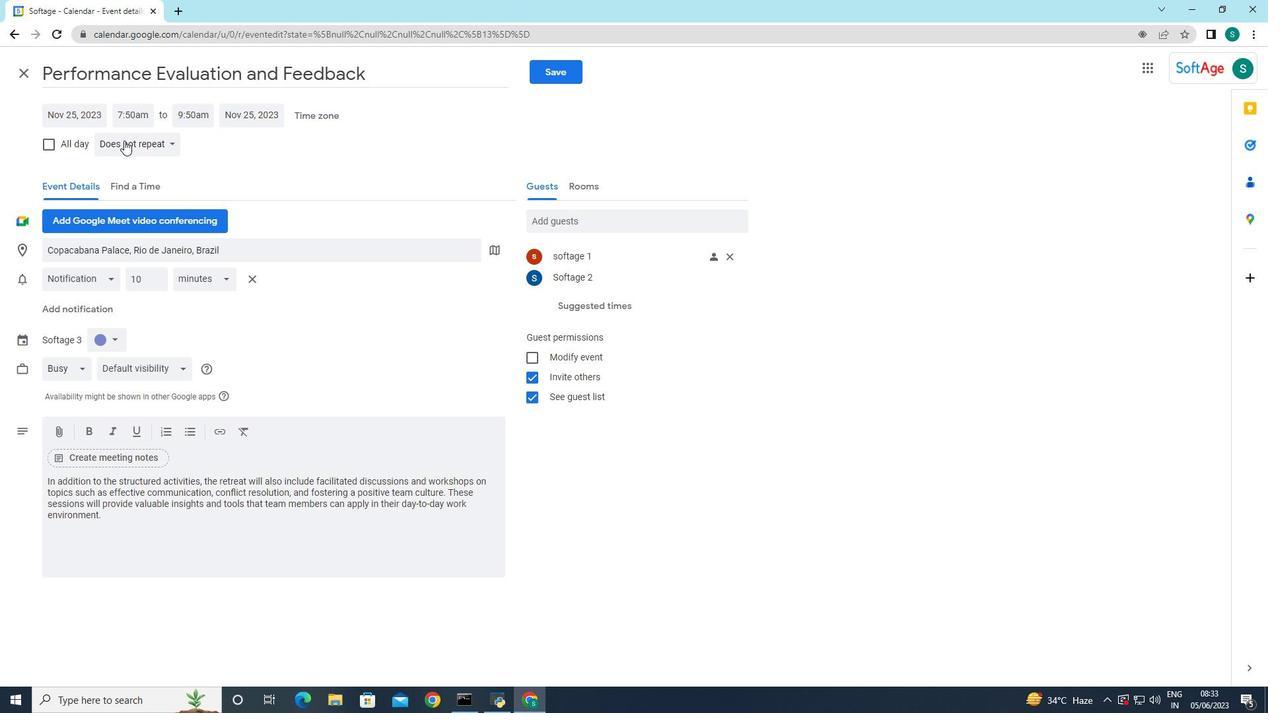 
Action: Mouse moved to (114, 304)
Screenshot: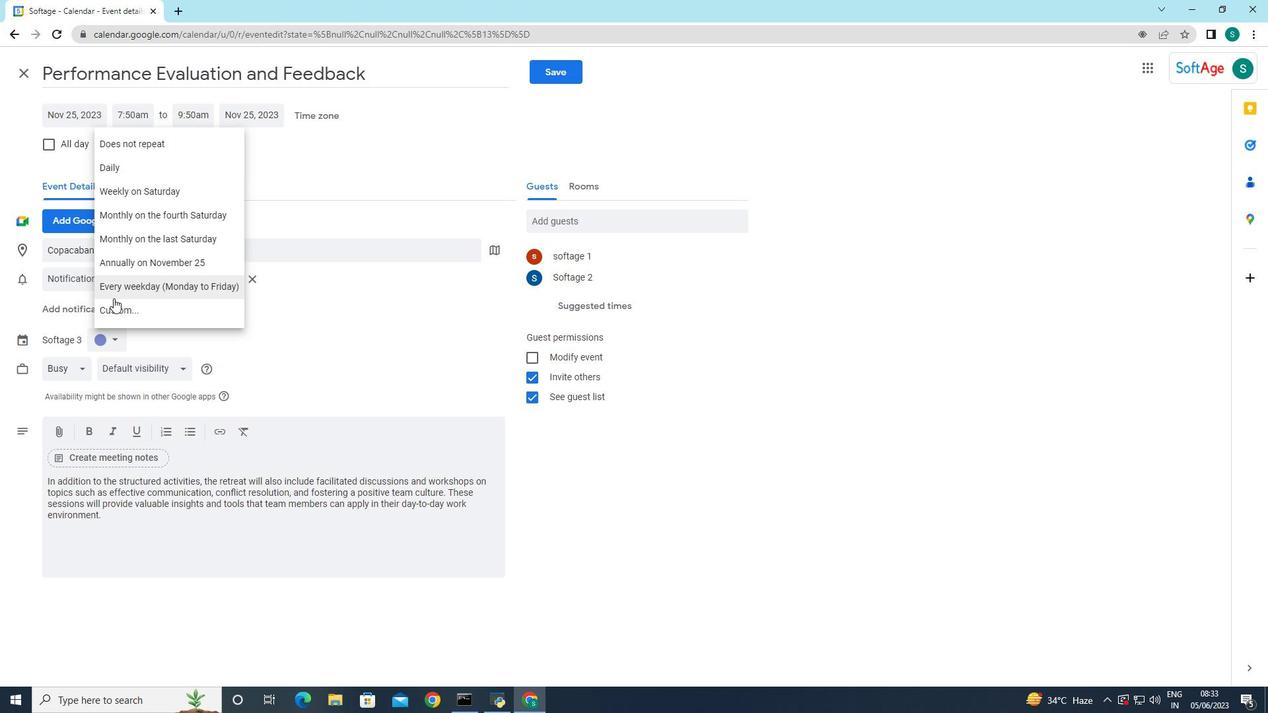 
Action: Mouse pressed left at (114, 304)
Screenshot: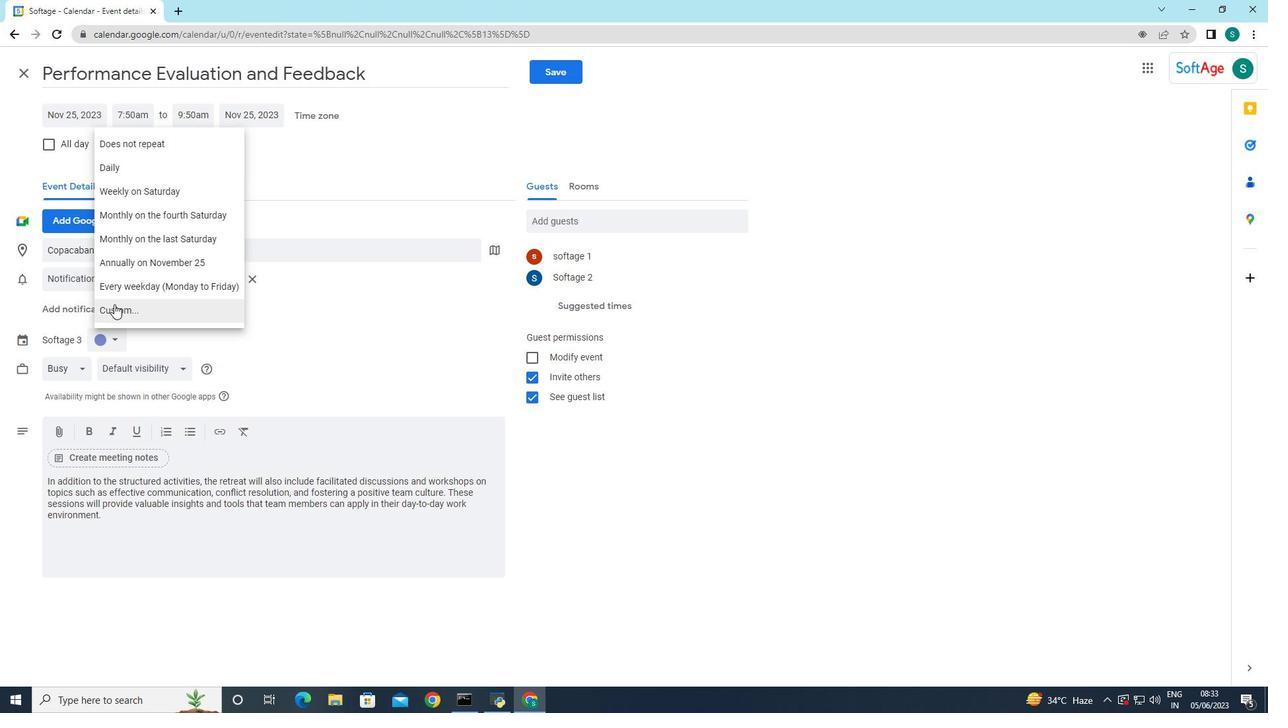 
Action: Mouse moved to (531, 342)
Screenshot: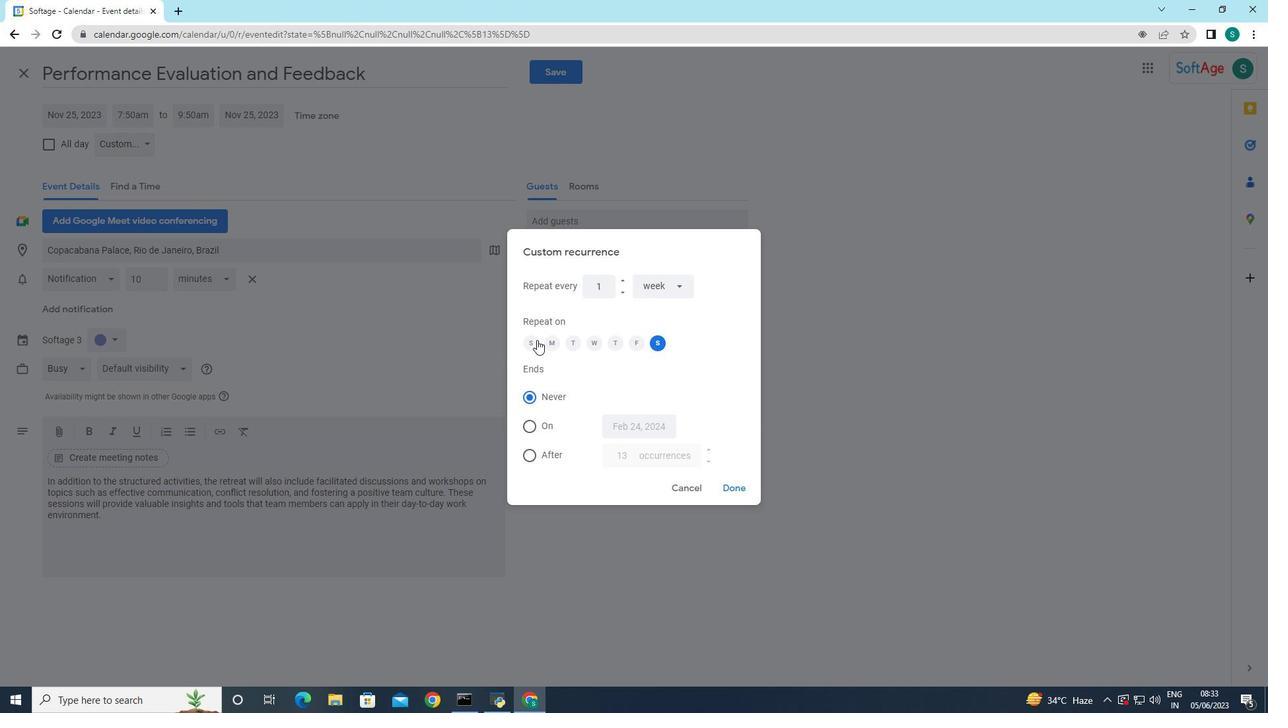 
Action: Mouse pressed left at (531, 342)
Screenshot: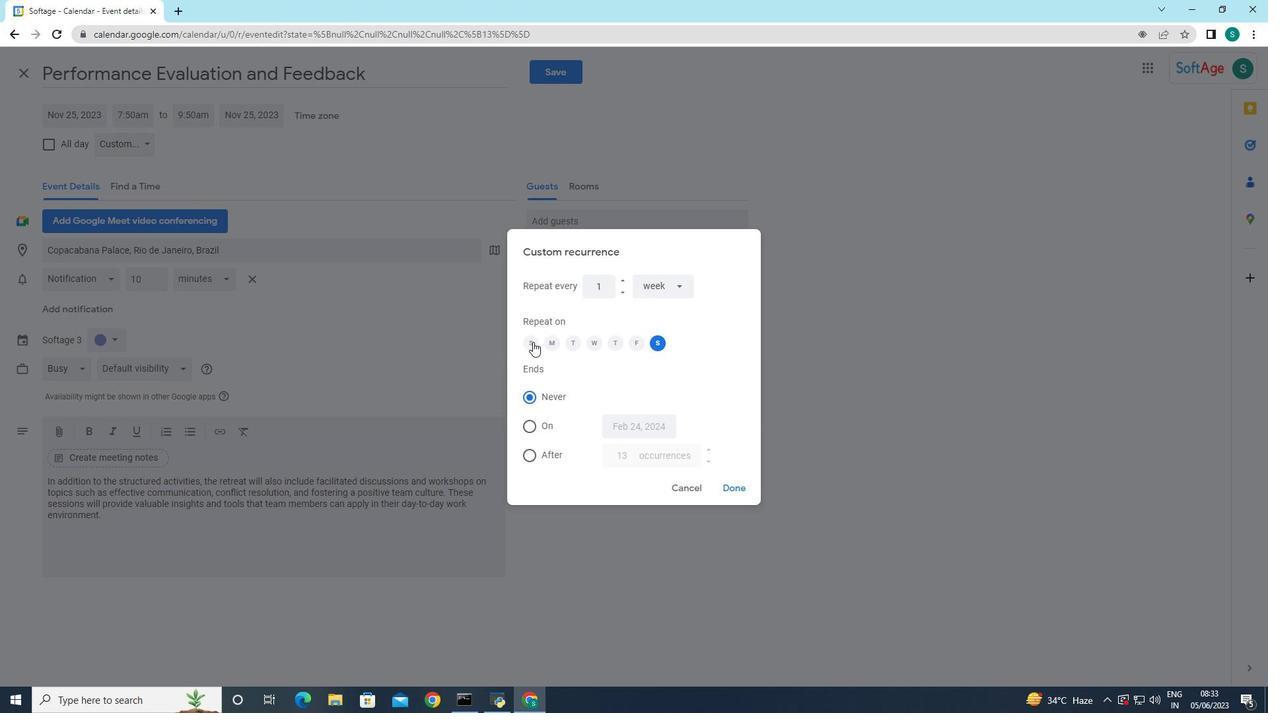 
Action: Mouse moved to (657, 344)
Screenshot: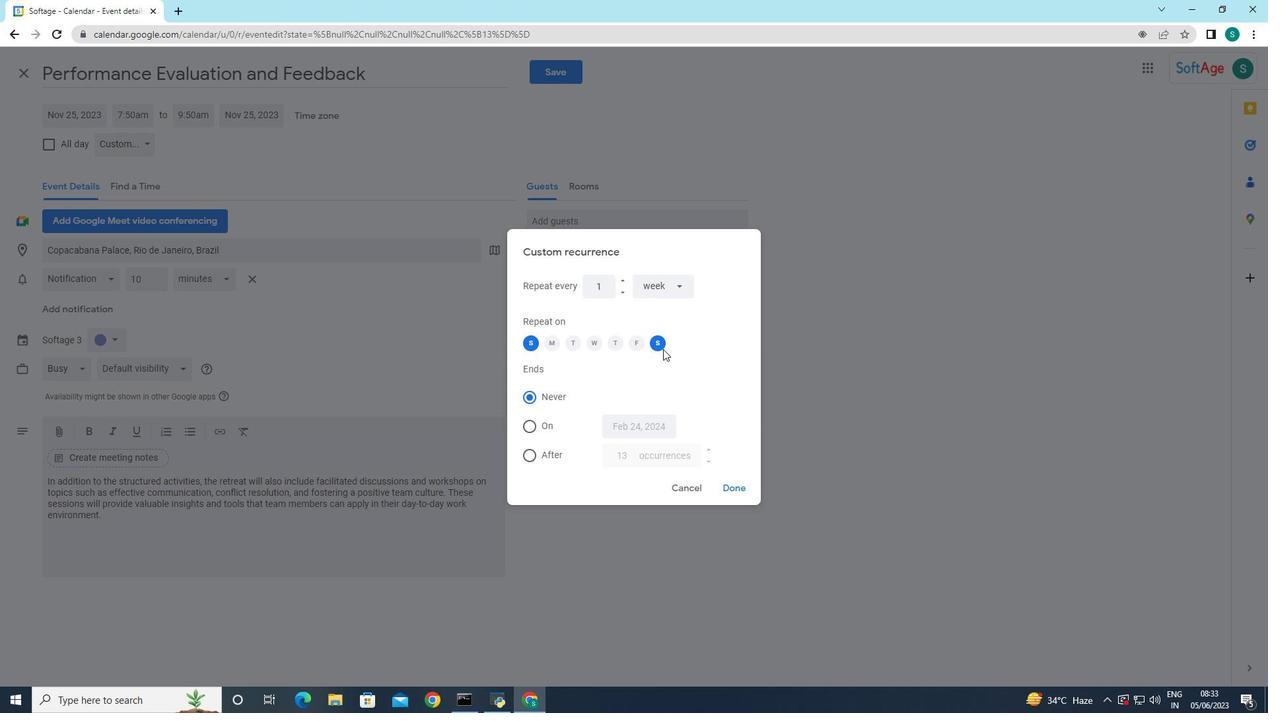 
Action: Mouse pressed left at (657, 344)
Screenshot: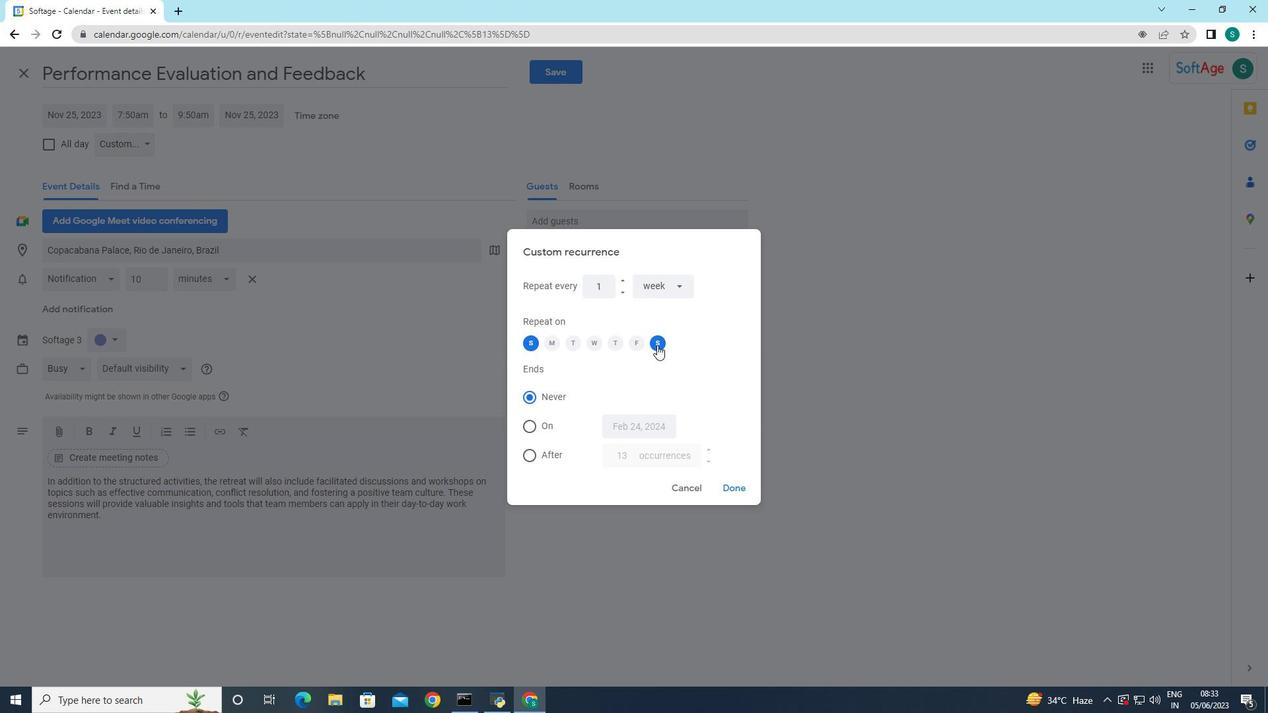 
Action: Mouse moved to (728, 488)
Screenshot: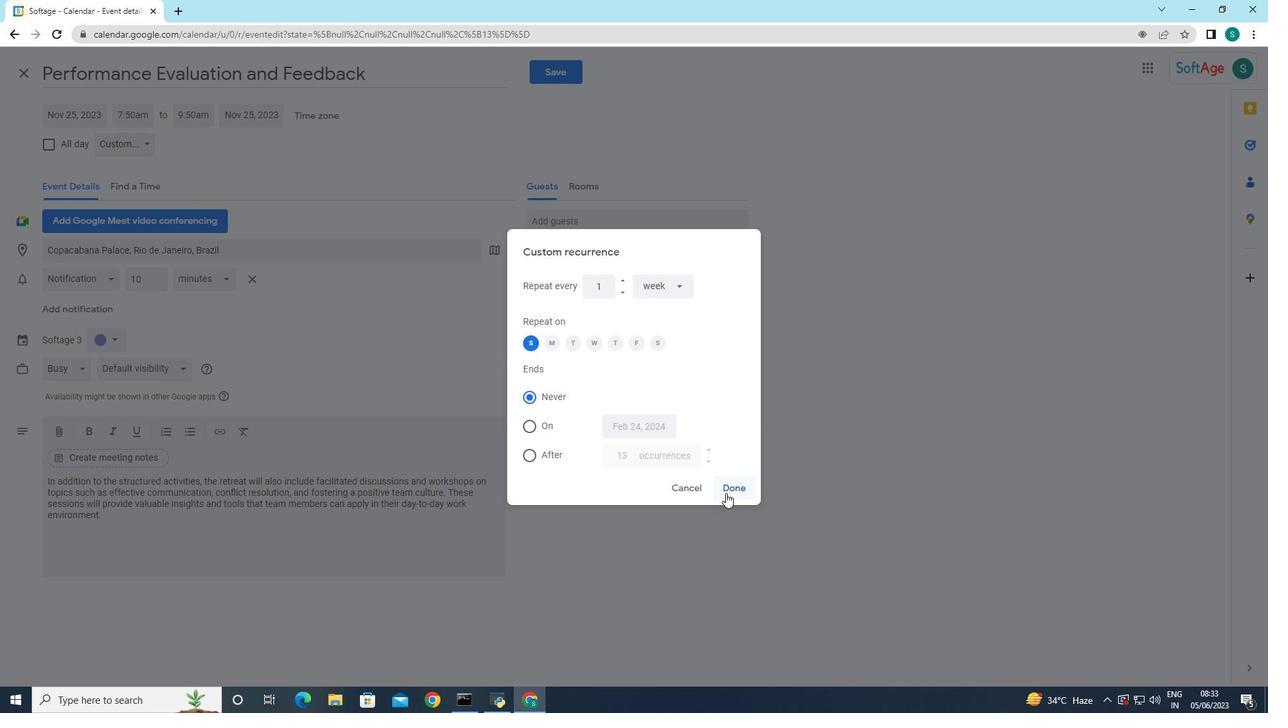 
Action: Mouse pressed left at (728, 488)
Screenshot: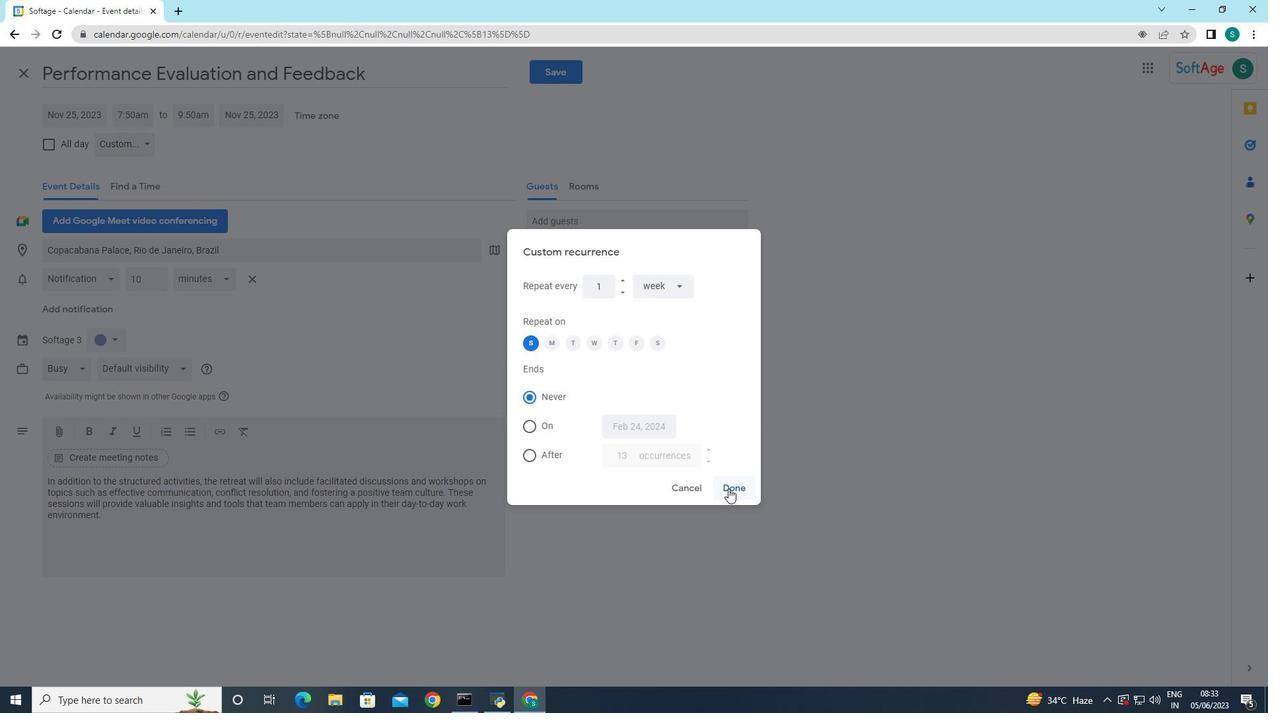 
Action: Mouse moved to (558, 82)
Screenshot: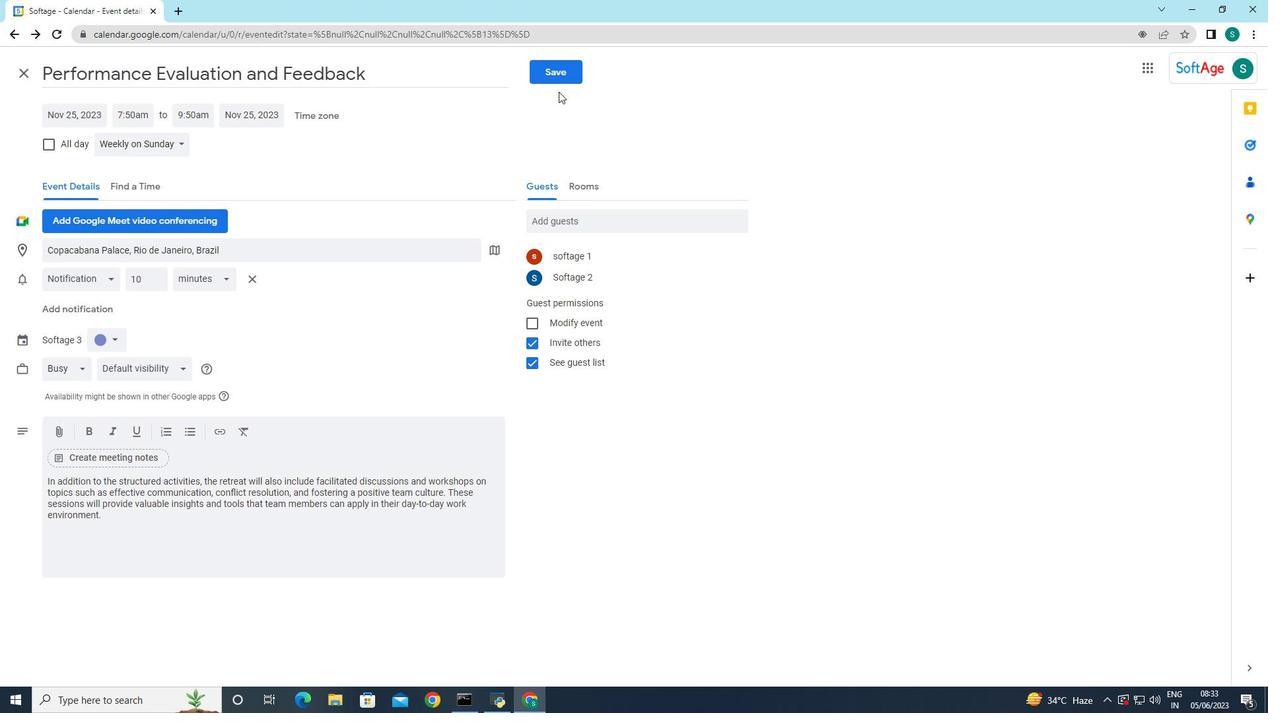 
Action: Mouse pressed left at (558, 82)
Screenshot: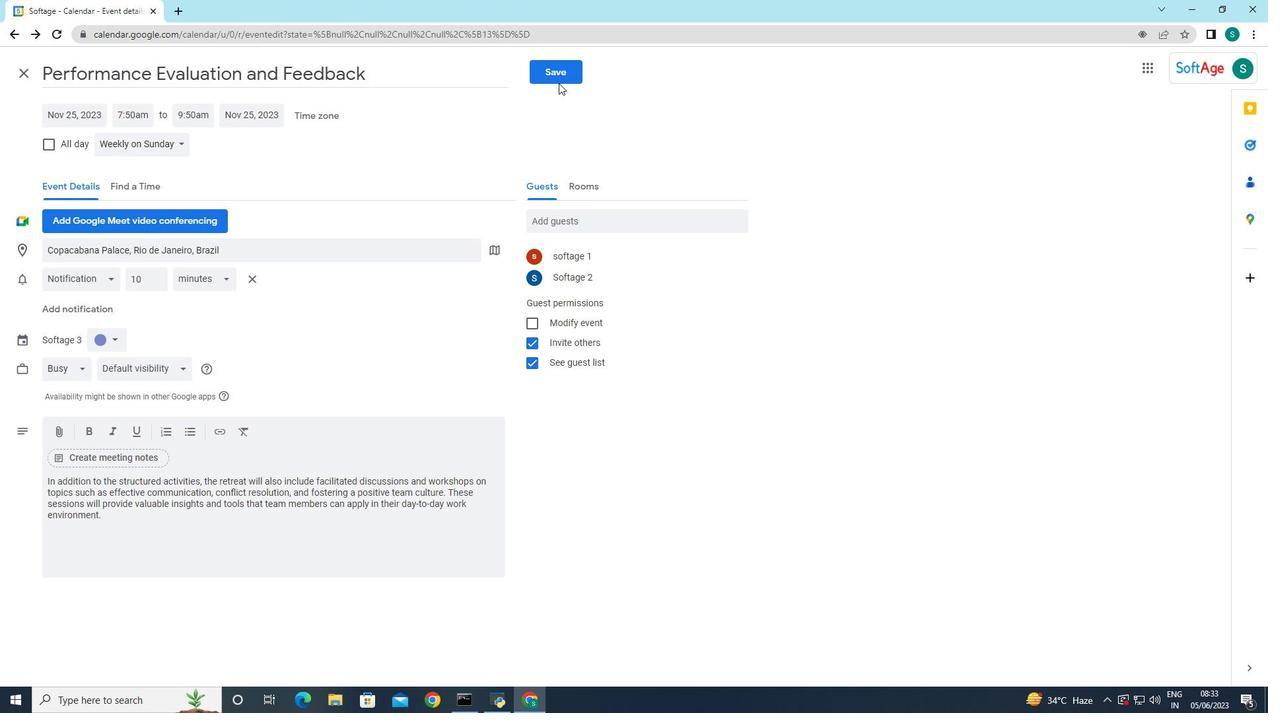 
Action: Mouse moved to (756, 397)
Screenshot: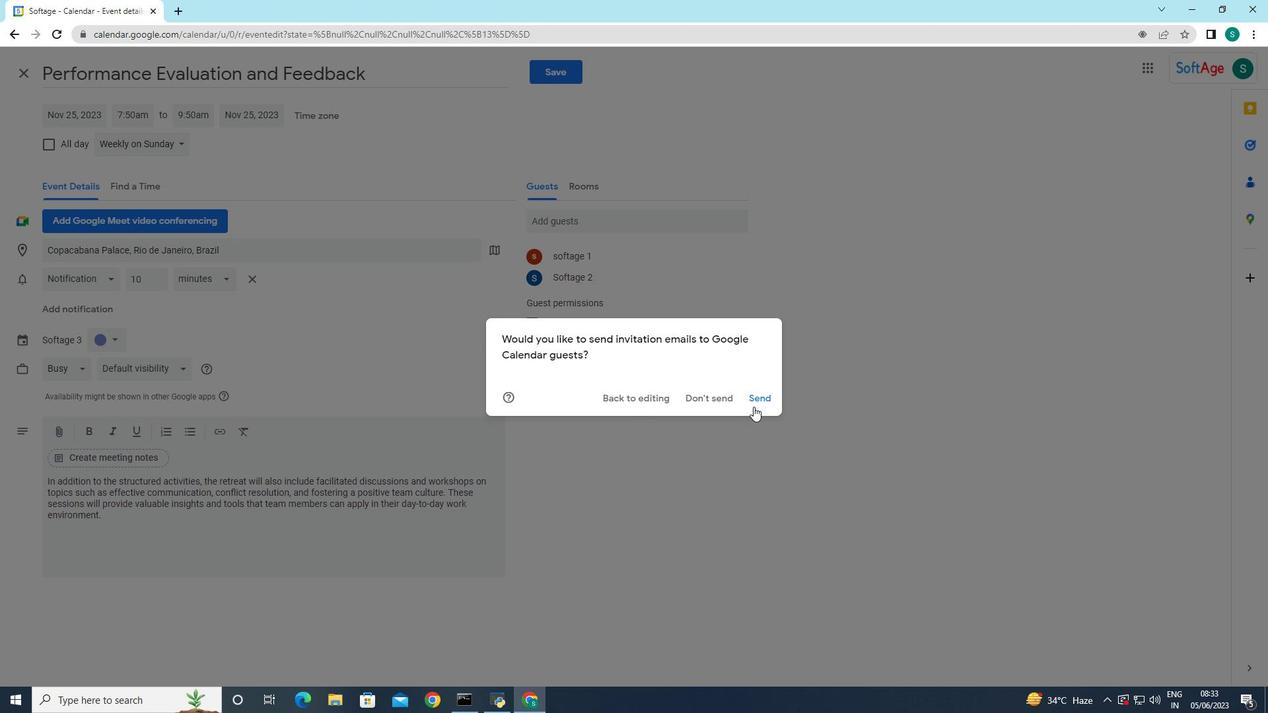 
Action: Mouse pressed left at (756, 397)
Screenshot: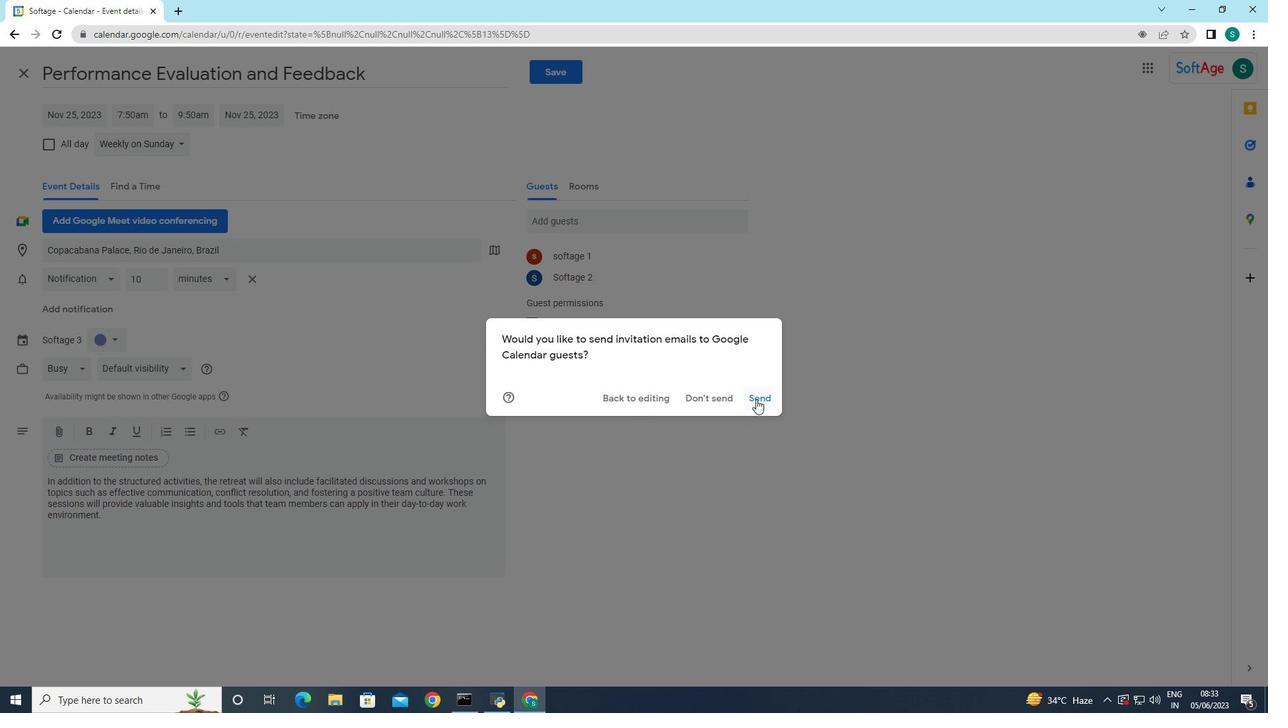 
Action: Mouse moved to (747, 396)
Screenshot: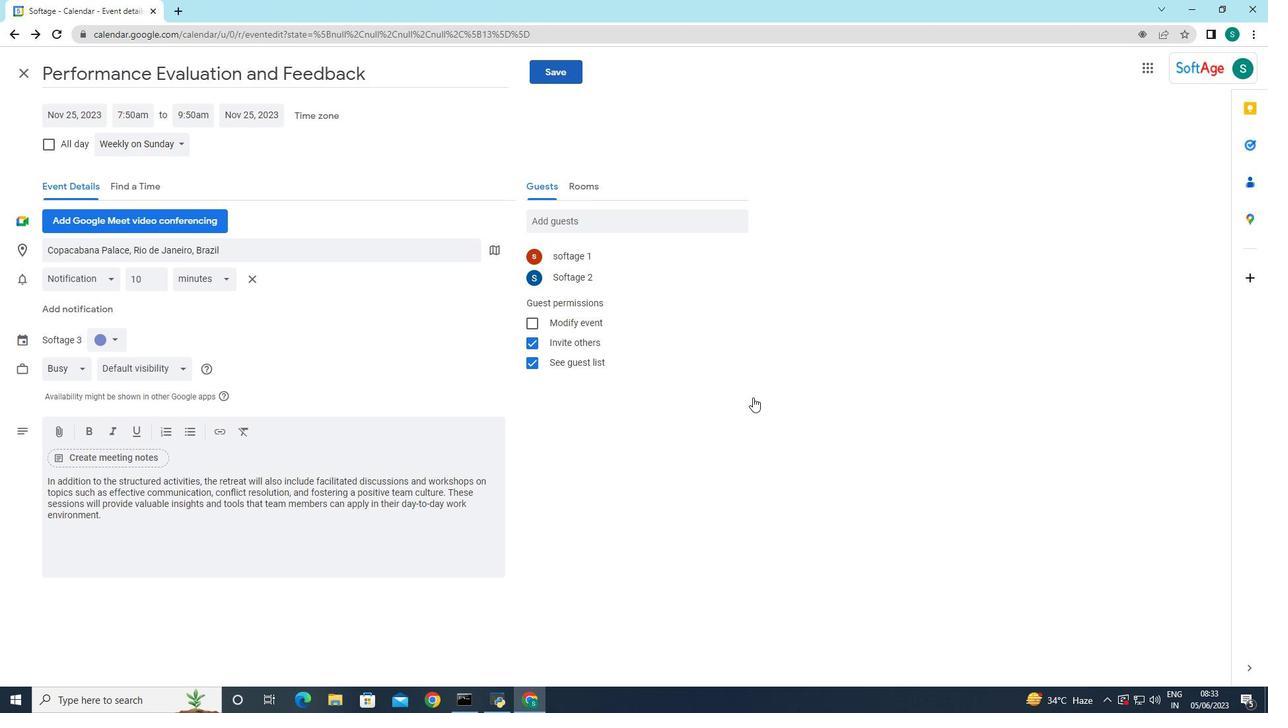 
